 Task: Find connections with filter location Salamá with filter topic #lawtechwith filter profile language English with filter current company Aditya Birla Group with filter school K. J. Somaiya Institute Of Engineering and Information Technology with filter industry Leasing Non-residential Real Estate with filter service category Life Insurance with filter keywords title Landscaping Assistant
Action: Mouse moved to (543, 91)
Screenshot: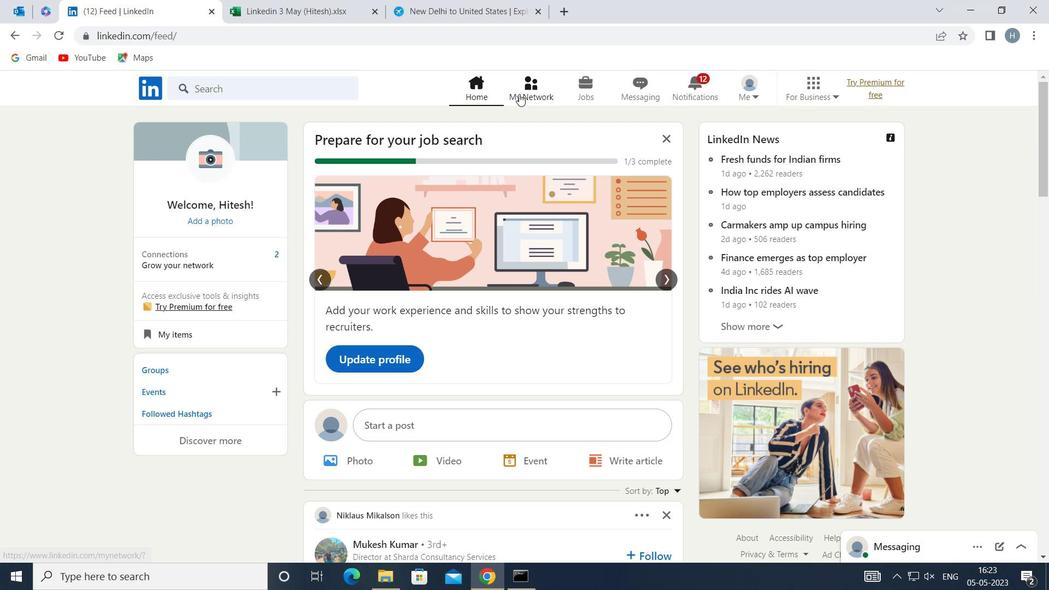 
Action: Mouse pressed left at (543, 91)
Screenshot: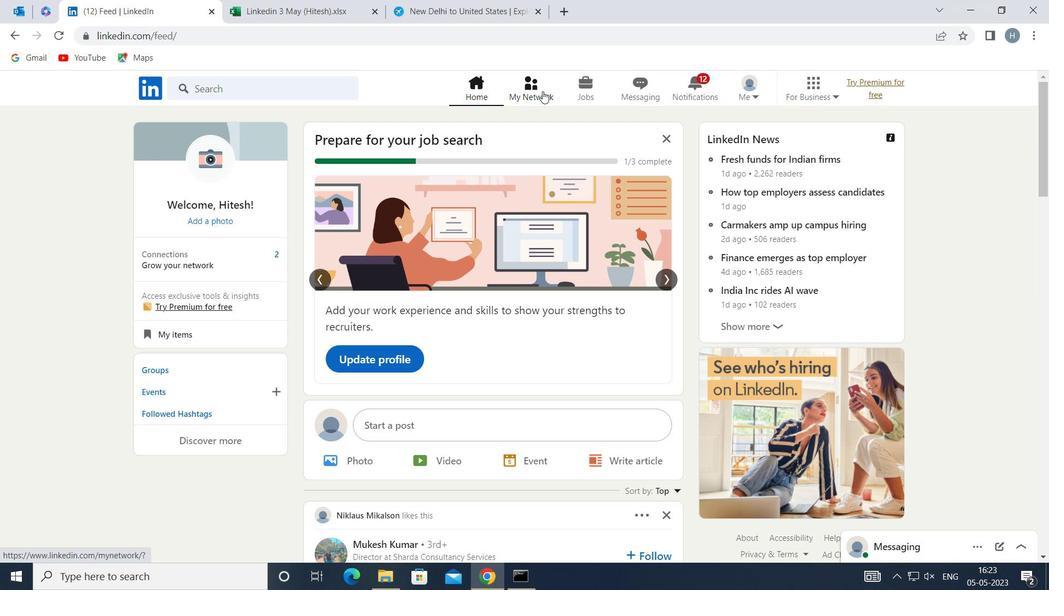 
Action: Mouse moved to (299, 162)
Screenshot: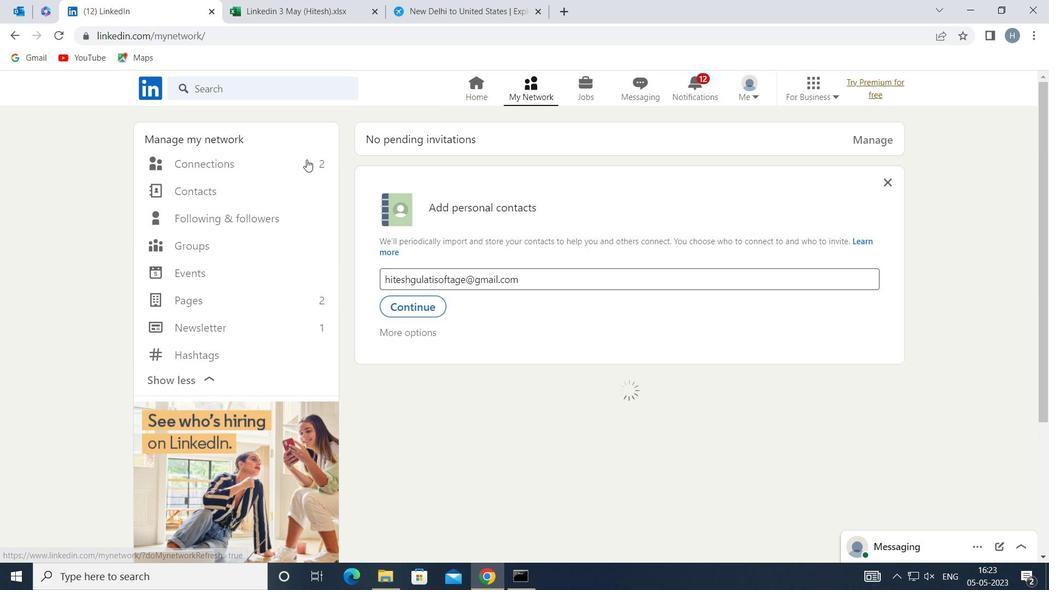 
Action: Mouse pressed left at (299, 162)
Screenshot: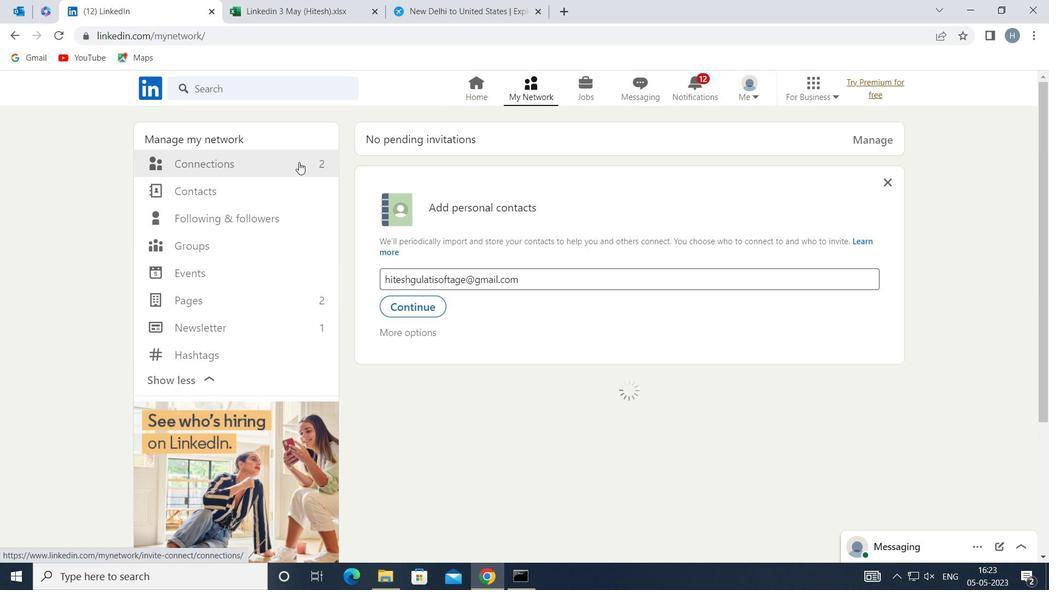
Action: Mouse moved to (643, 165)
Screenshot: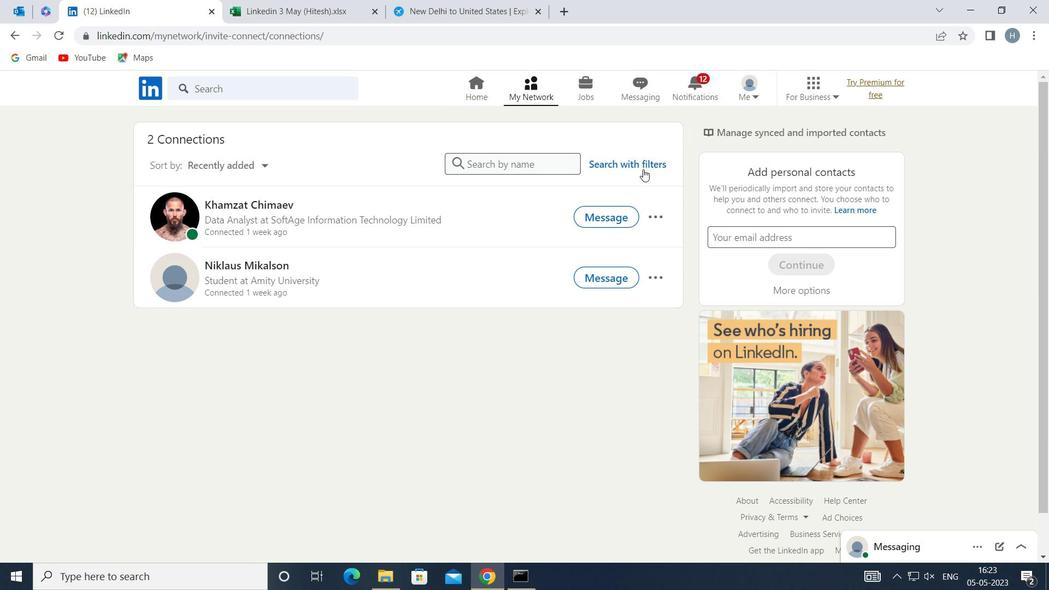 
Action: Mouse pressed left at (643, 165)
Screenshot: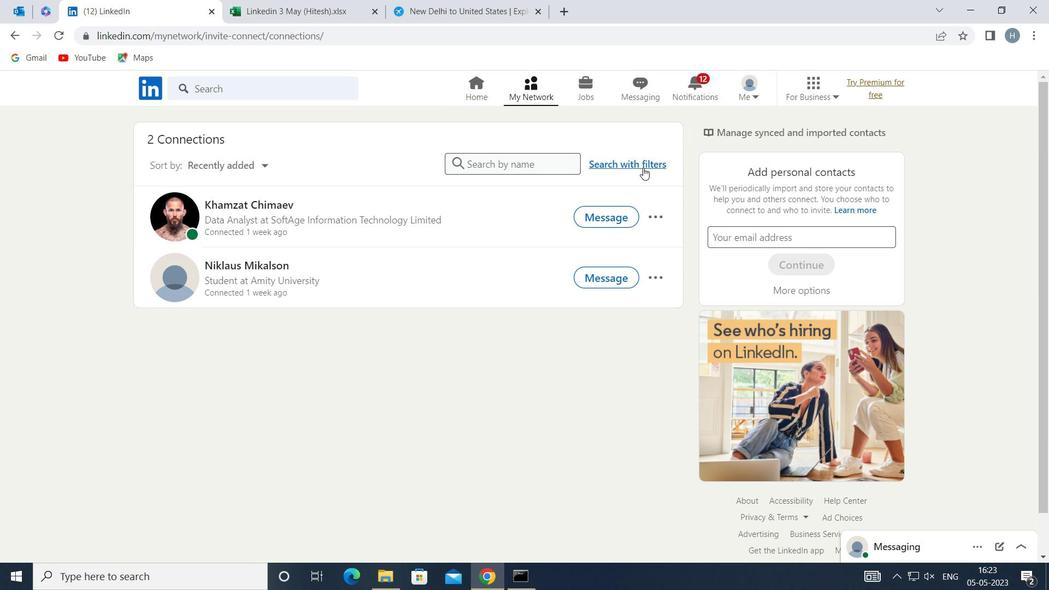 
Action: Mouse moved to (565, 126)
Screenshot: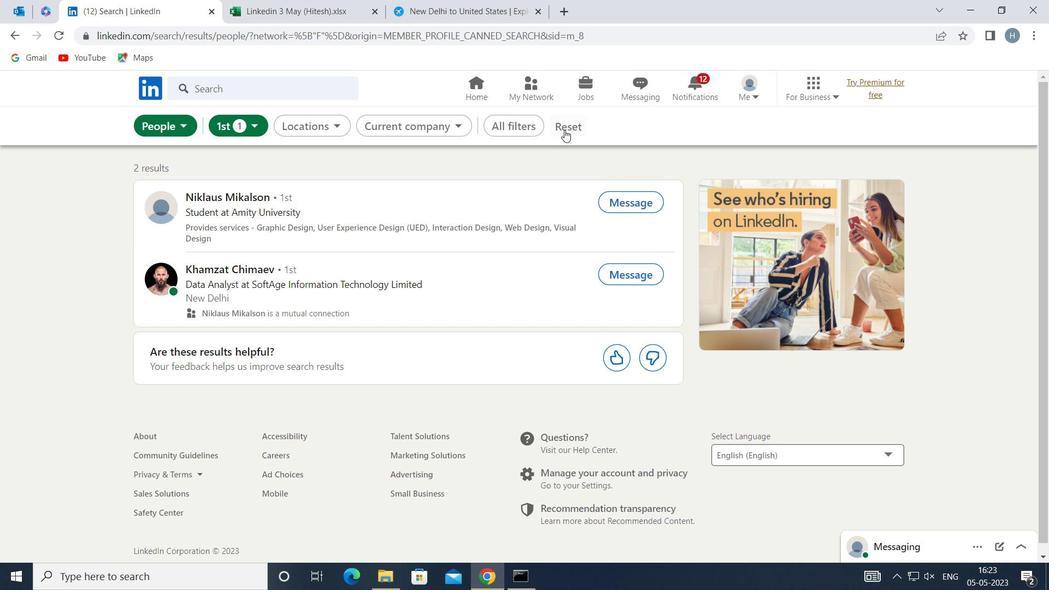 
Action: Mouse pressed left at (565, 126)
Screenshot: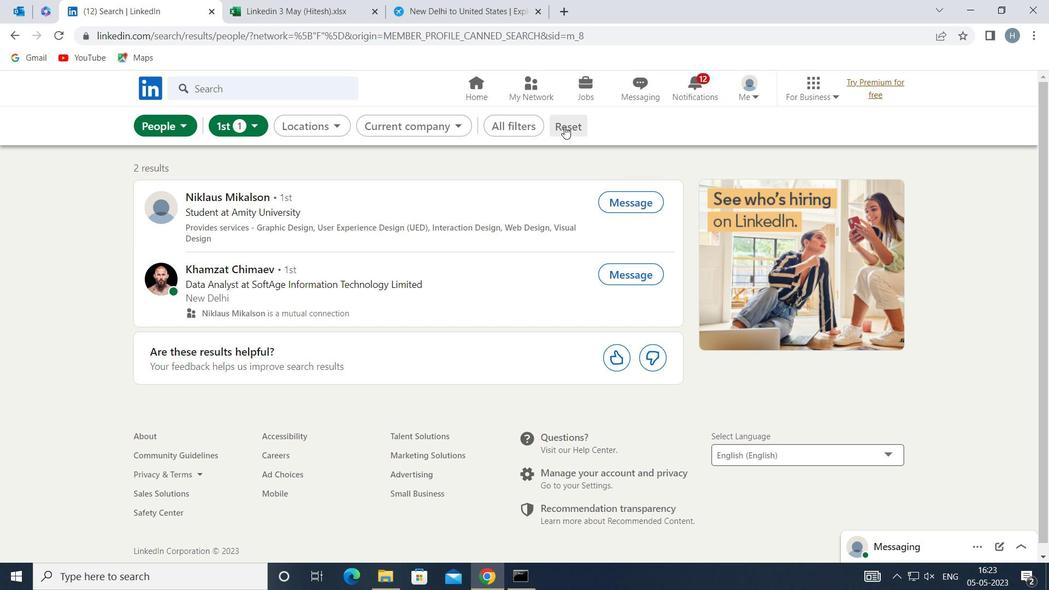 
Action: Mouse moved to (548, 123)
Screenshot: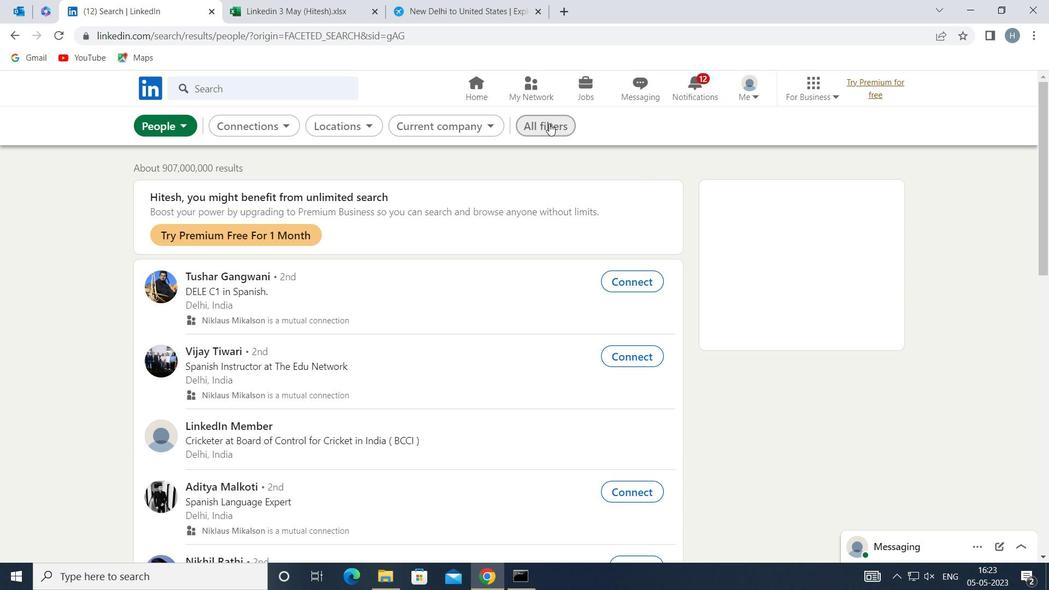 
Action: Mouse pressed left at (548, 123)
Screenshot: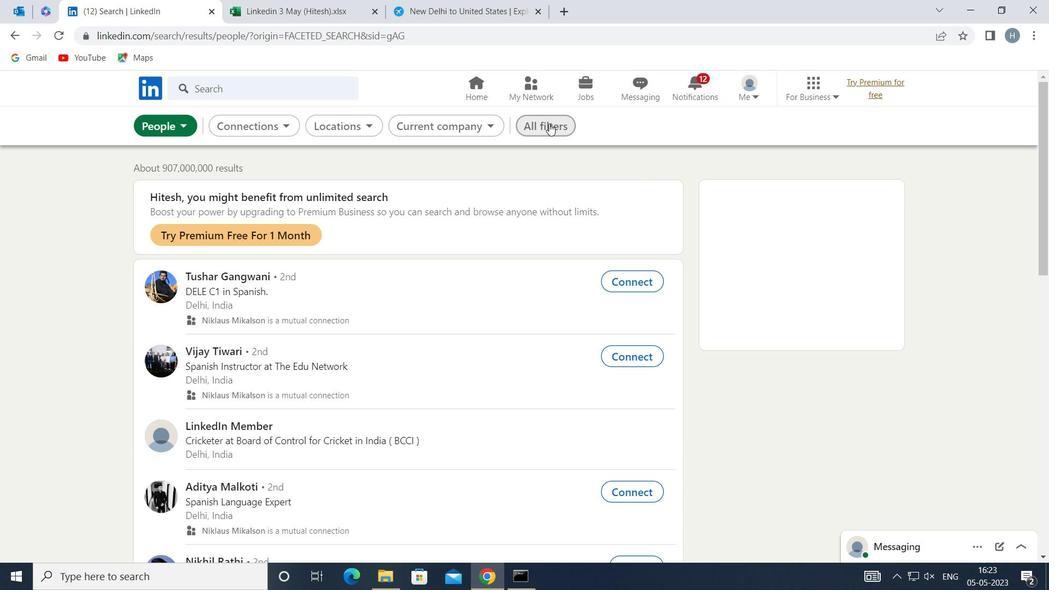 
Action: Mouse moved to (870, 348)
Screenshot: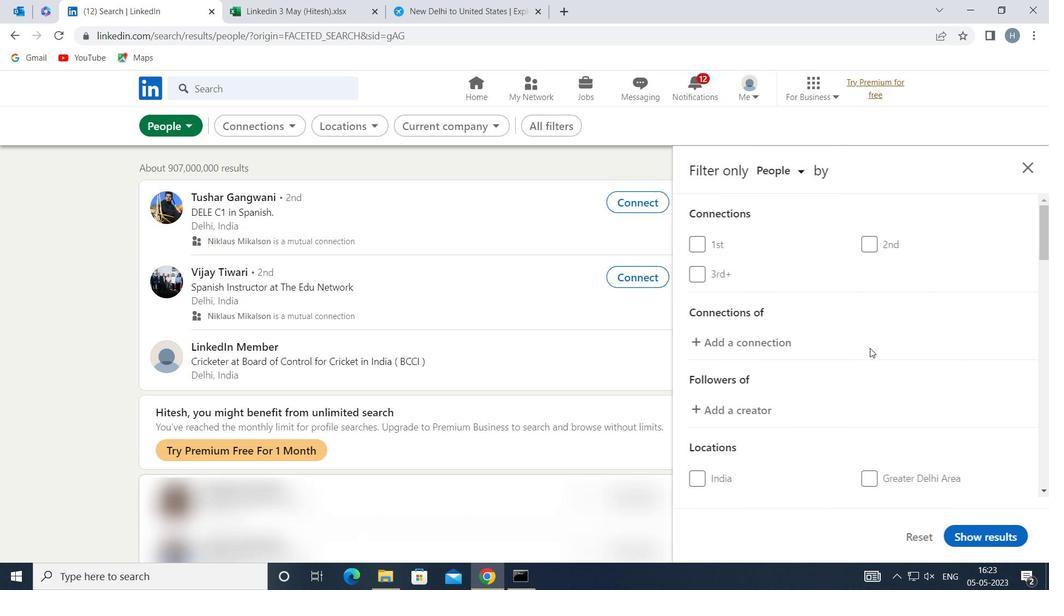 
Action: Mouse scrolled (870, 348) with delta (0, 0)
Screenshot: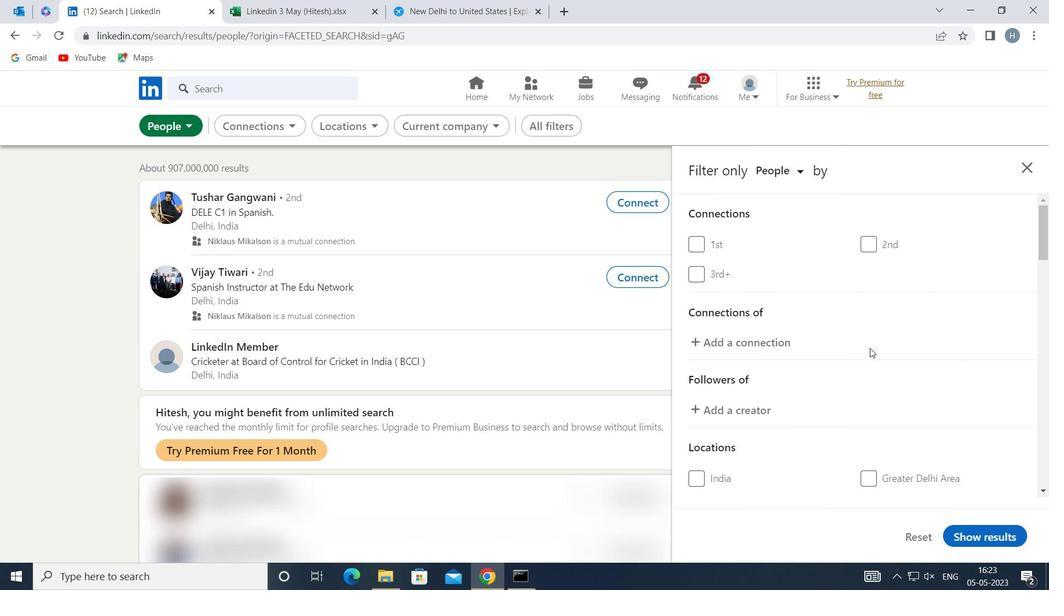 
Action: Mouse moved to (870, 345)
Screenshot: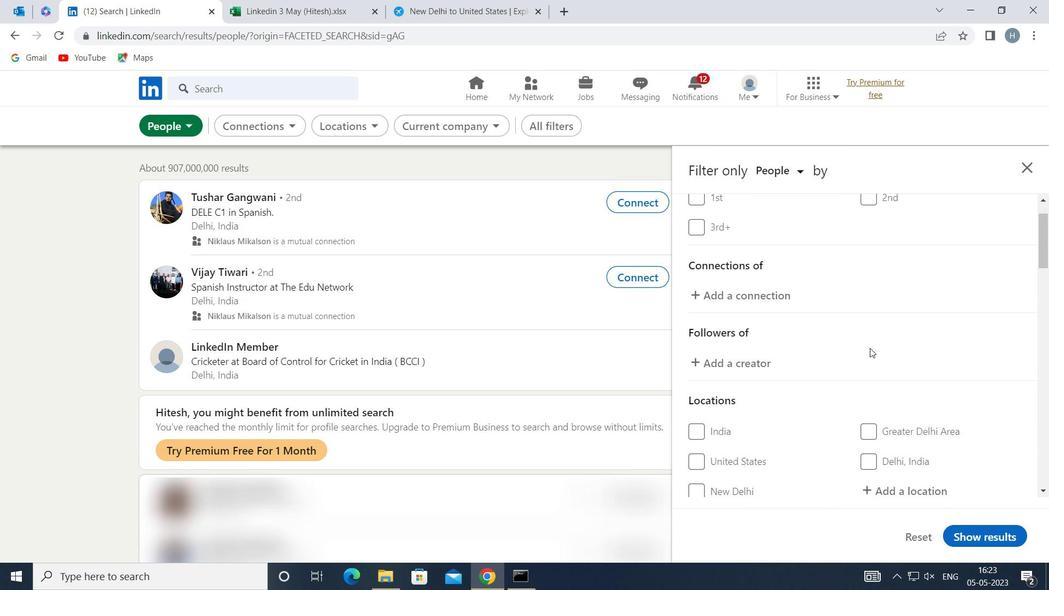 
Action: Mouse scrolled (870, 345) with delta (0, 0)
Screenshot: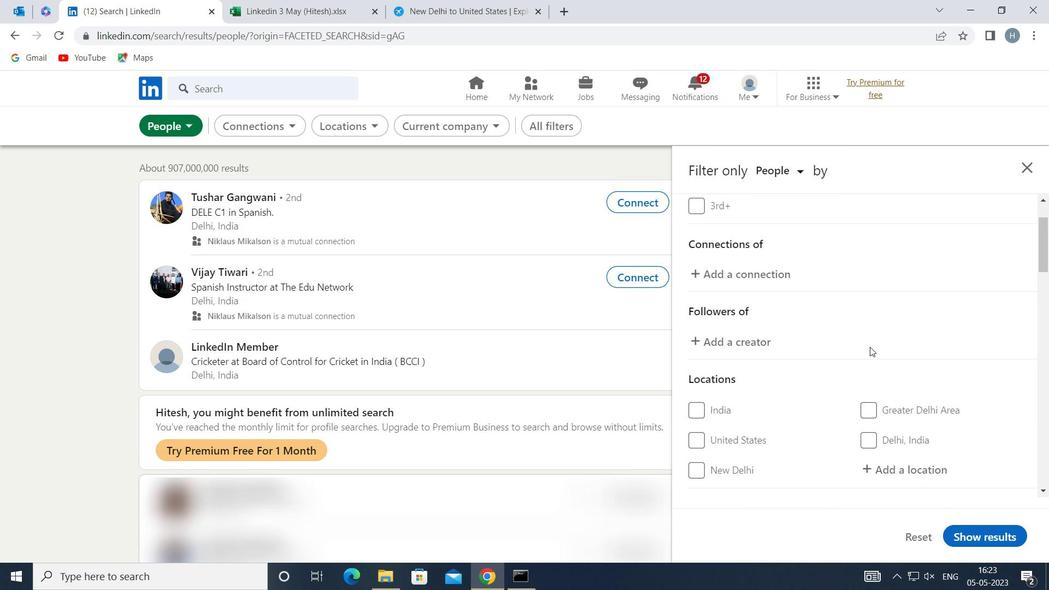 
Action: Mouse moved to (905, 398)
Screenshot: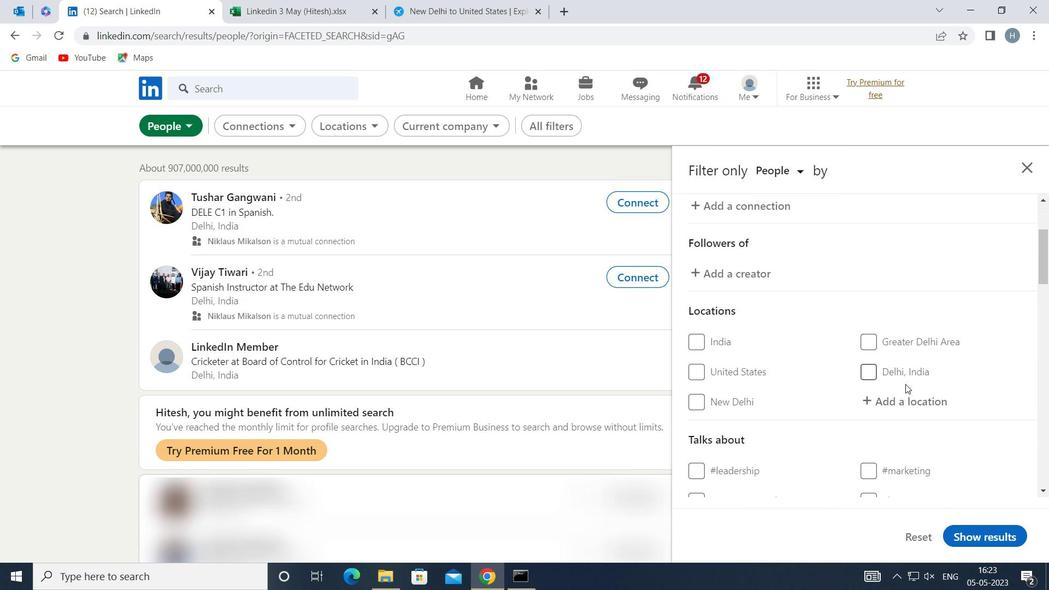 
Action: Mouse pressed left at (905, 398)
Screenshot: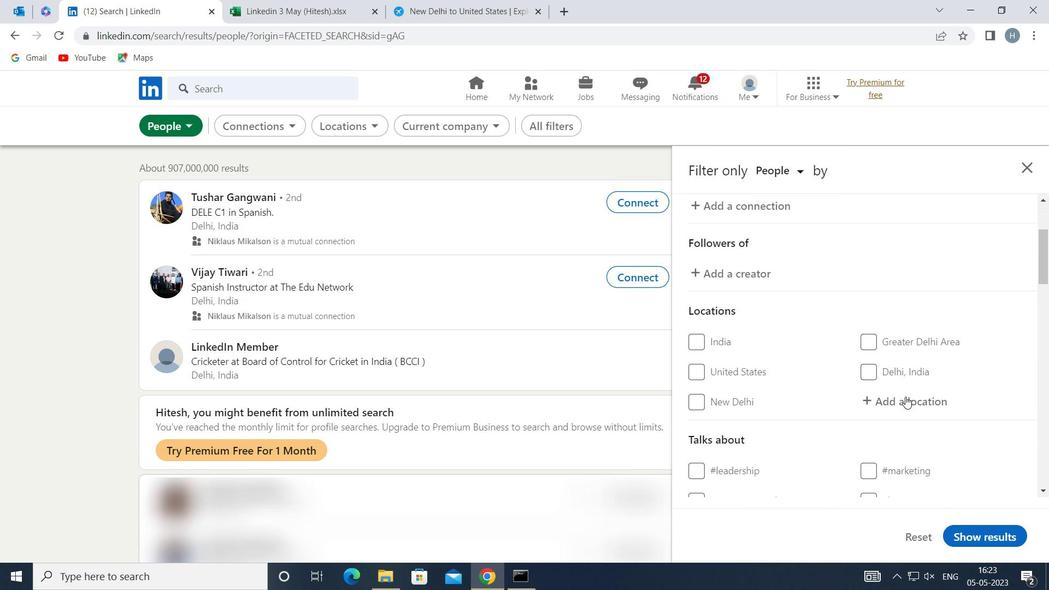 
Action: Mouse moved to (905, 398)
Screenshot: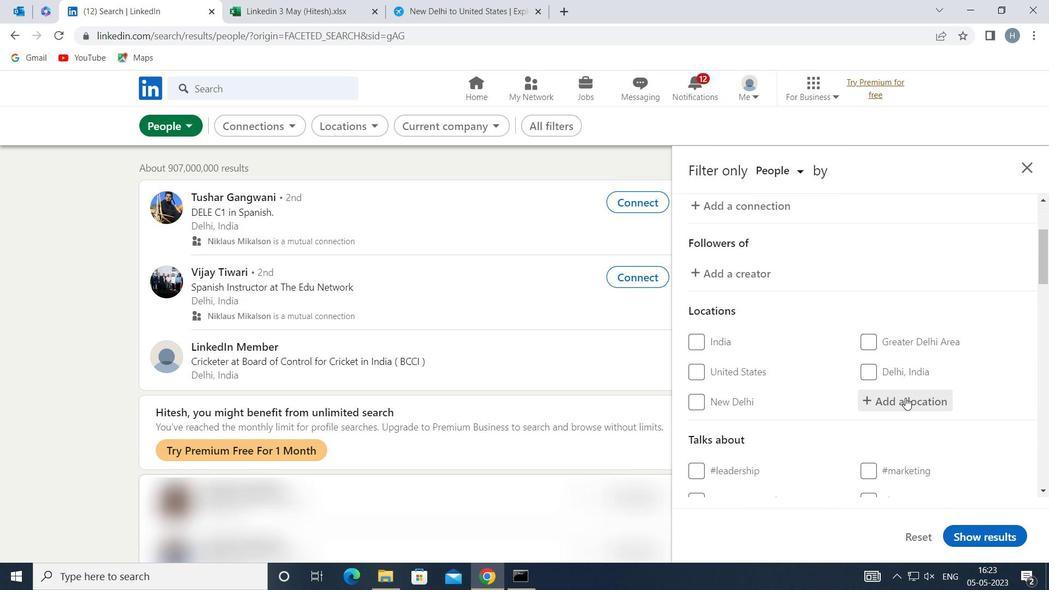 
Action: Key pressed <Key.shift>SALAMA<Key.space>
Screenshot: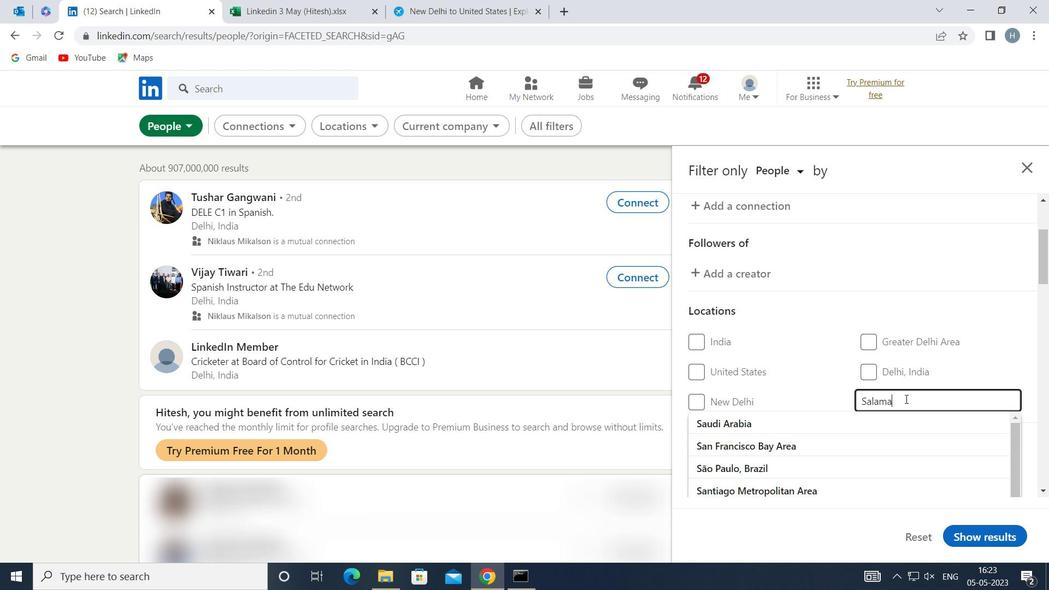 
Action: Mouse moved to (873, 419)
Screenshot: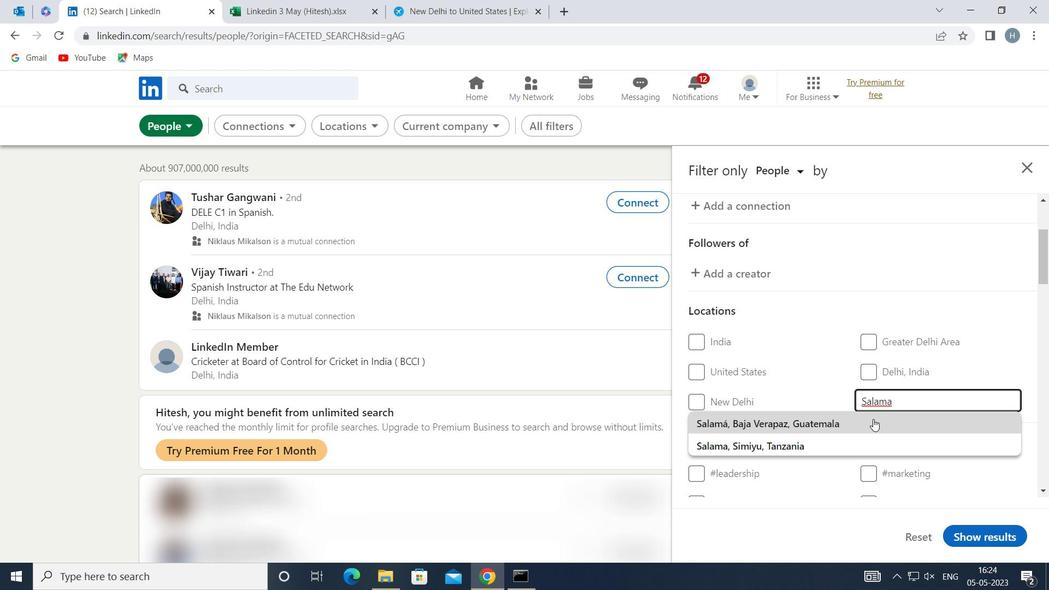 
Action: Mouse pressed left at (873, 419)
Screenshot: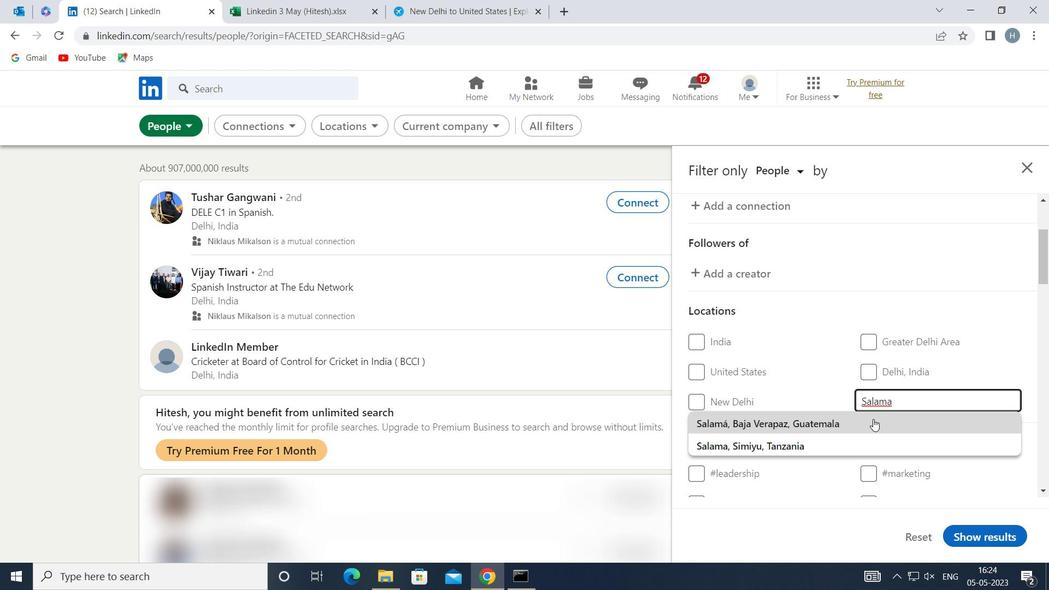 
Action: Mouse moved to (868, 362)
Screenshot: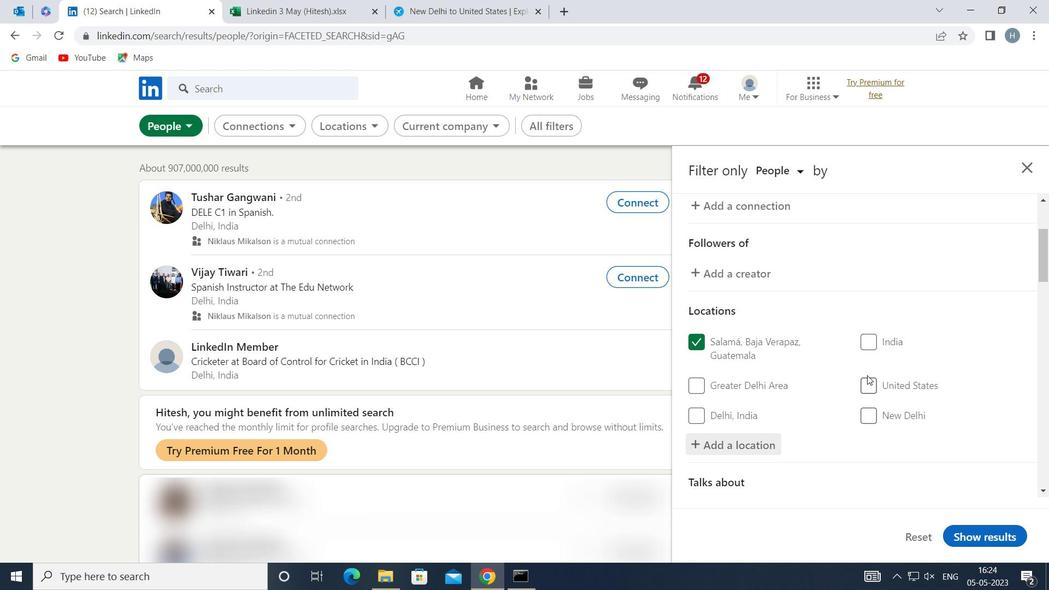 
Action: Mouse scrolled (868, 362) with delta (0, 0)
Screenshot: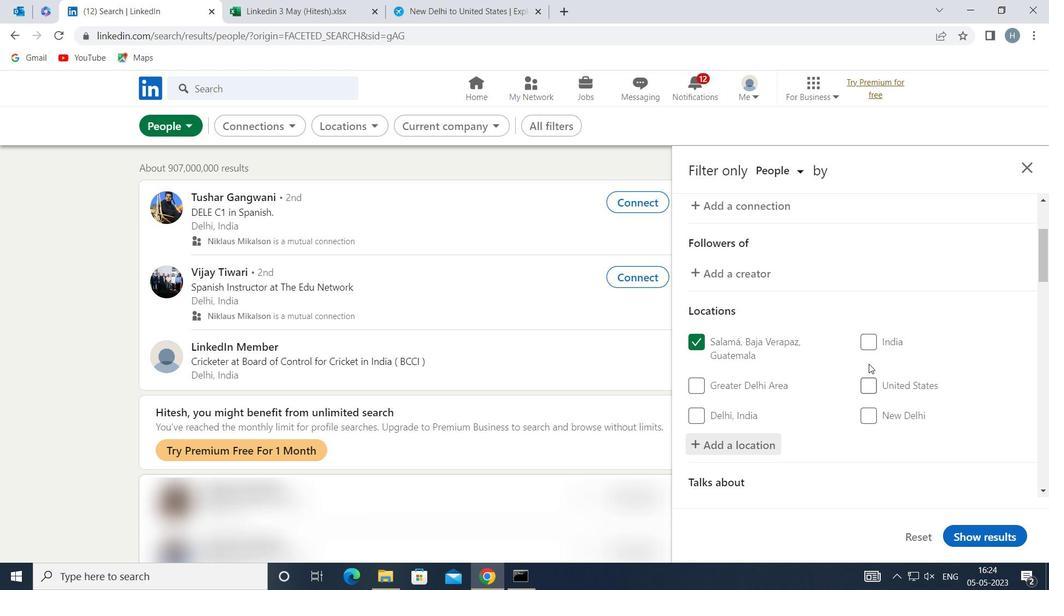 
Action: Mouse moved to (868, 361)
Screenshot: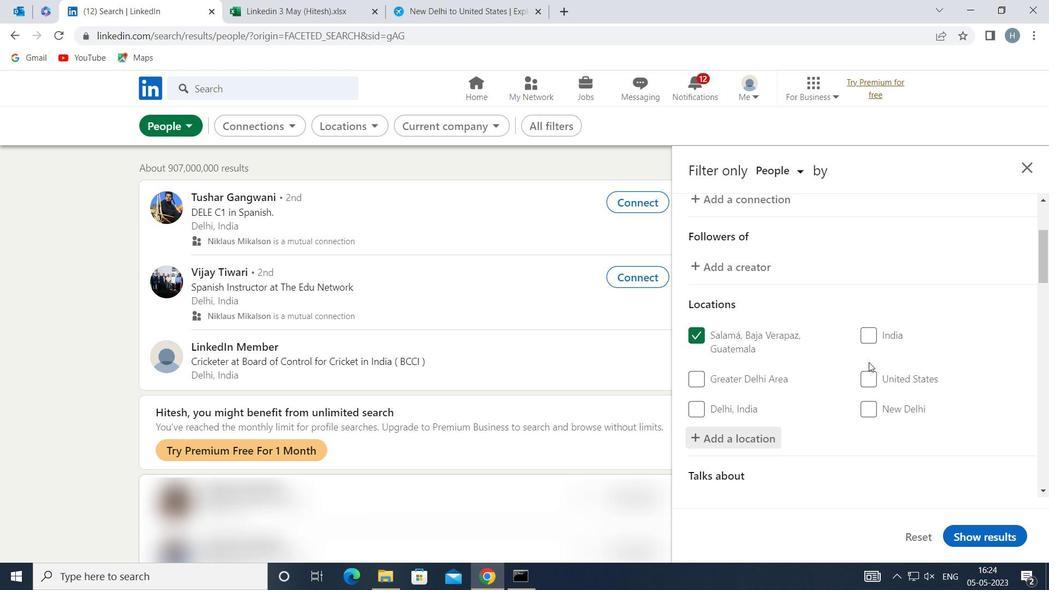 
Action: Mouse scrolled (868, 361) with delta (0, 0)
Screenshot: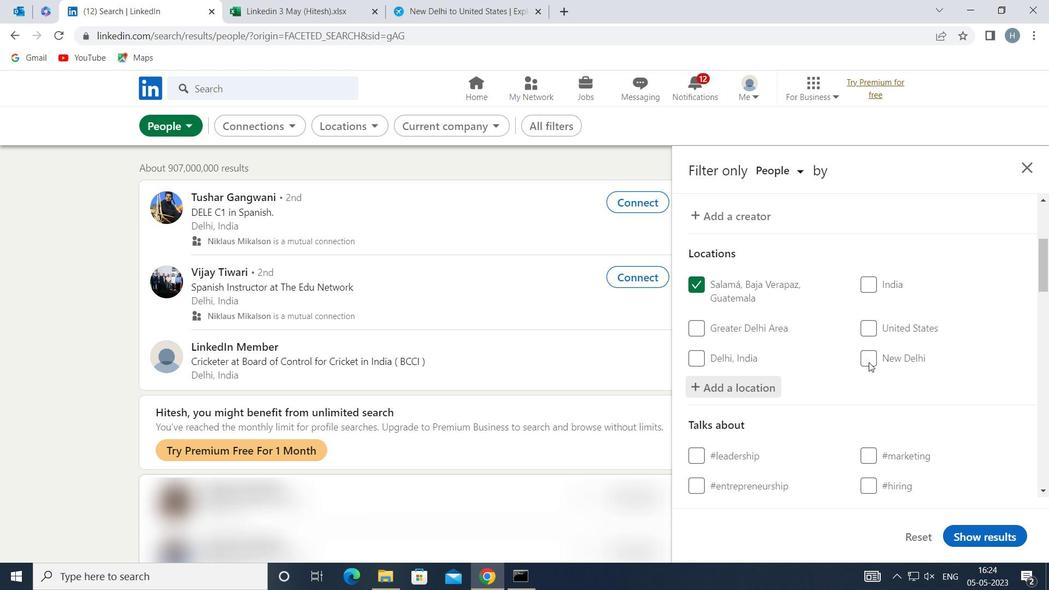 
Action: Mouse scrolled (868, 361) with delta (0, 0)
Screenshot: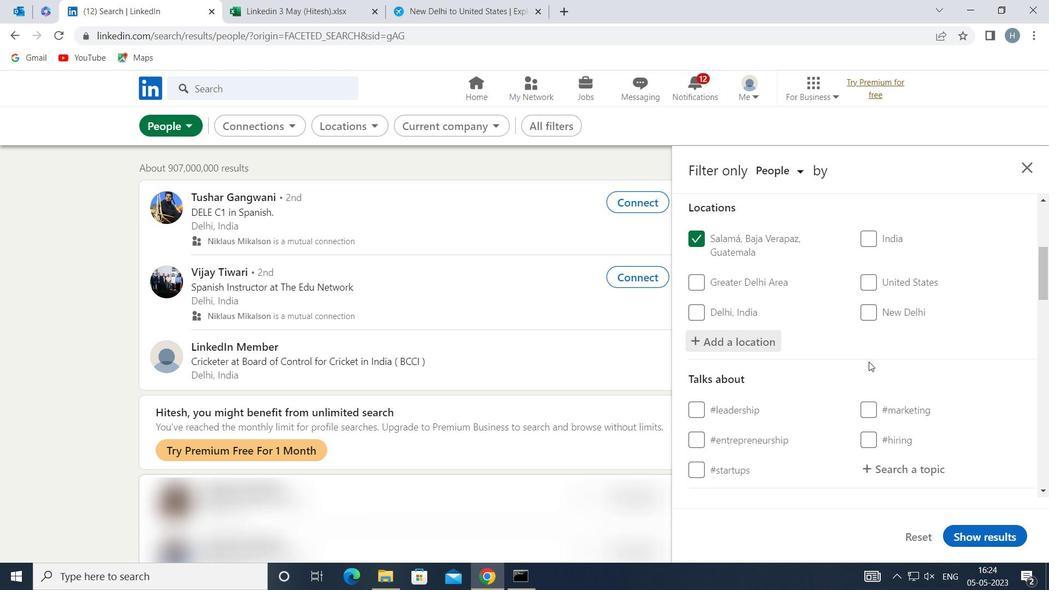 
Action: Mouse moved to (921, 366)
Screenshot: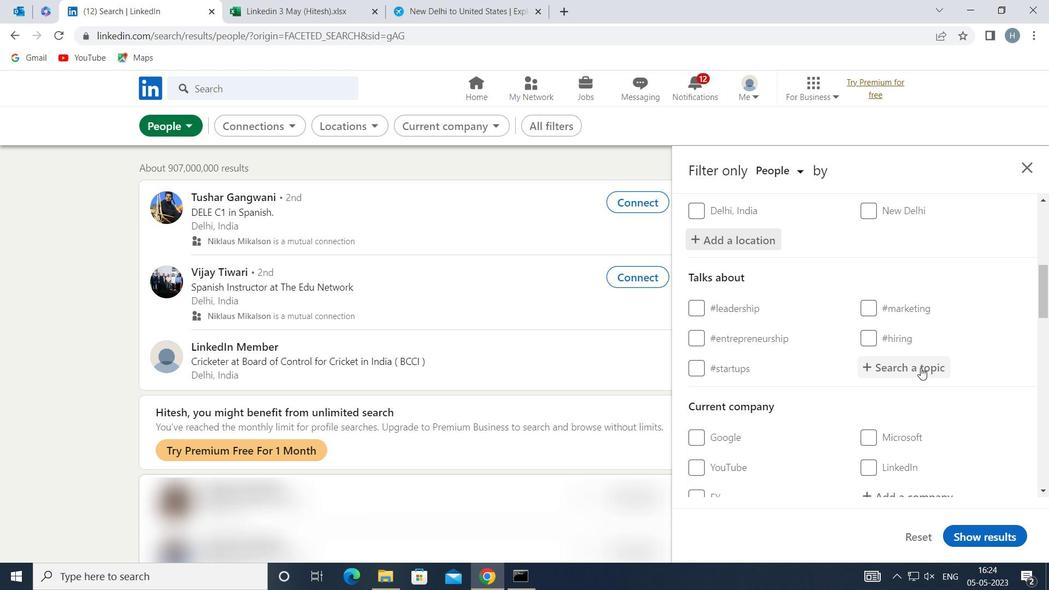 
Action: Mouse pressed left at (921, 366)
Screenshot: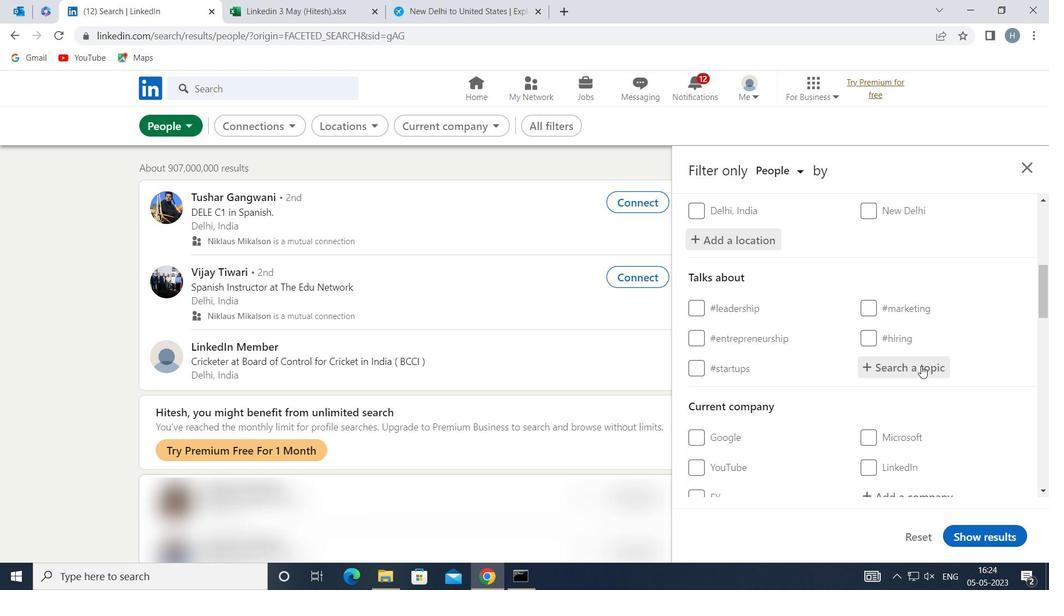 
Action: Mouse moved to (922, 363)
Screenshot: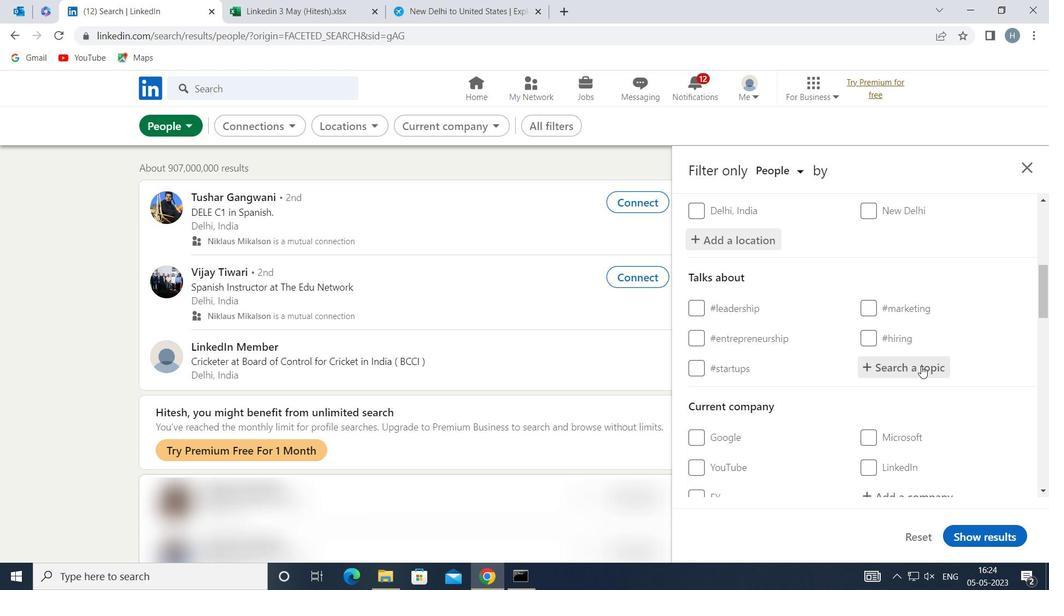 
Action: Key pressed LAWTECH
Screenshot: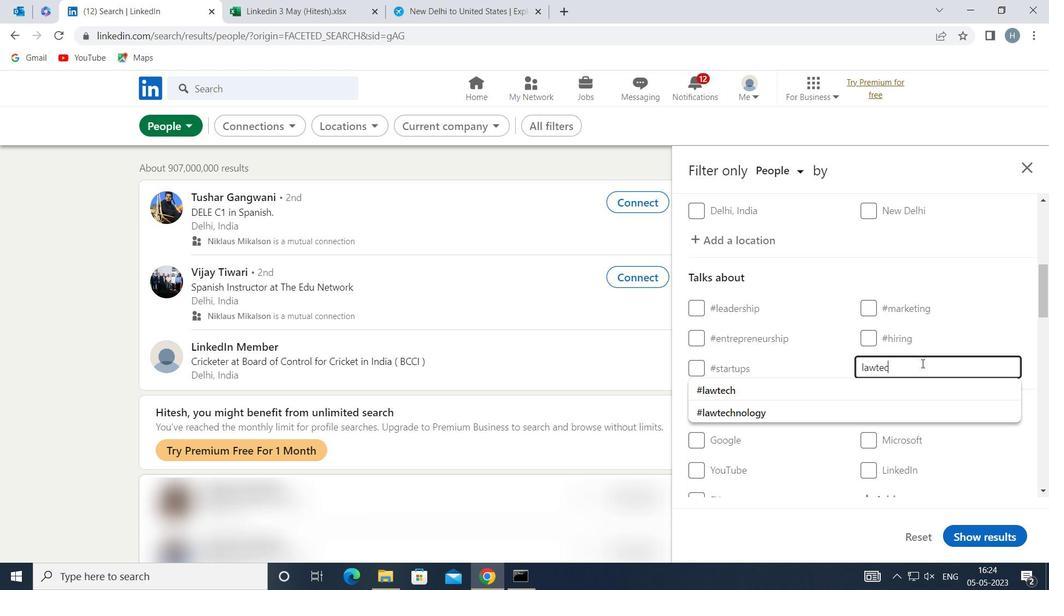 
Action: Mouse moved to (861, 377)
Screenshot: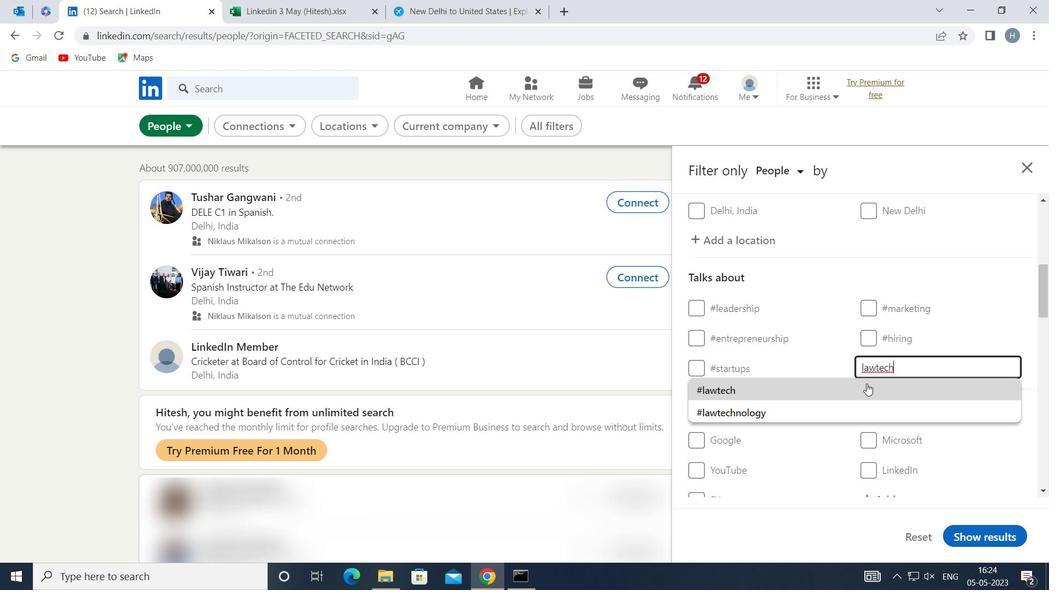 
Action: Mouse pressed left at (861, 377)
Screenshot: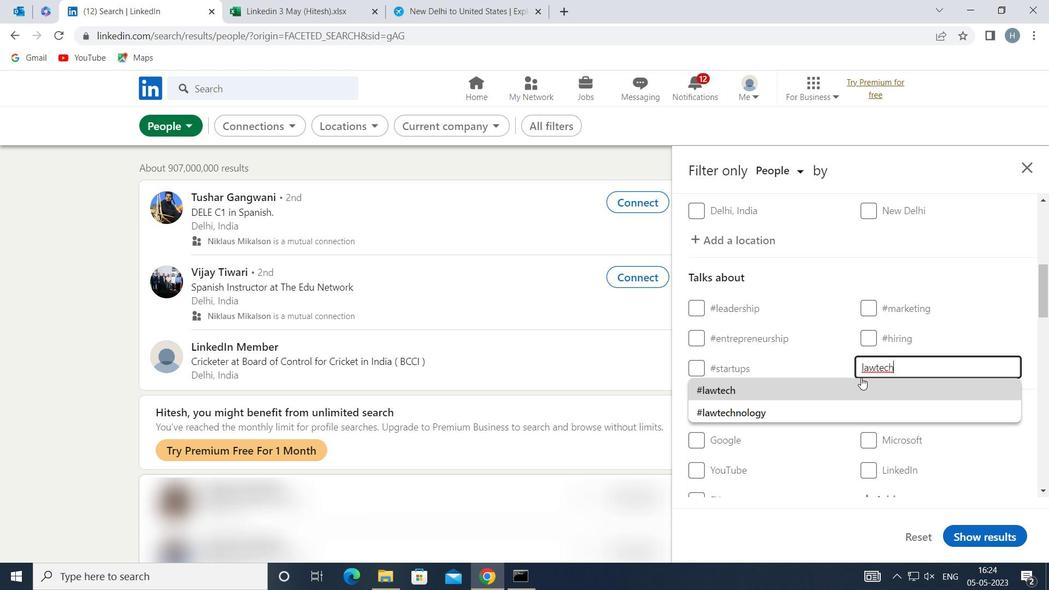 
Action: Mouse moved to (864, 369)
Screenshot: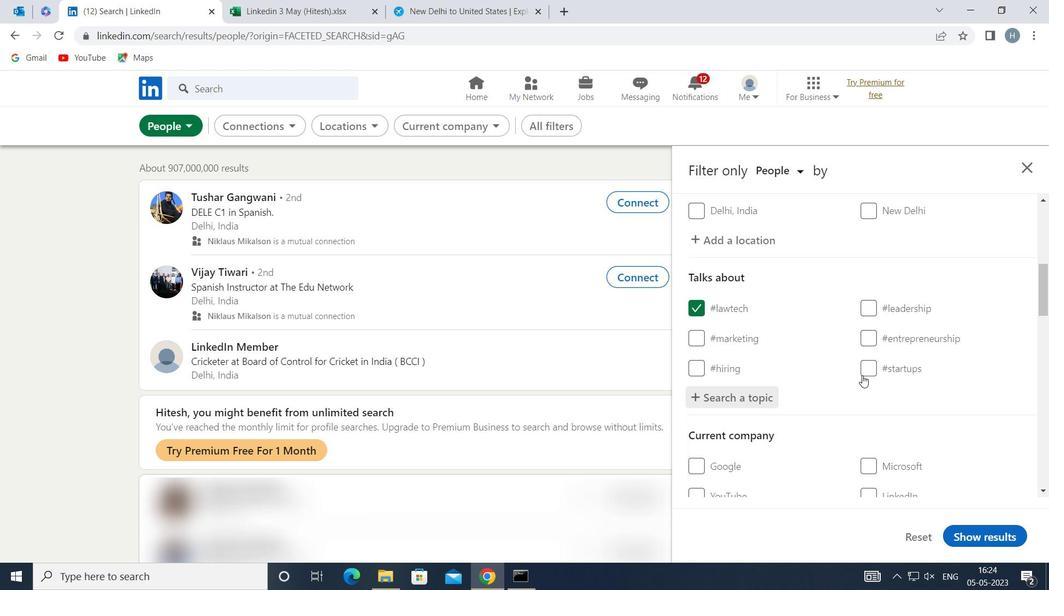 
Action: Mouse scrolled (864, 368) with delta (0, 0)
Screenshot: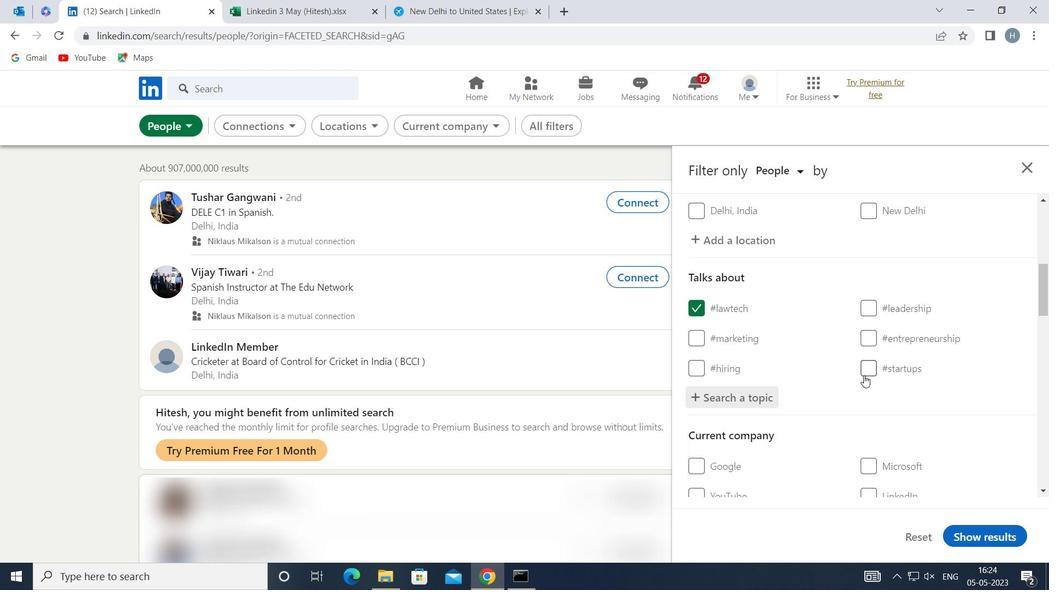 
Action: Mouse scrolled (864, 368) with delta (0, 0)
Screenshot: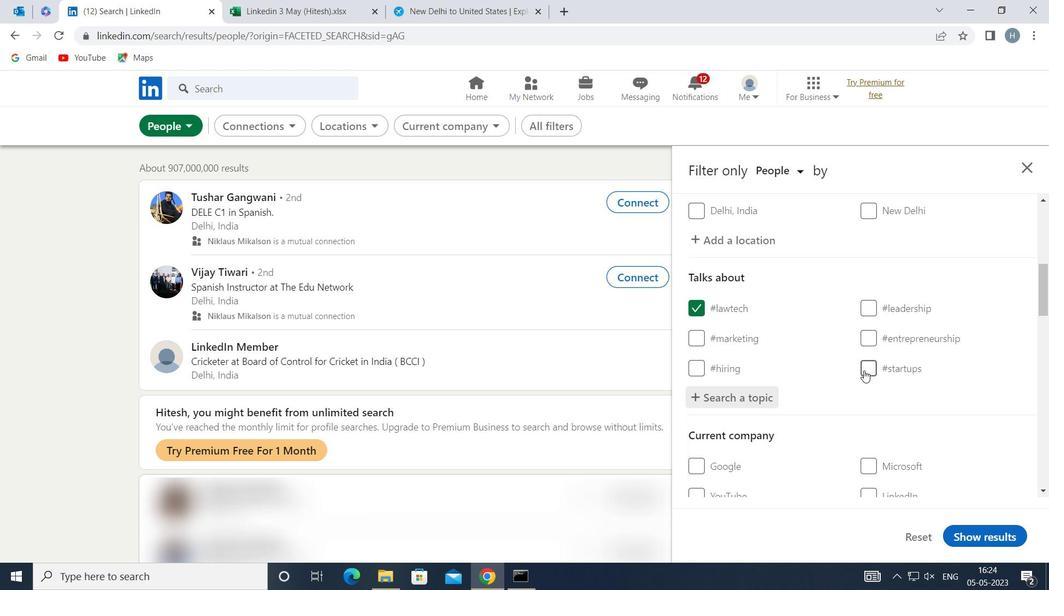 
Action: Mouse moved to (863, 365)
Screenshot: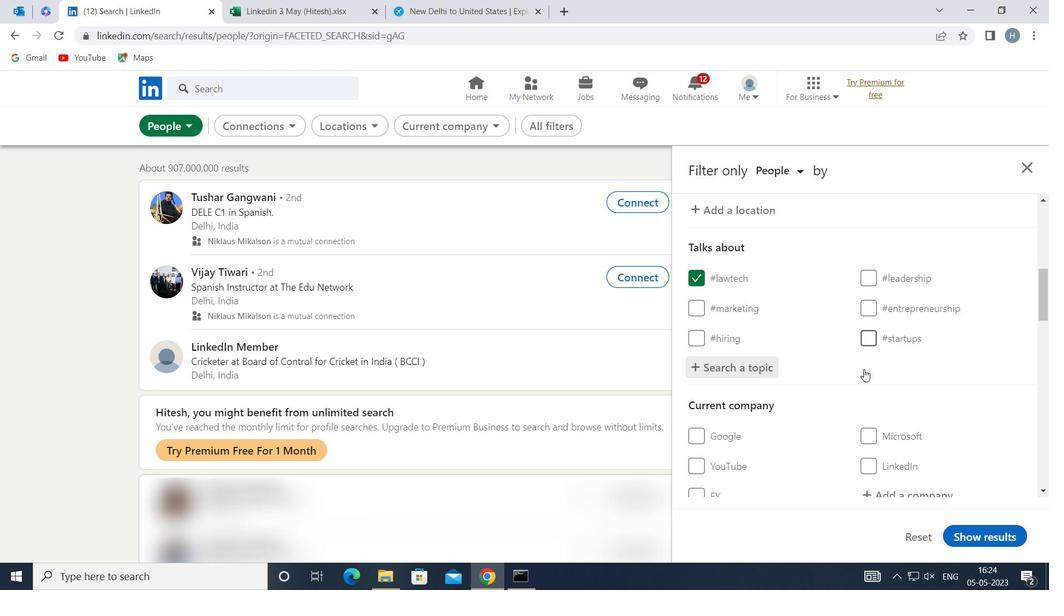 
Action: Mouse scrolled (863, 364) with delta (0, 0)
Screenshot: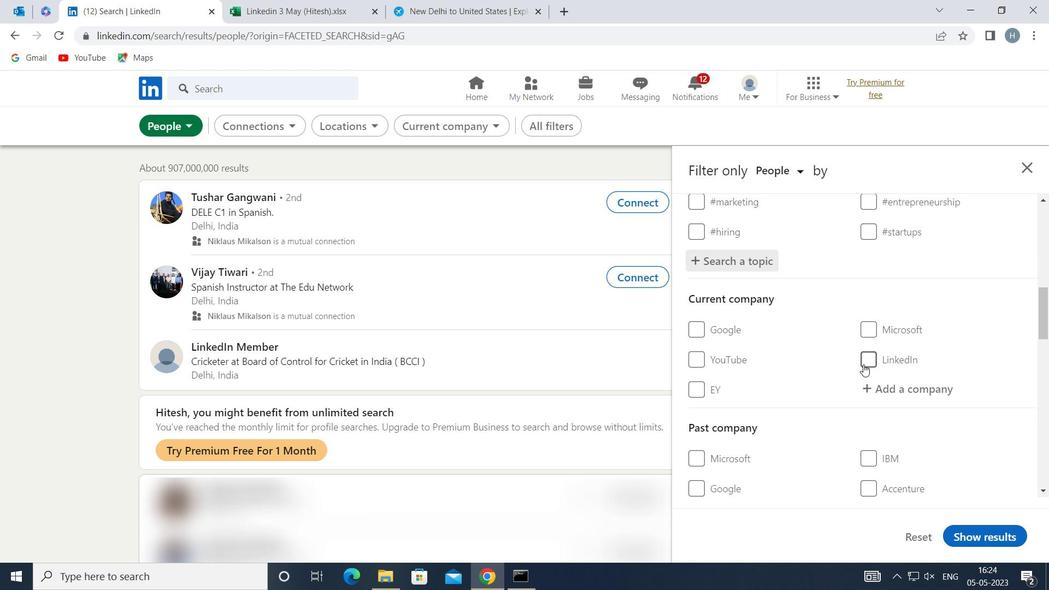 
Action: Mouse moved to (863, 363)
Screenshot: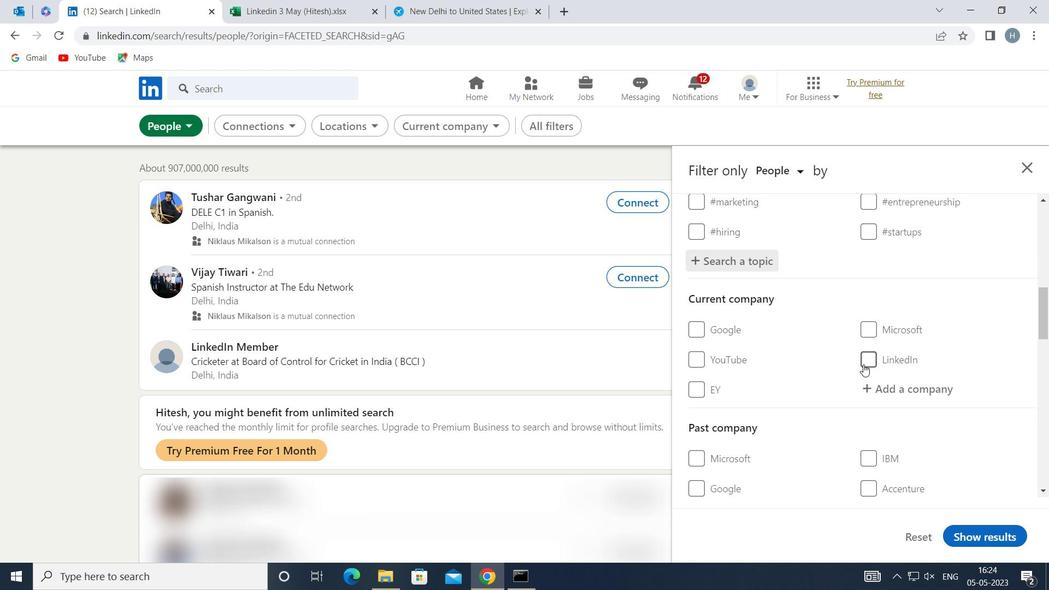 
Action: Mouse scrolled (863, 362) with delta (0, 0)
Screenshot: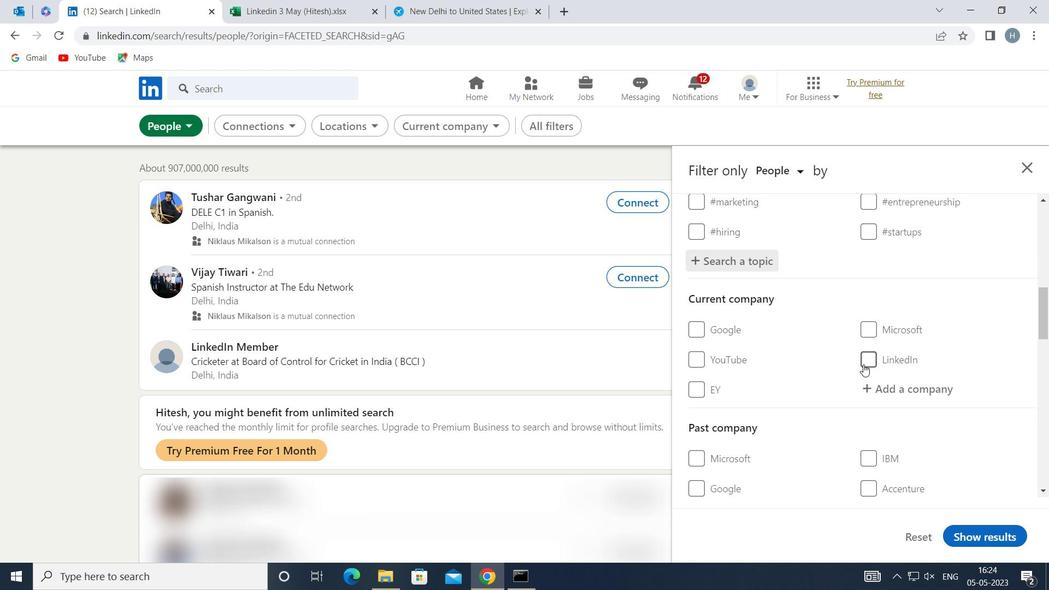 
Action: Mouse moved to (861, 359)
Screenshot: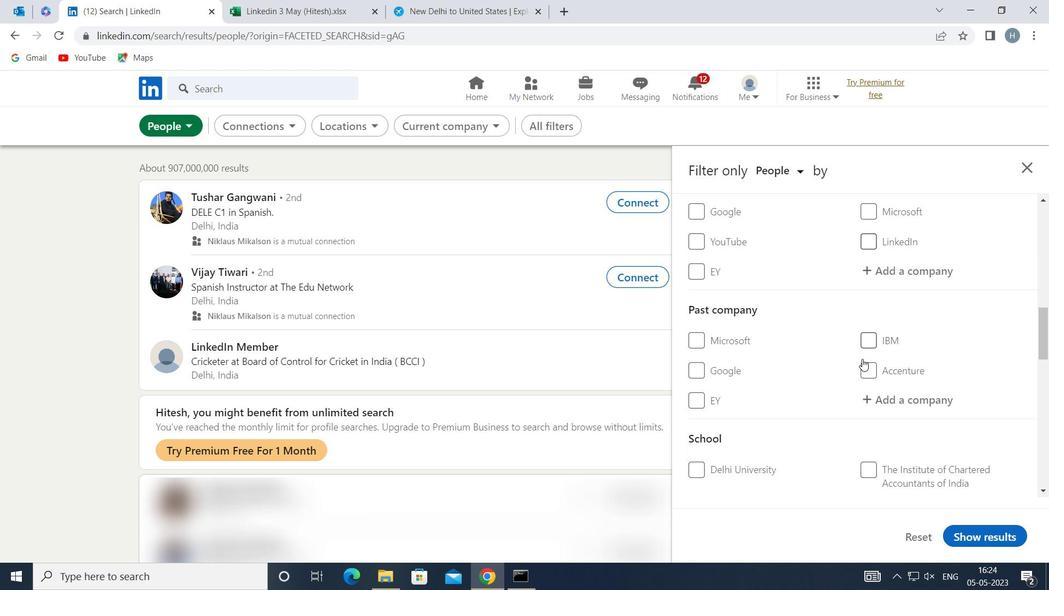 
Action: Mouse scrolled (861, 358) with delta (0, 0)
Screenshot: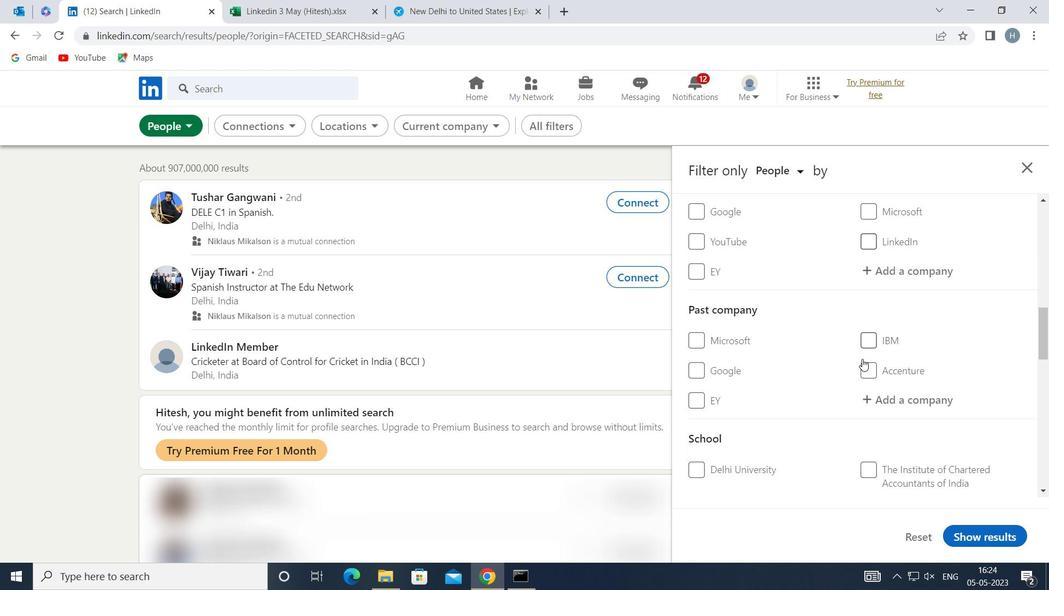 
Action: Mouse moved to (855, 356)
Screenshot: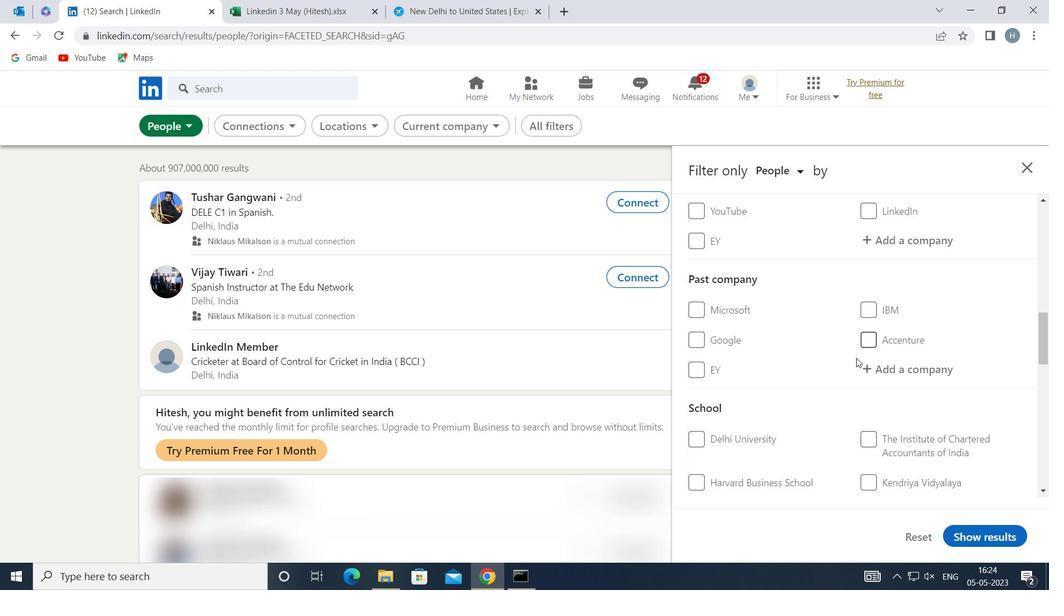
Action: Mouse scrolled (855, 356) with delta (0, 0)
Screenshot: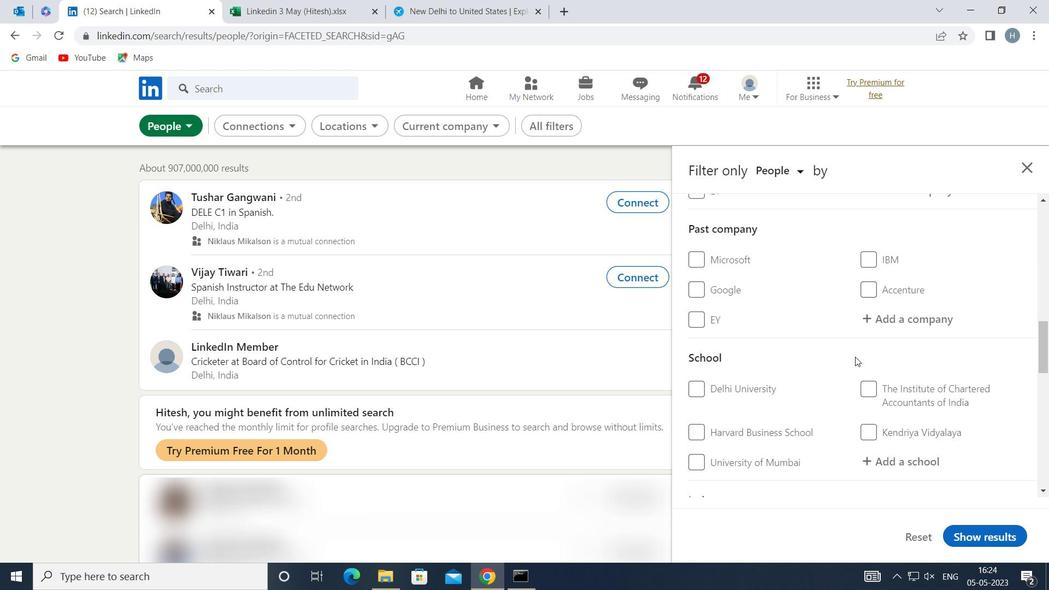
Action: Mouse scrolled (855, 356) with delta (0, 0)
Screenshot: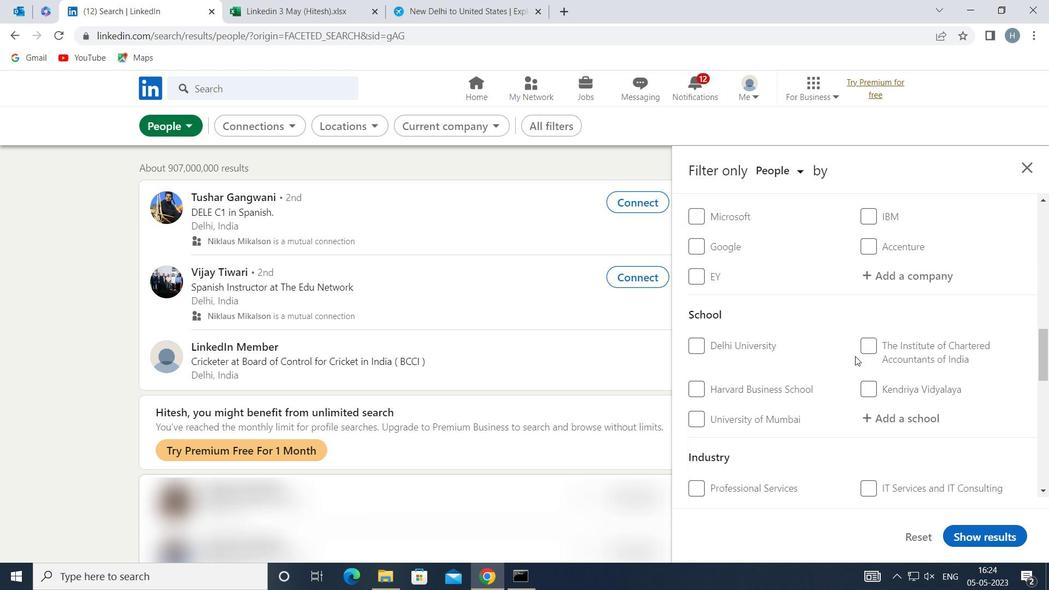
Action: Mouse moved to (854, 356)
Screenshot: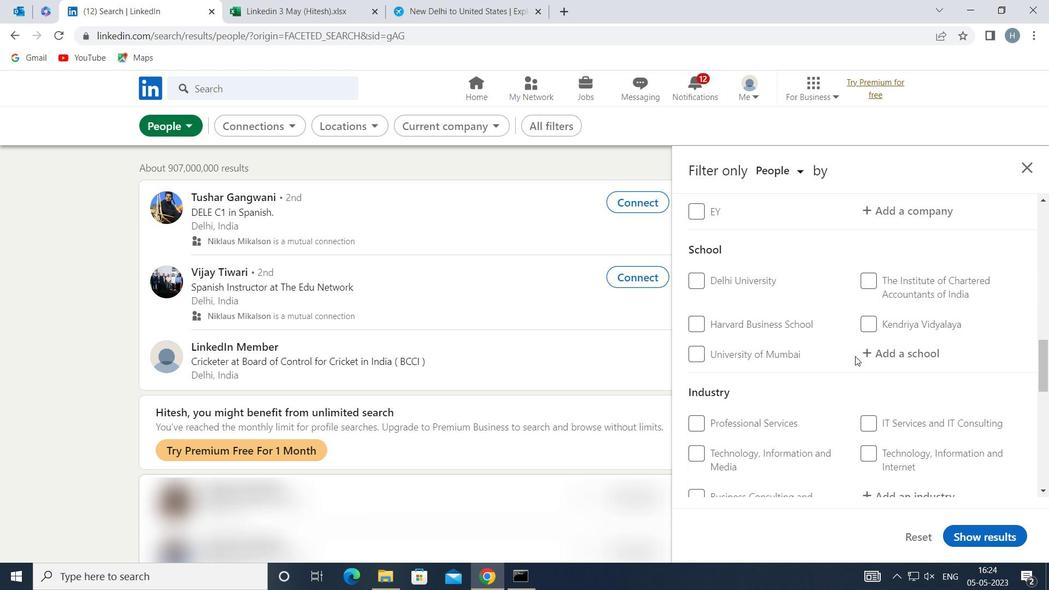 
Action: Mouse scrolled (854, 356) with delta (0, 0)
Screenshot: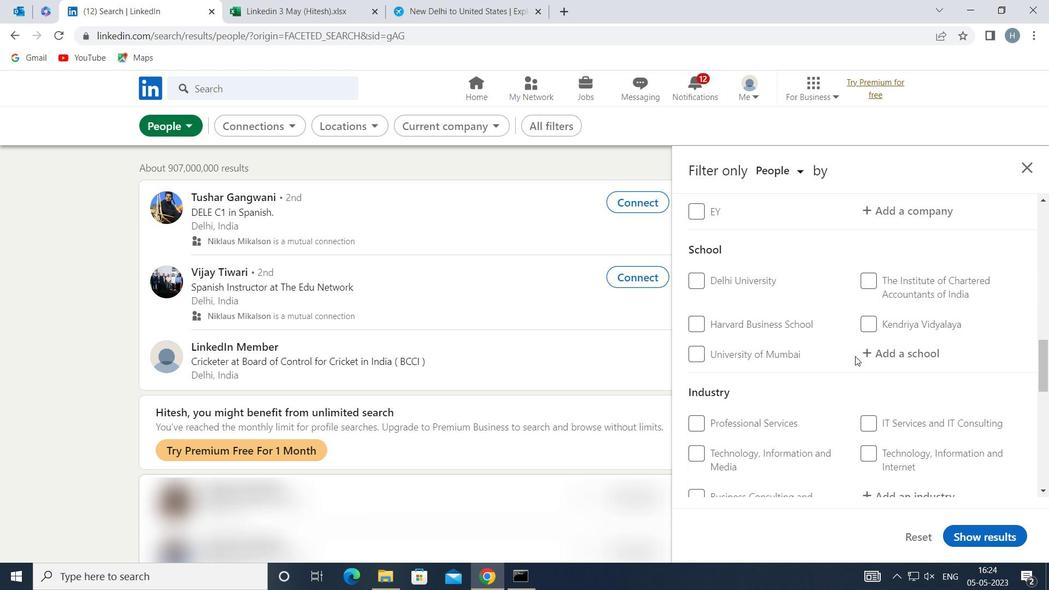
Action: Mouse moved to (853, 356)
Screenshot: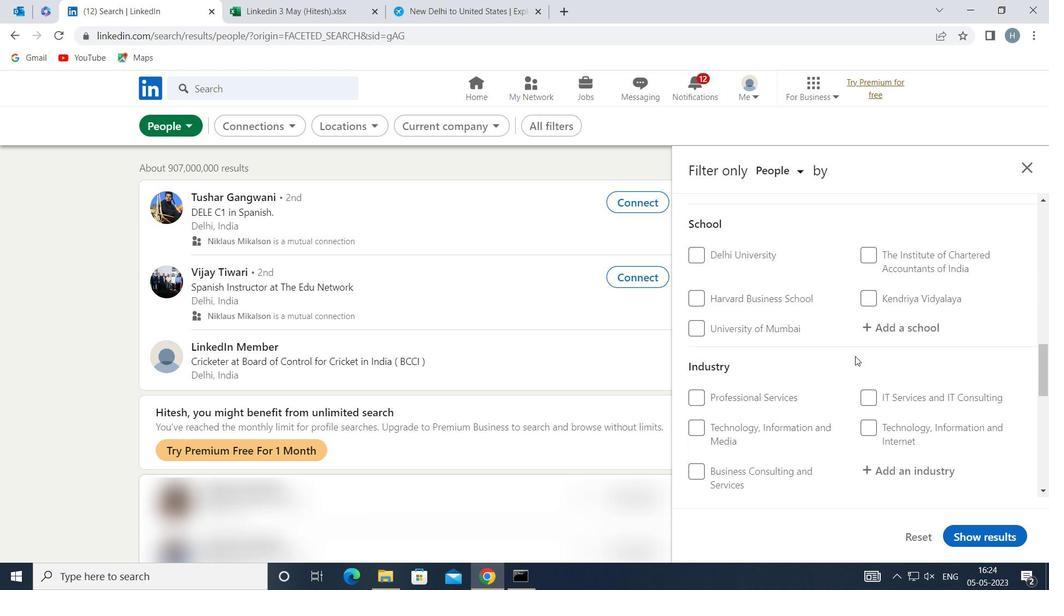 
Action: Mouse scrolled (853, 356) with delta (0, 0)
Screenshot: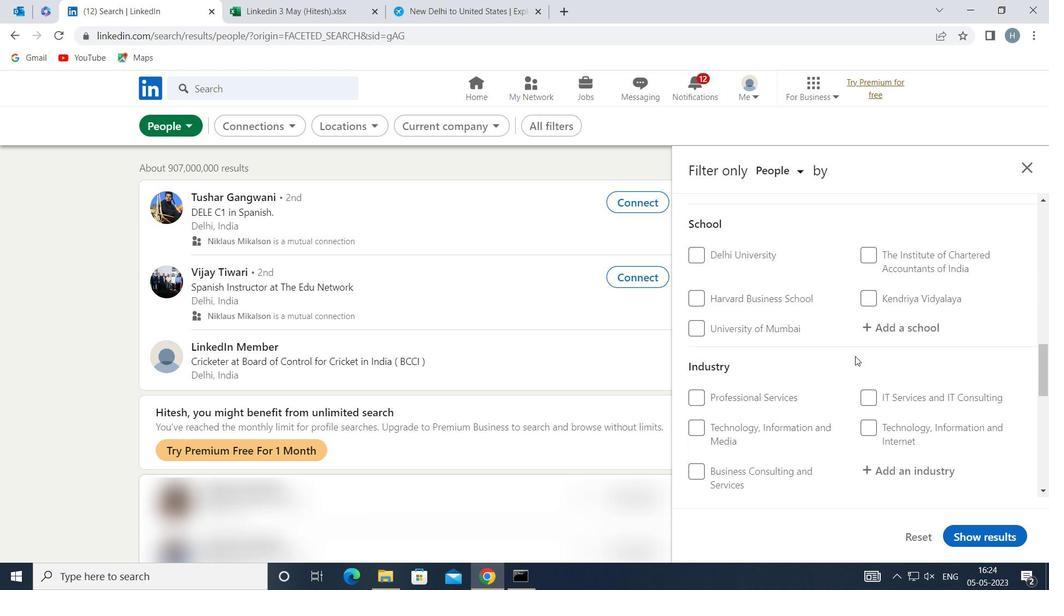 
Action: Mouse scrolled (853, 356) with delta (0, 0)
Screenshot: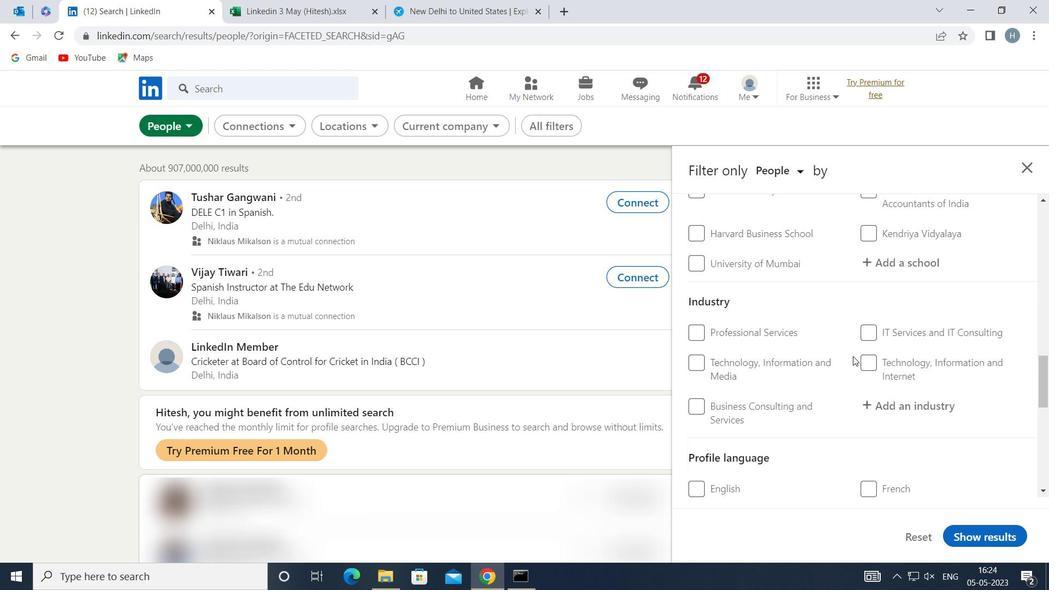 
Action: Mouse moved to (737, 340)
Screenshot: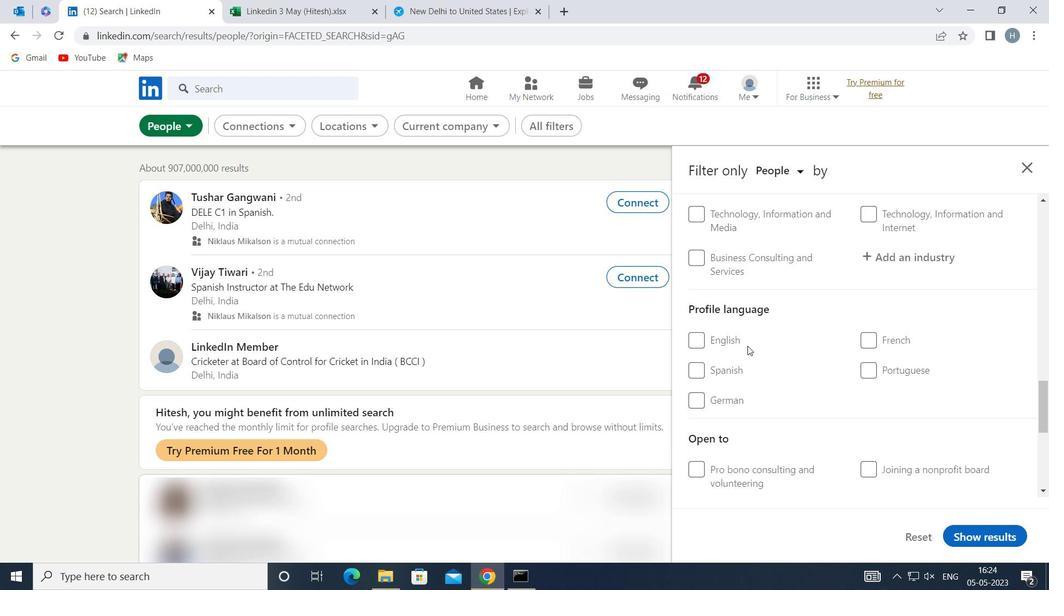 
Action: Mouse pressed left at (737, 340)
Screenshot: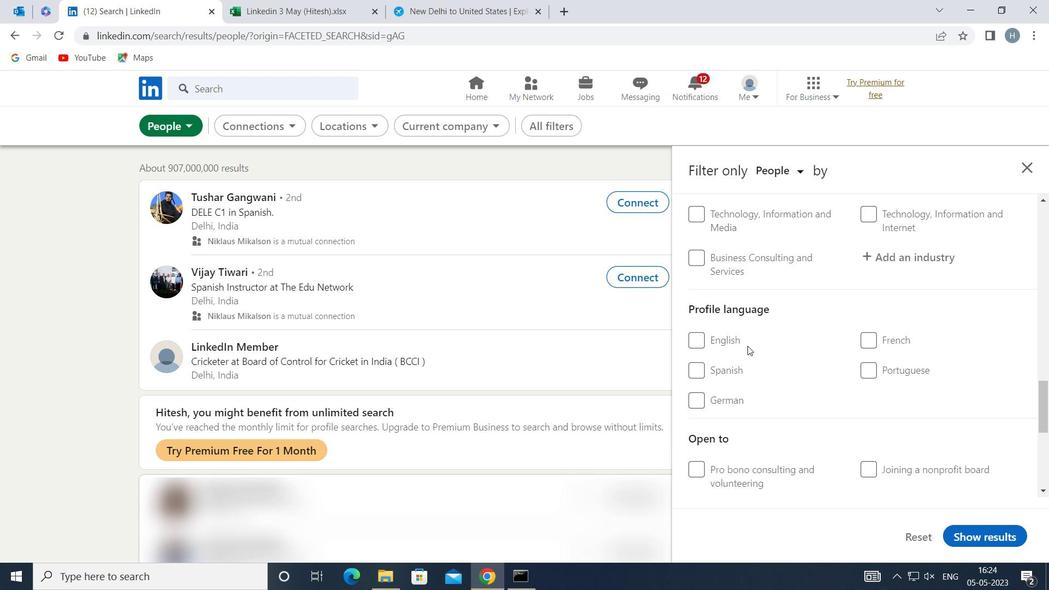 
Action: Mouse moved to (820, 354)
Screenshot: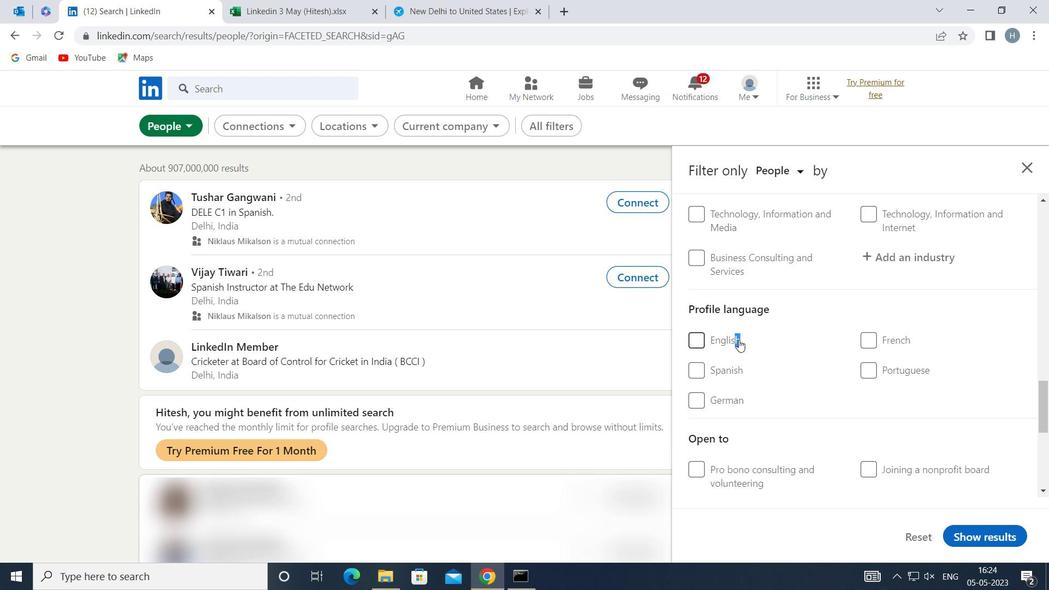 
Action: Mouse scrolled (820, 354) with delta (0, 0)
Screenshot: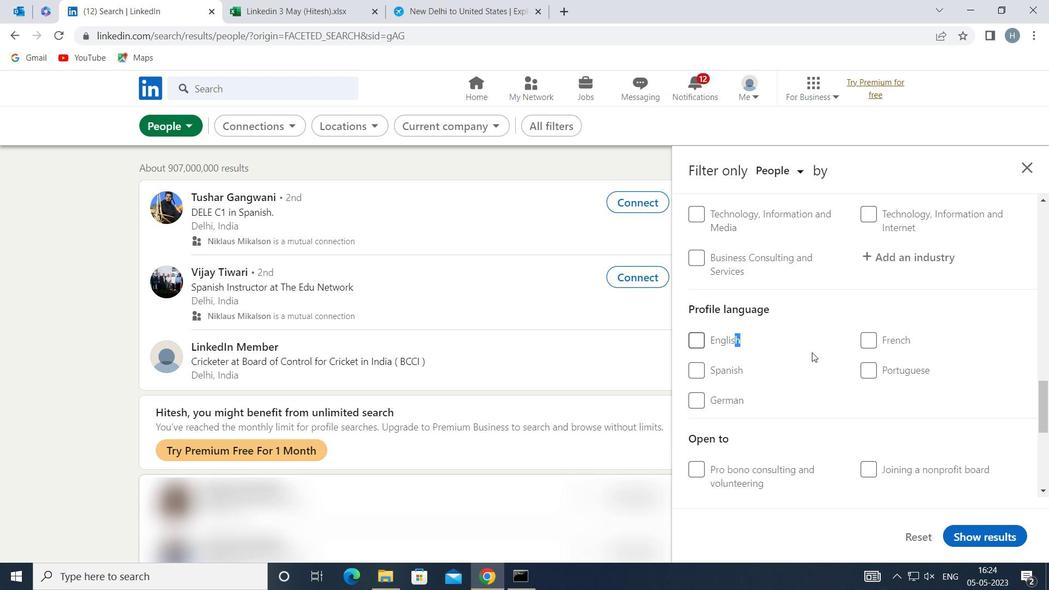 
Action: Mouse moved to (821, 354)
Screenshot: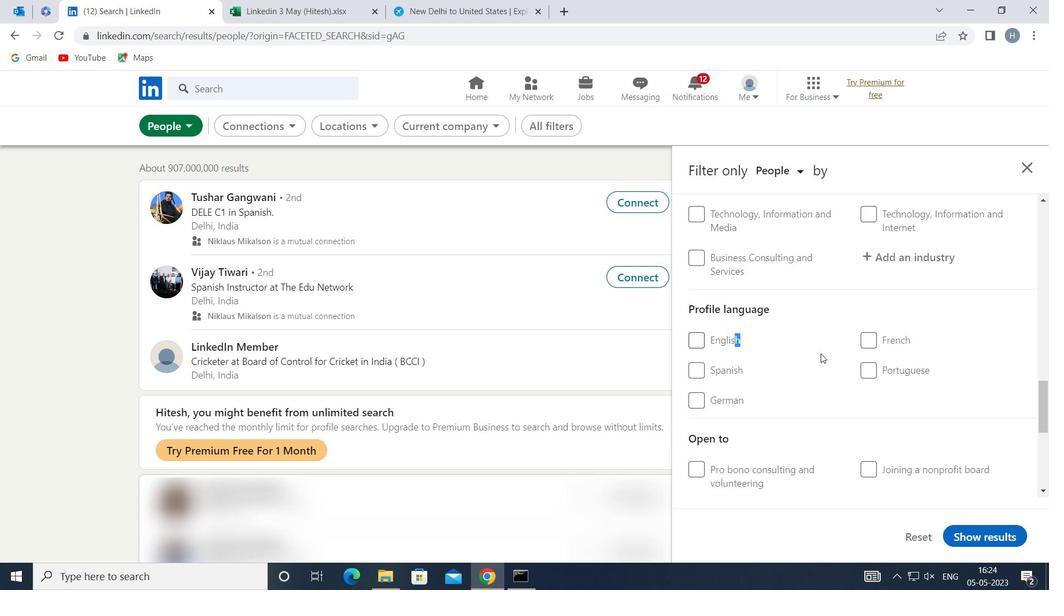 
Action: Mouse scrolled (821, 354) with delta (0, 0)
Screenshot: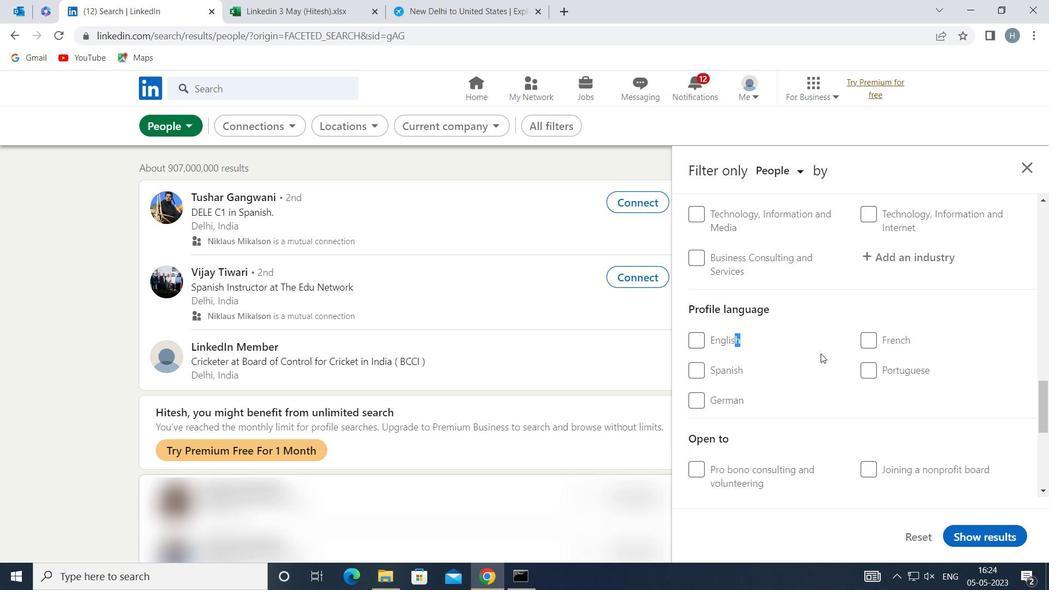 
Action: Mouse moved to (742, 402)
Screenshot: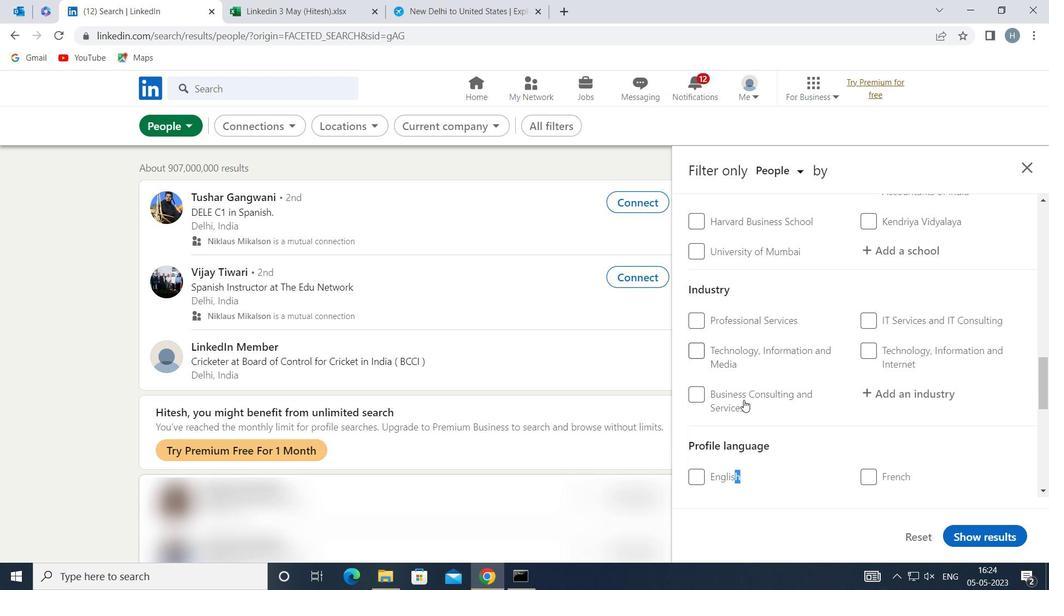 
Action: Mouse scrolled (742, 402) with delta (0, 0)
Screenshot: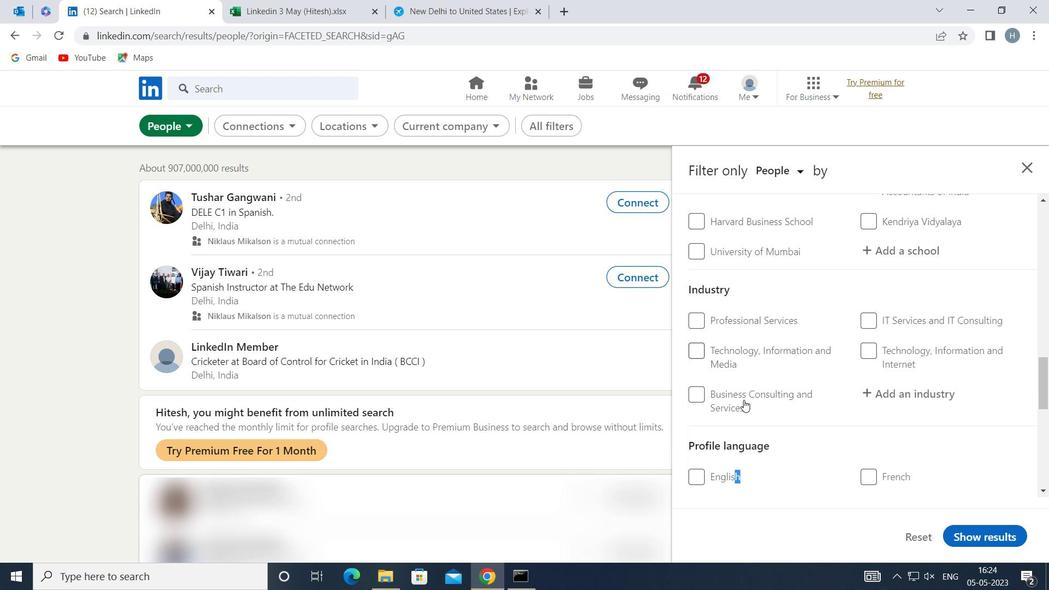 
Action: Mouse moved to (697, 402)
Screenshot: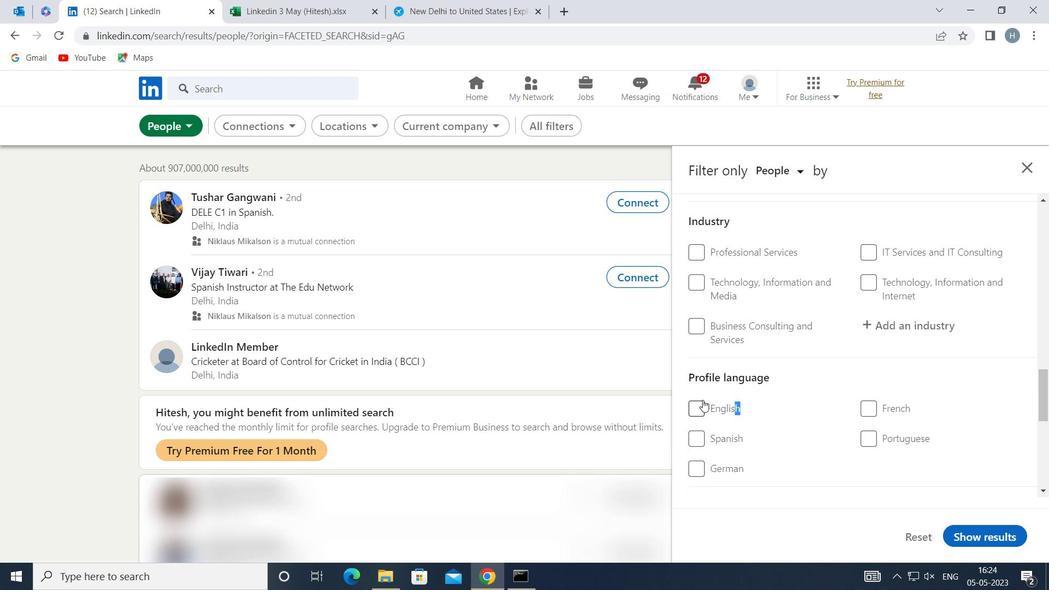 
Action: Mouse pressed left at (697, 402)
Screenshot: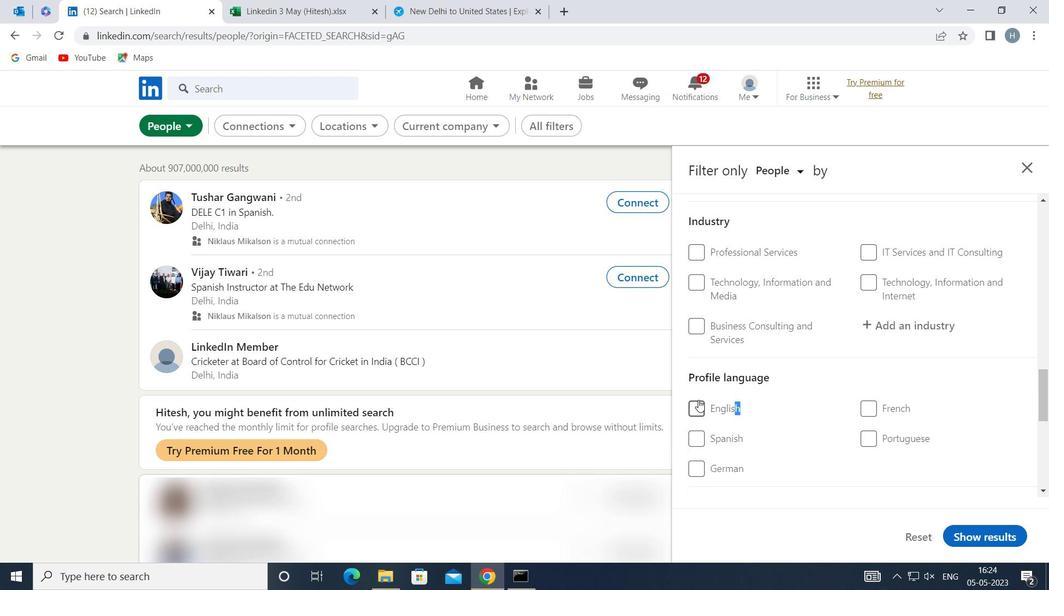 
Action: Mouse moved to (903, 399)
Screenshot: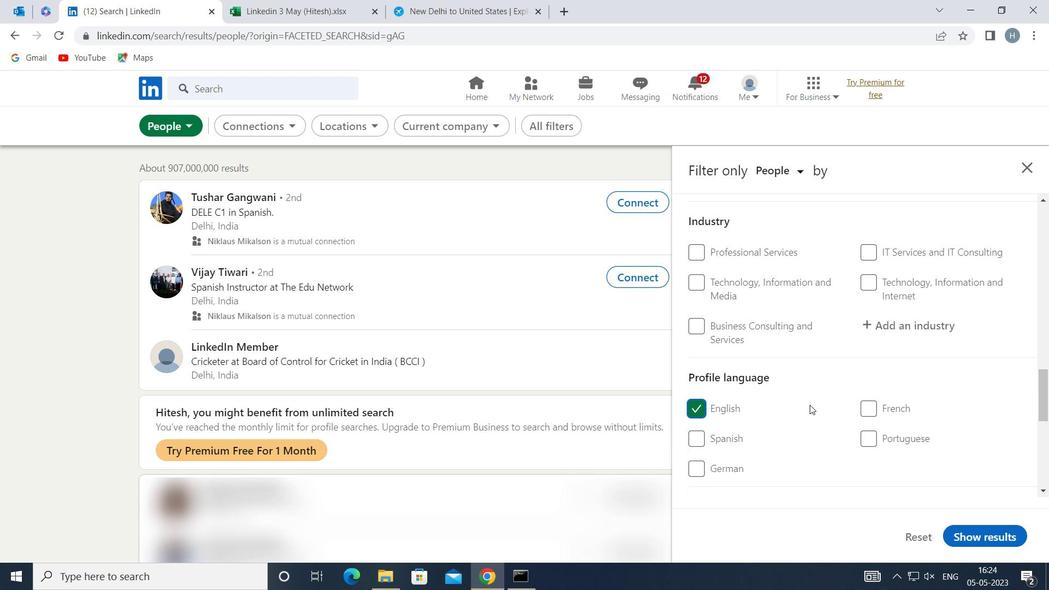 
Action: Mouse scrolled (903, 400) with delta (0, 0)
Screenshot: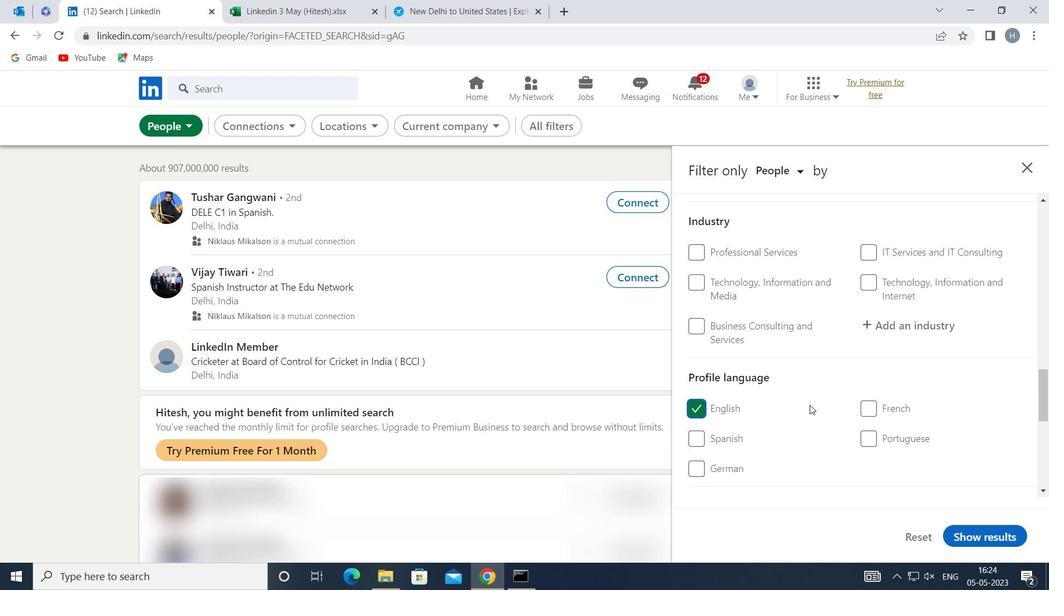 
Action: Mouse moved to (907, 392)
Screenshot: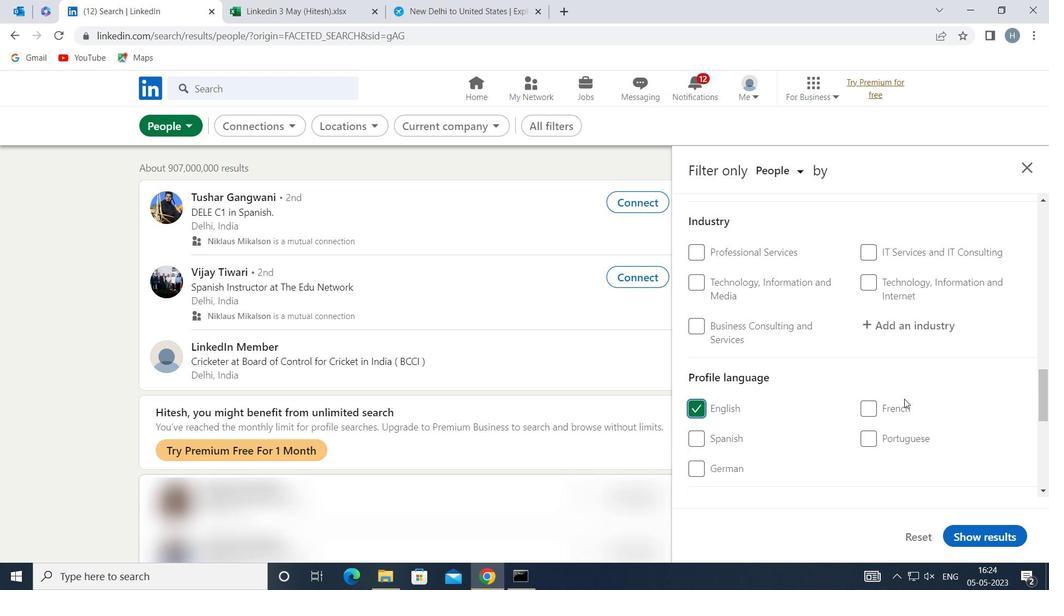
Action: Mouse scrolled (907, 392) with delta (0, 0)
Screenshot: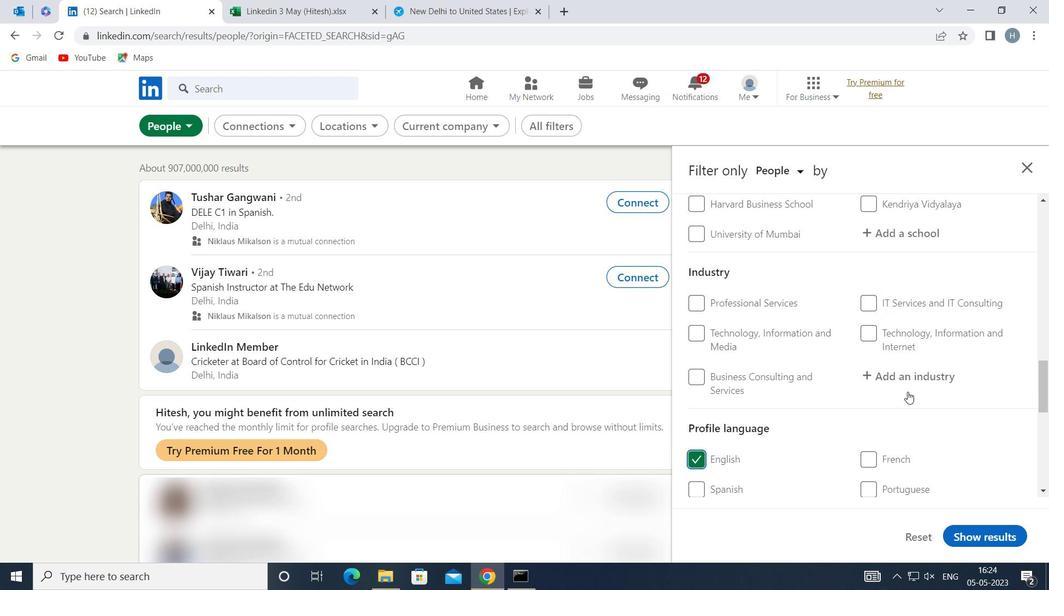 
Action: Mouse scrolled (907, 392) with delta (0, 0)
Screenshot: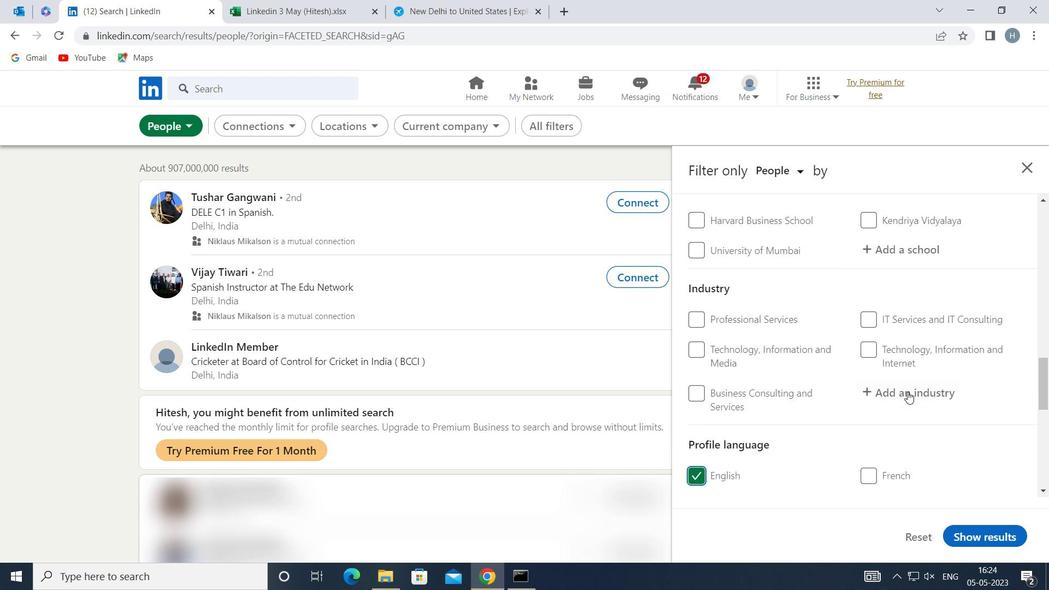 
Action: Mouse moved to (907, 392)
Screenshot: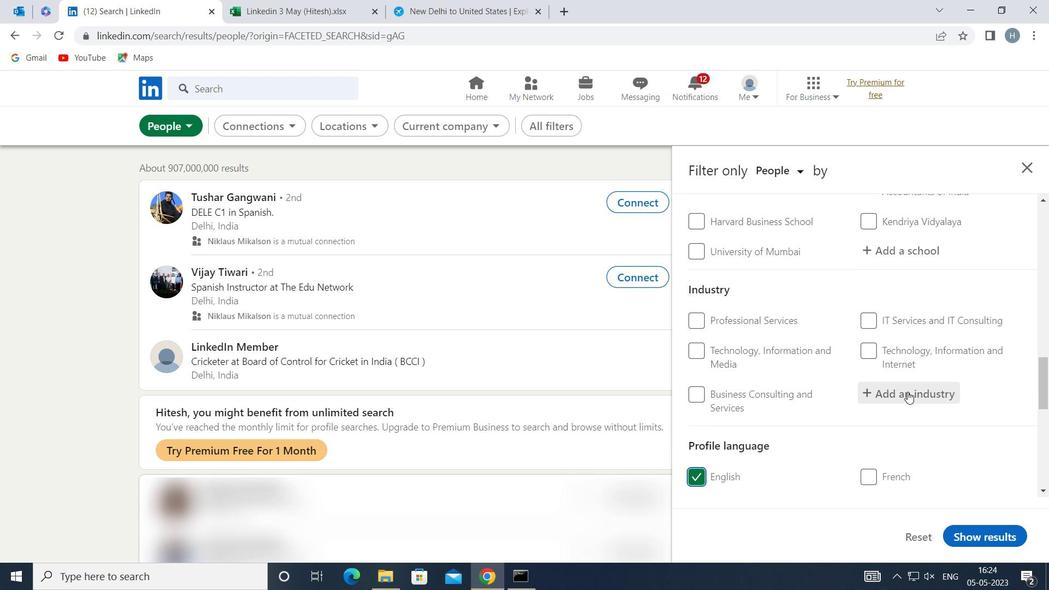 
Action: Mouse scrolled (907, 392) with delta (0, 0)
Screenshot: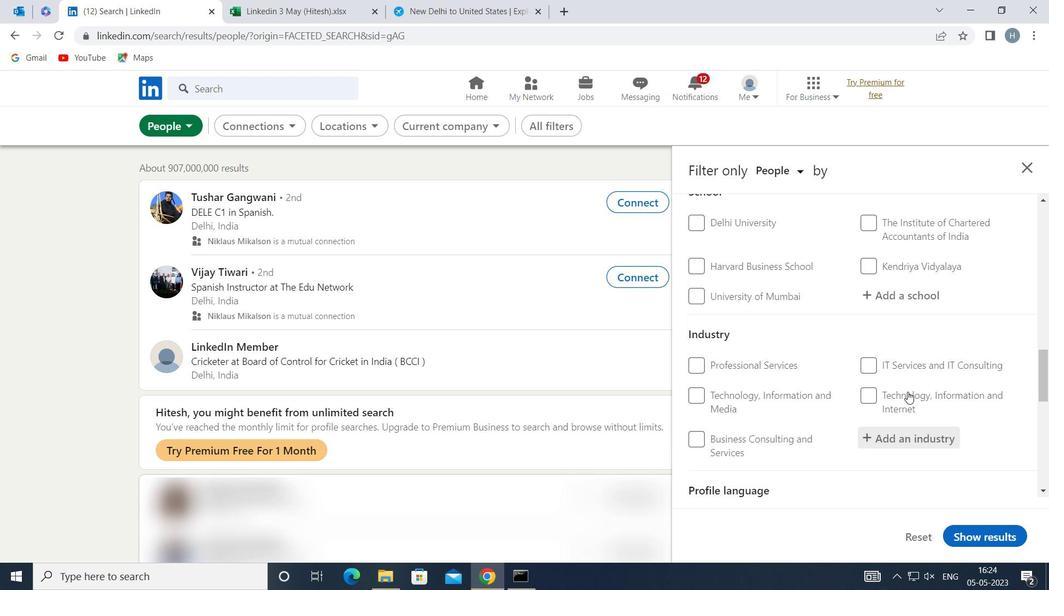 
Action: Mouse scrolled (907, 392) with delta (0, 0)
Screenshot: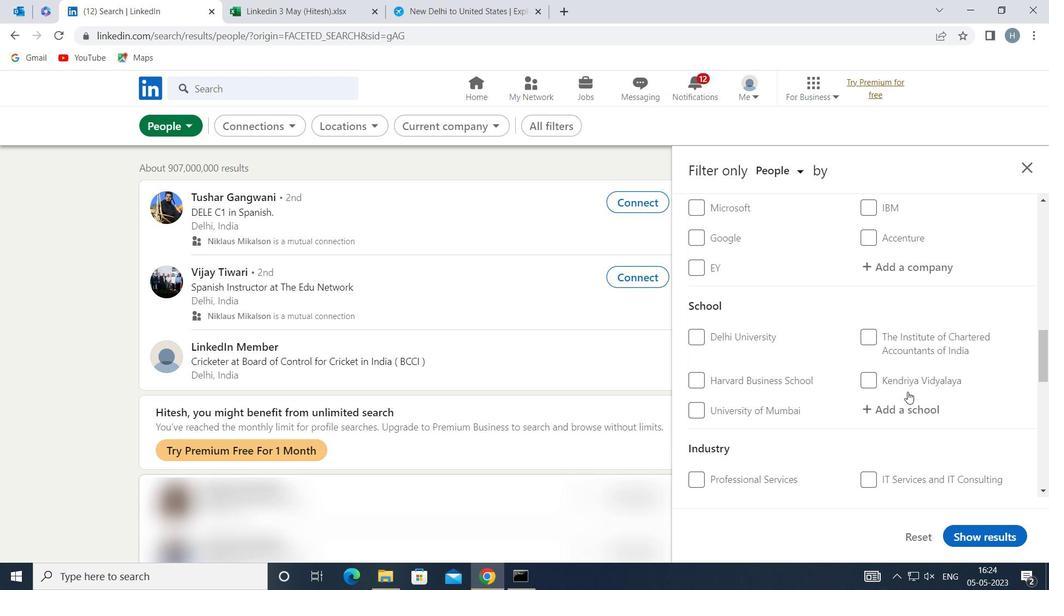 
Action: Mouse scrolled (907, 392) with delta (0, 0)
Screenshot: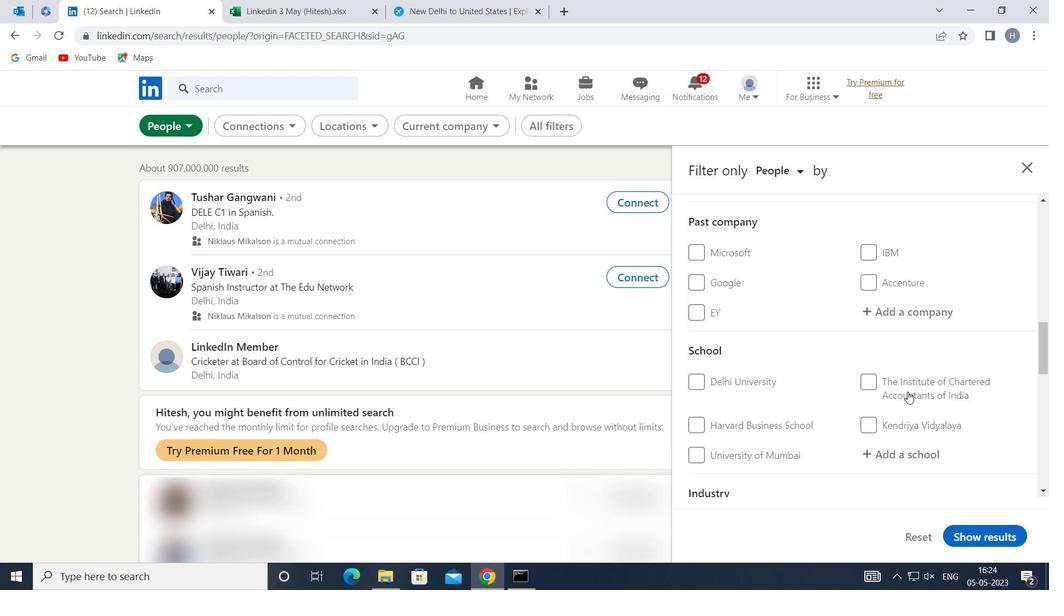 
Action: Mouse scrolled (907, 392) with delta (0, 0)
Screenshot: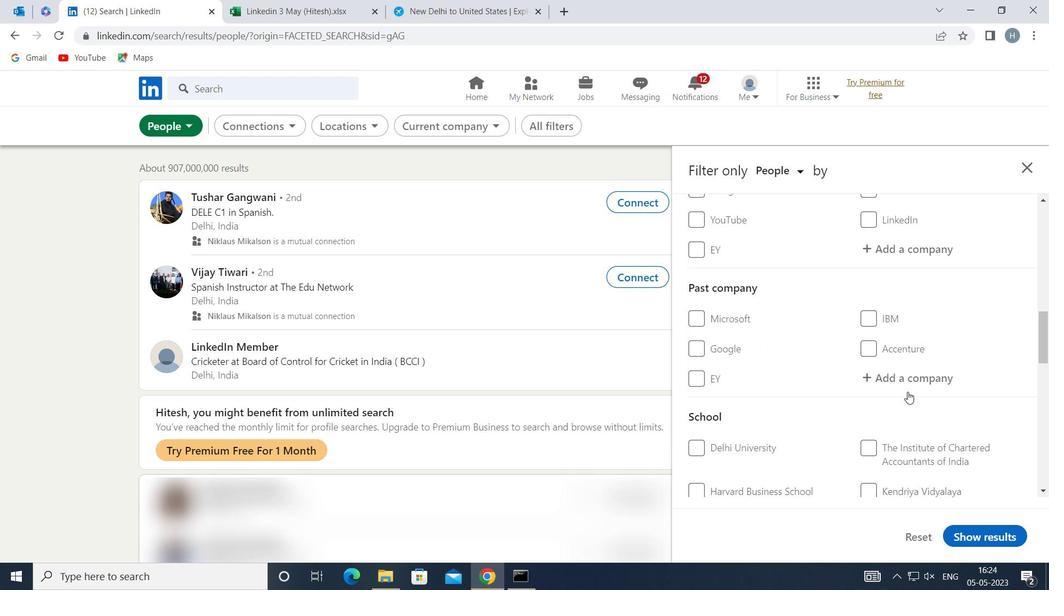 
Action: Mouse moved to (917, 383)
Screenshot: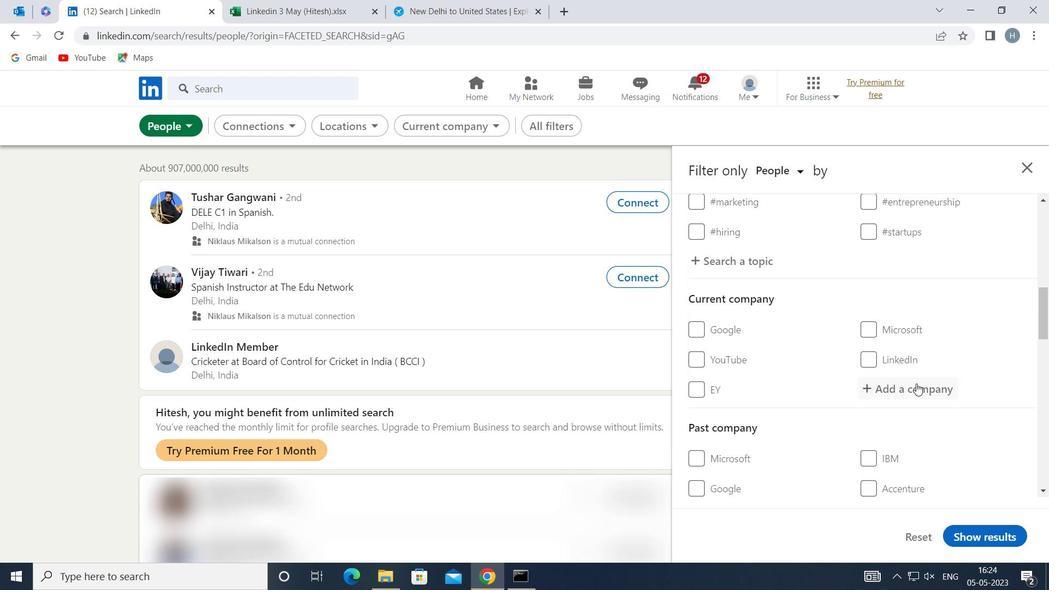 
Action: Mouse pressed left at (917, 383)
Screenshot: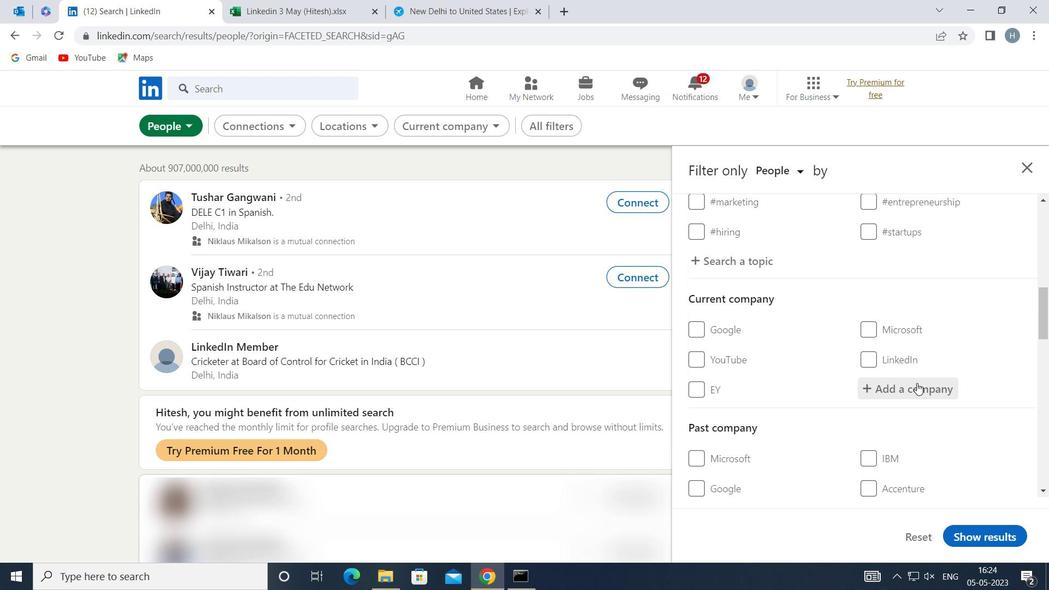 
Action: Key pressed <Key.shift>ADITYA<Key.space><Key.shift>BIRLA<Key.space><Key.shift>GROUP
Screenshot: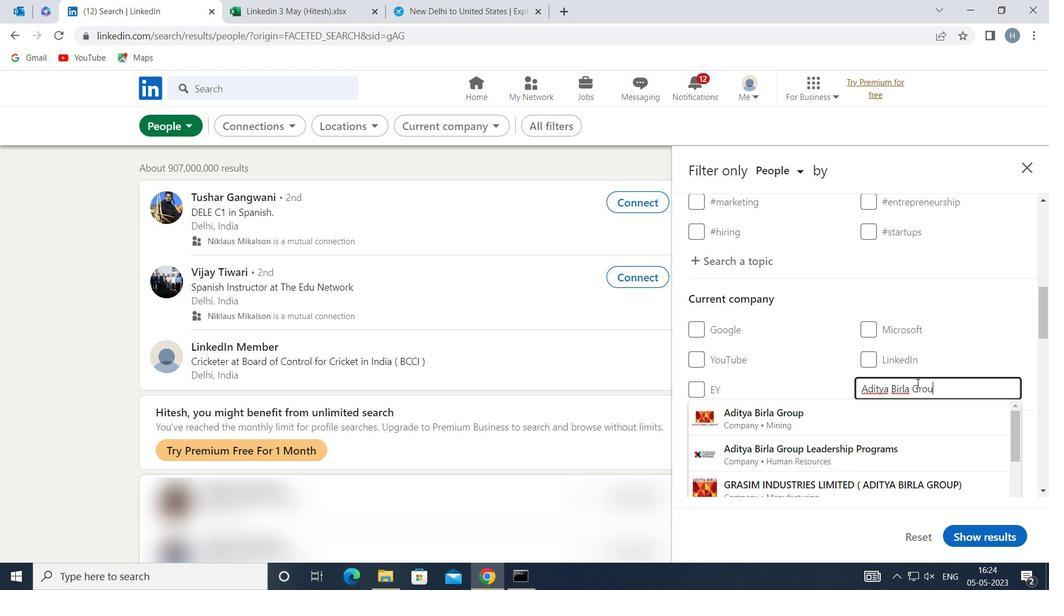 
Action: Mouse moved to (850, 409)
Screenshot: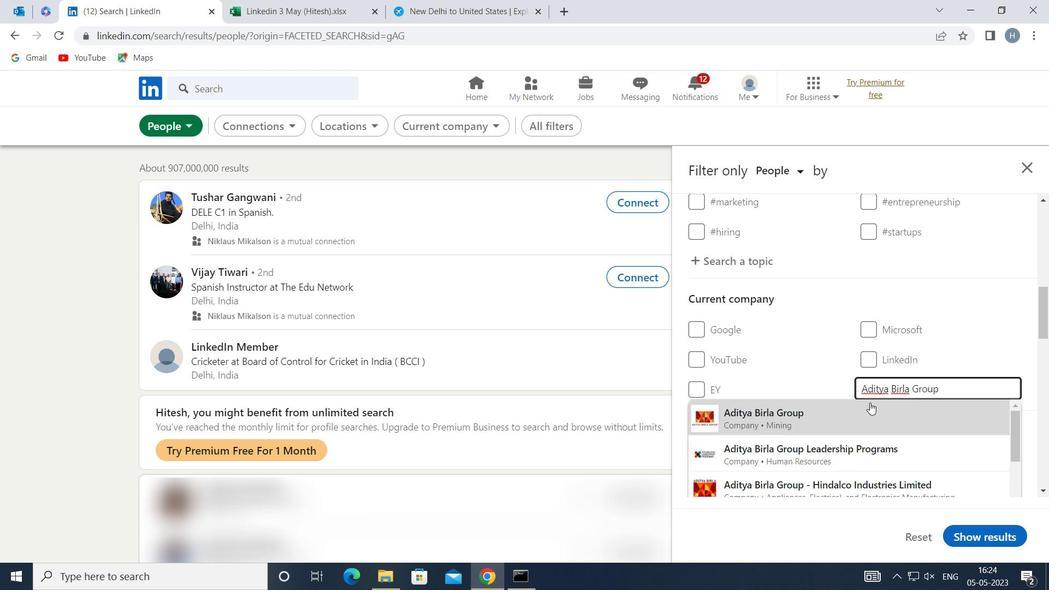 
Action: Mouse pressed left at (850, 409)
Screenshot: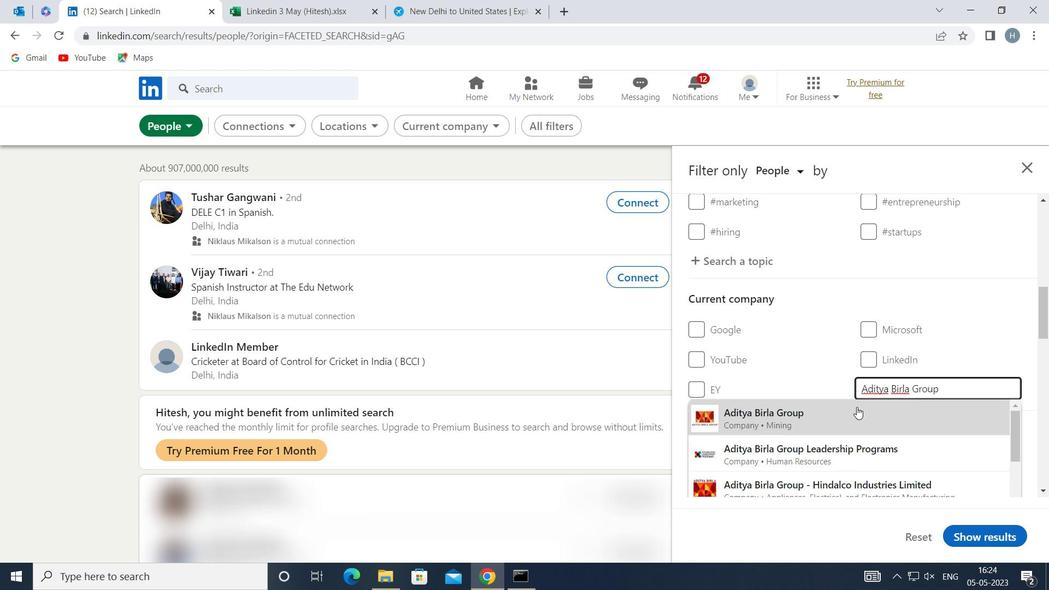 
Action: Mouse moved to (847, 400)
Screenshot: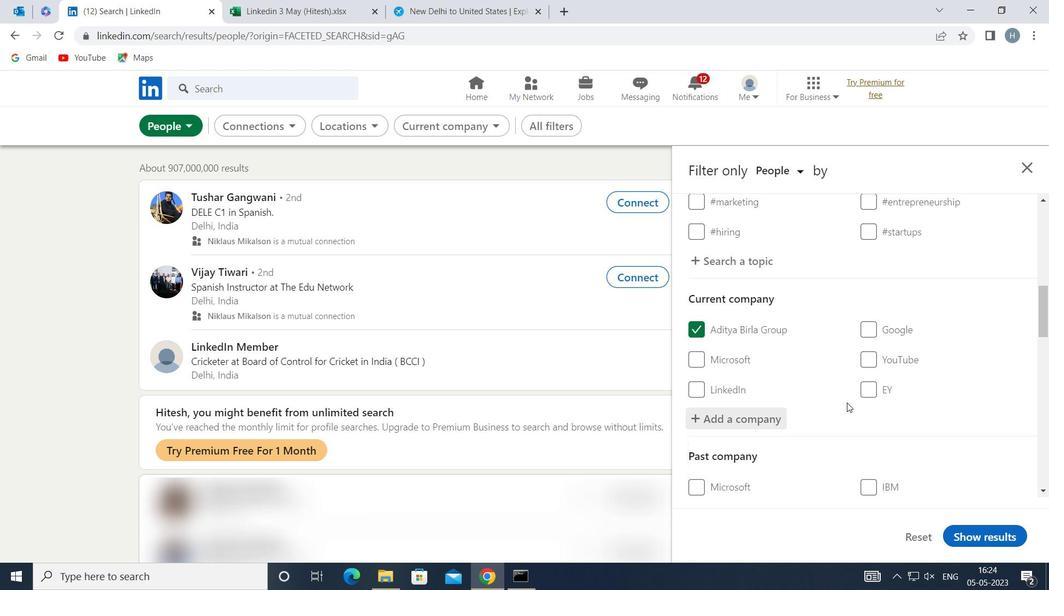
Action: Mouse scrolled (847, 400) with delta (0, 0)
Screenshot: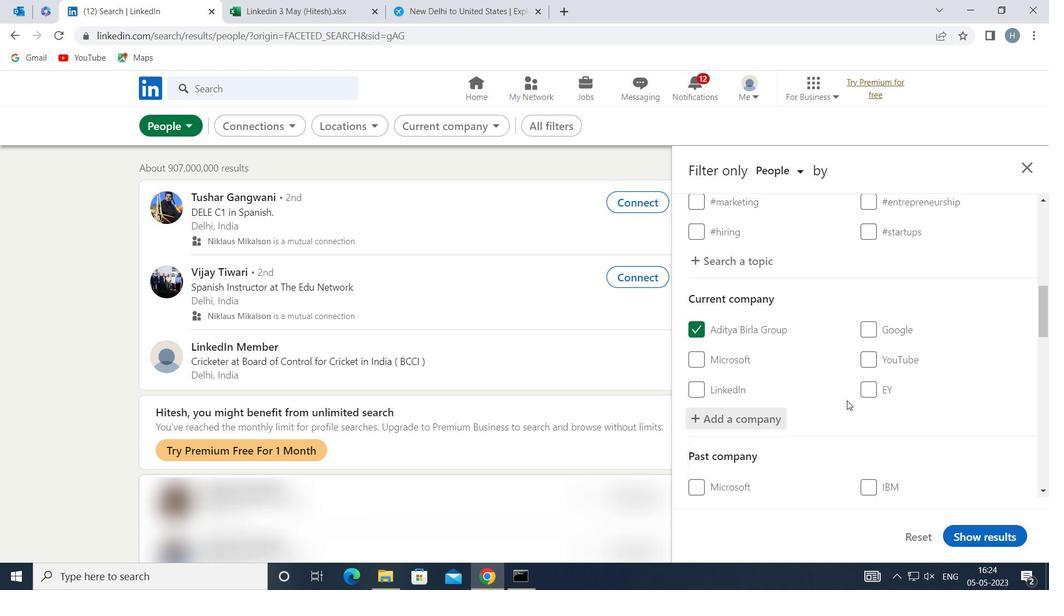 
Action: Mouse scrolled (847, 400) with delta (0, 0)
Screenshot: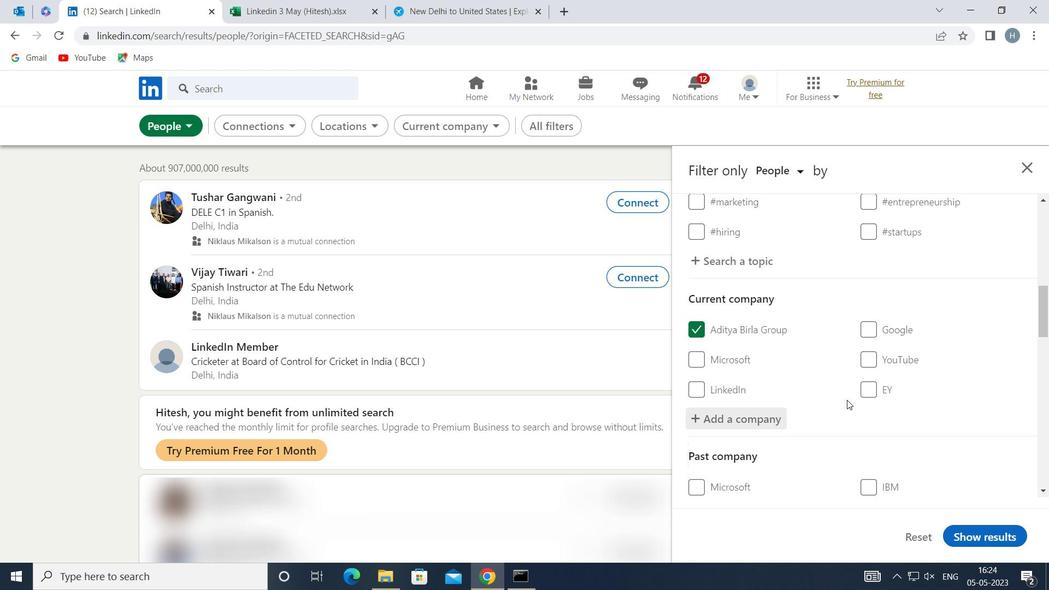 
Action: Mouse moved to (848, 397)
Screenshot: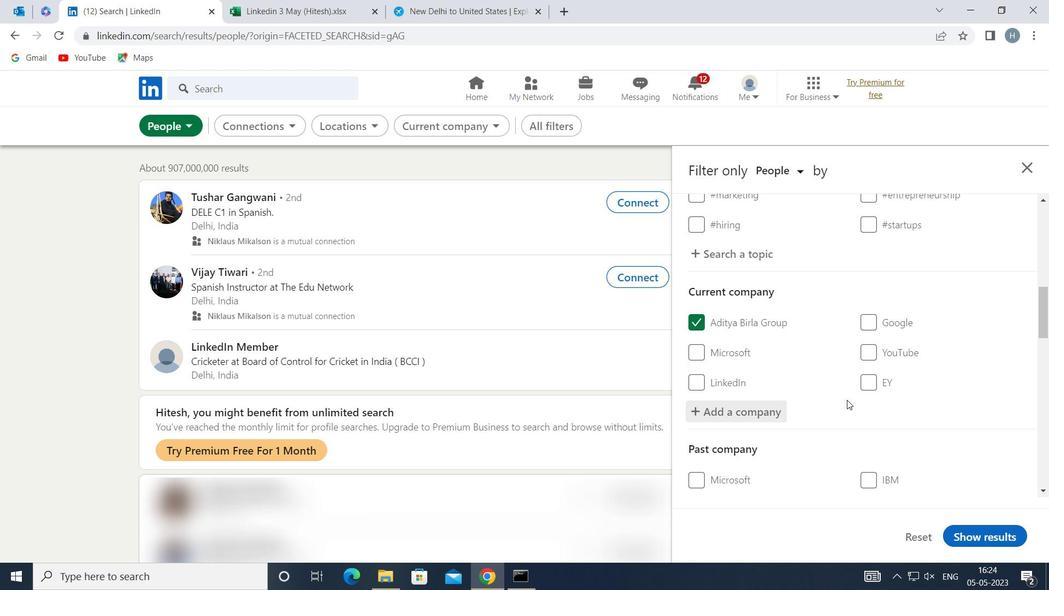
Action: Mouse scrolled (848, 396) with delta (0, 0)
Screenshot: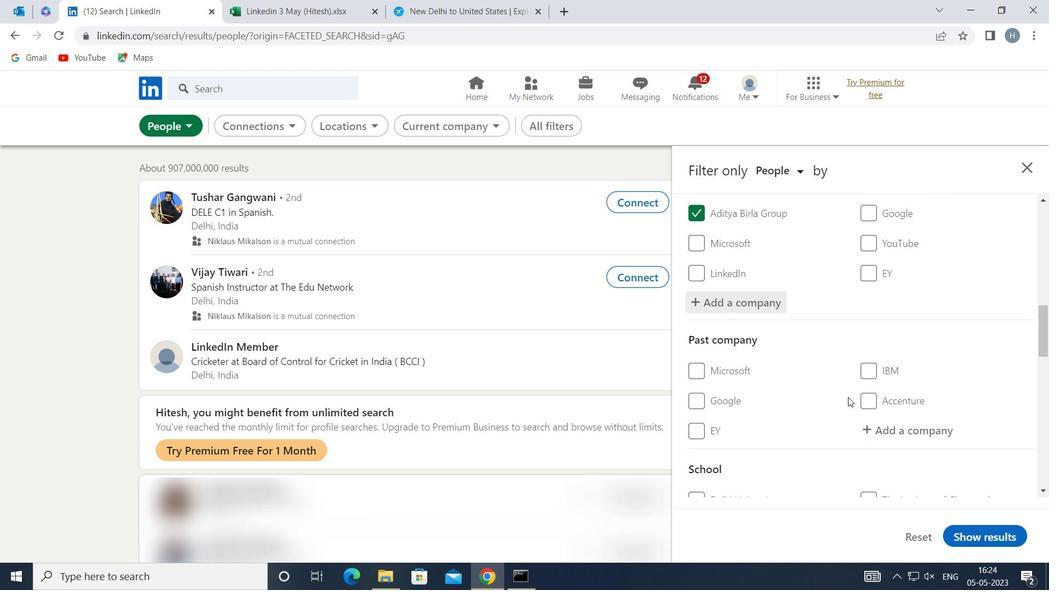 
Action: Mouse scrolled (848, 396) with delta (0, 0)
Screenshot: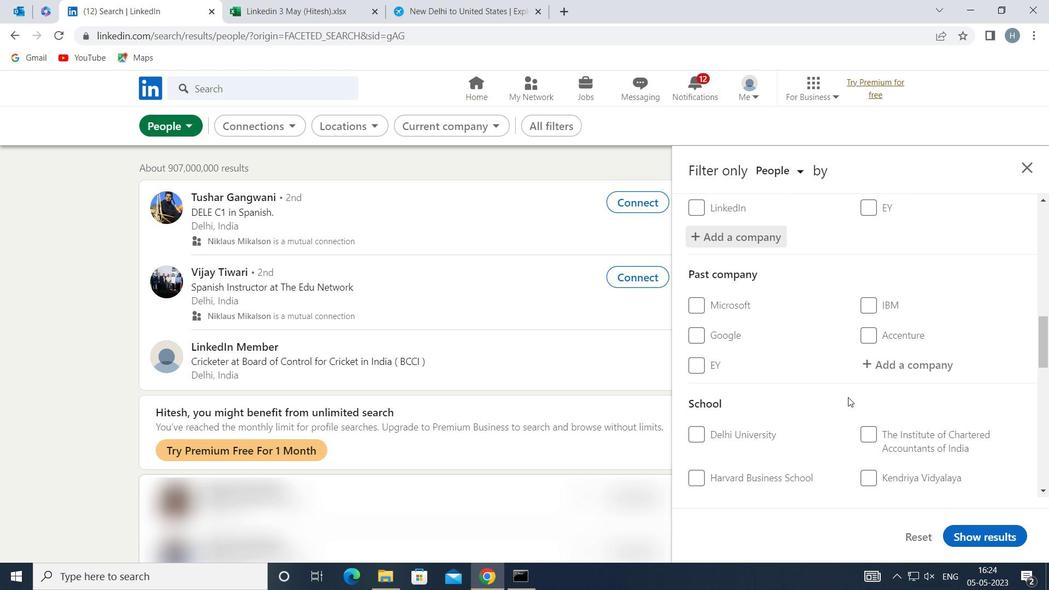 
Action: Mouse moved to (910, 417)
Screenshot: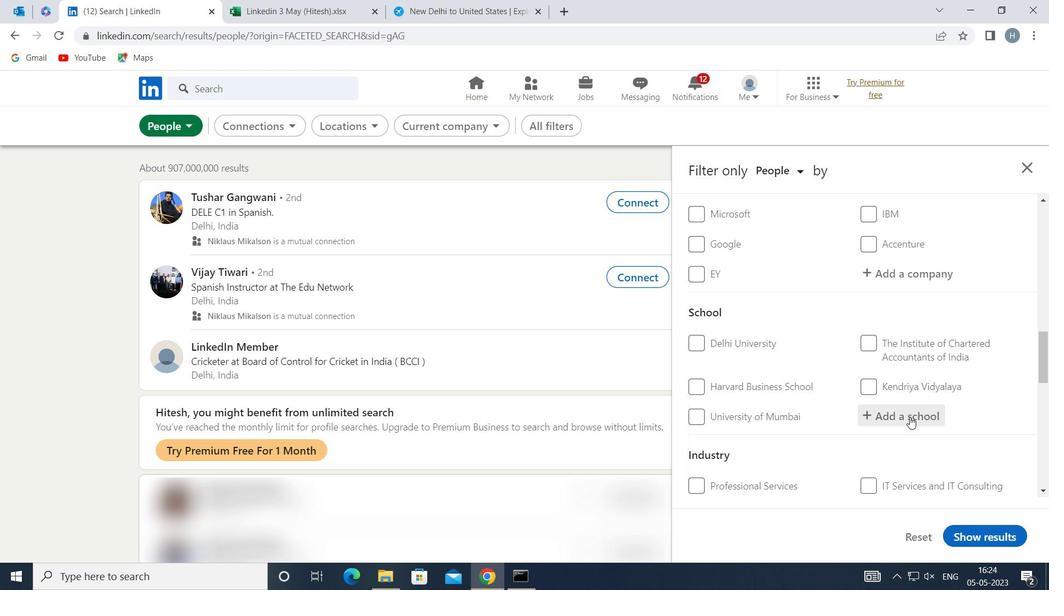 
Action: Mouse pressed left at (910, 417)
Screenshot: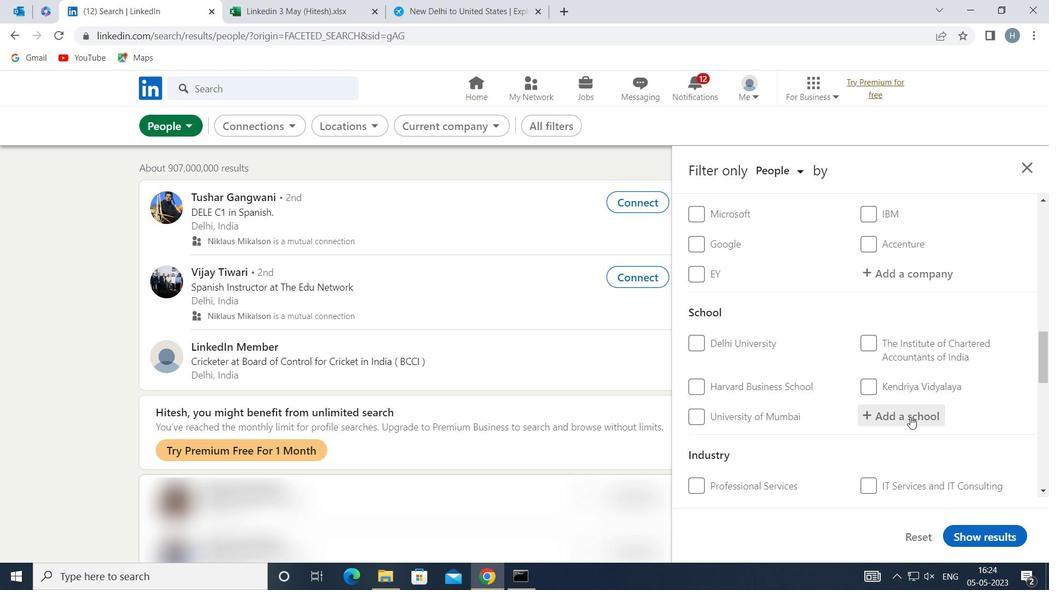 
Action: Mouse moved to (907, 414)
Screenshot: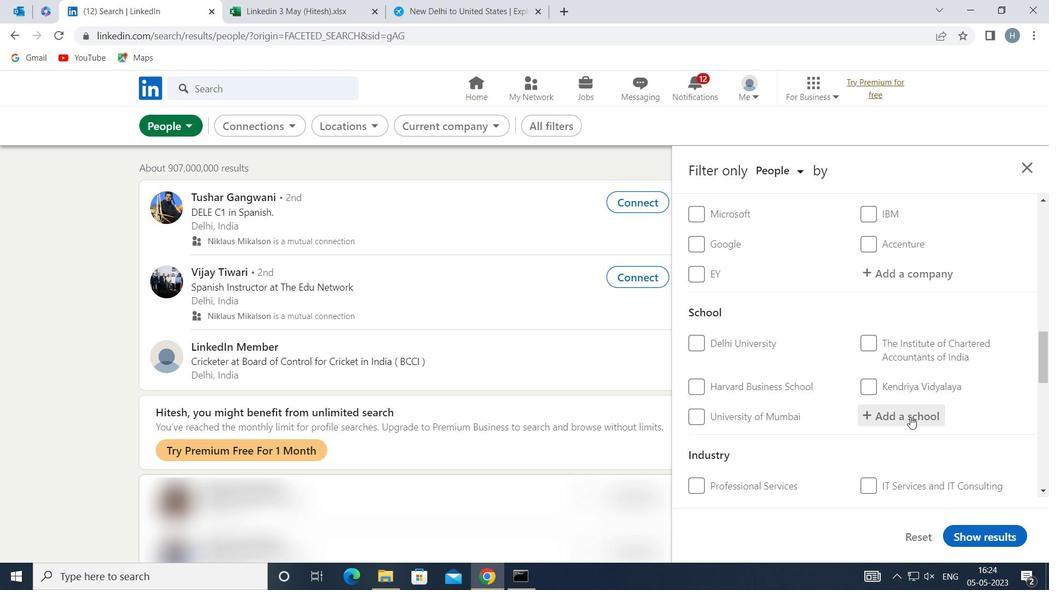 
Action: Key pressed <Key.shift>K<Key.space>J<Key.space><Key.shift>SOMAIYA<Key.space><Key.shift>INSTITUTE<Key.space>OF<Key.space><Key.shift>ENGINEERING<Key.space>AND<Key.space>
Screenshot: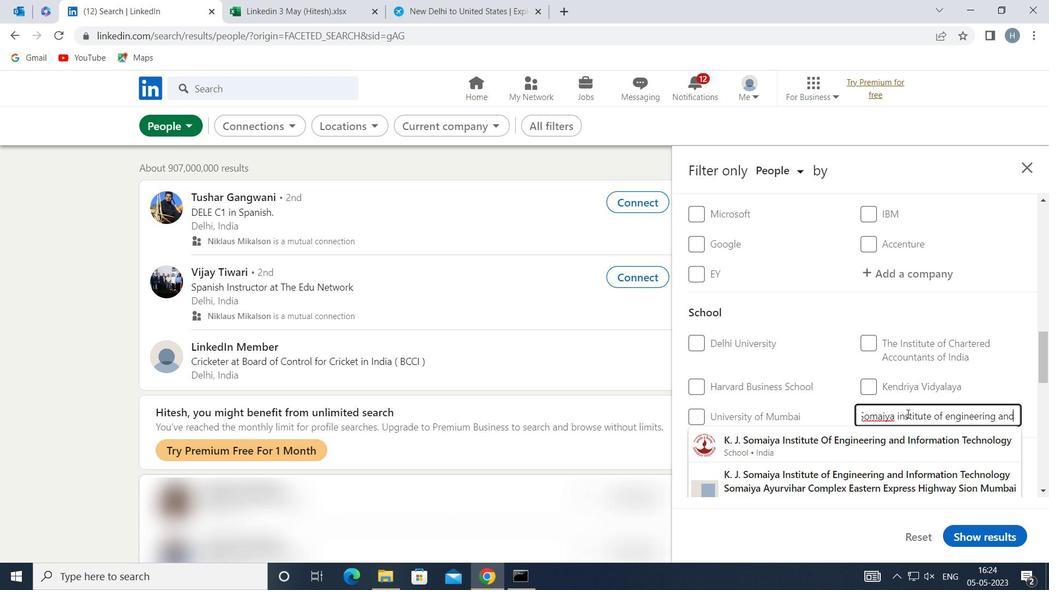 
Action: Mouse moved to (891, 444)
Screenshot: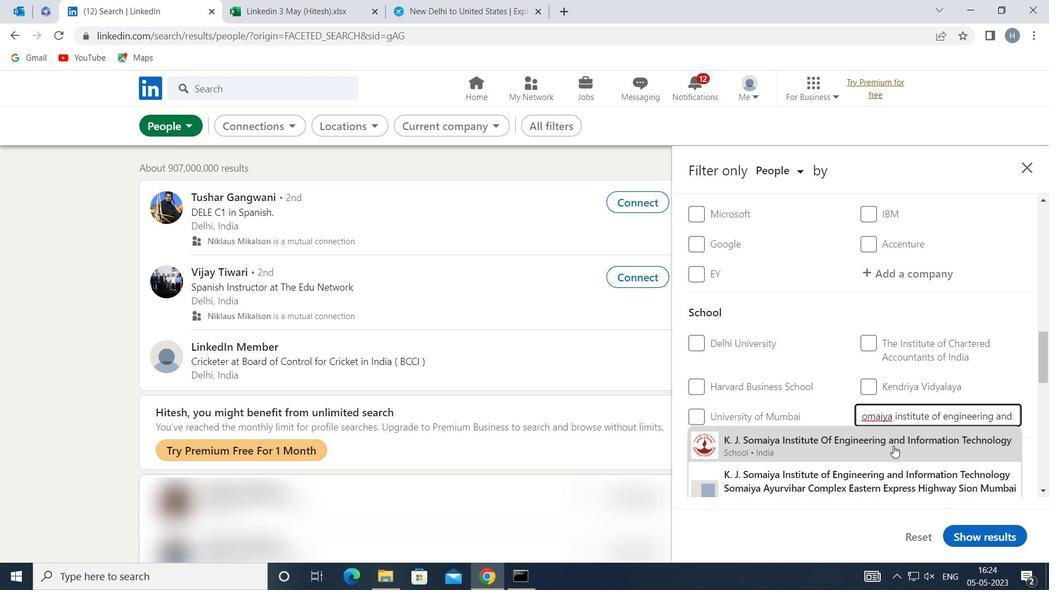 
Action: Mouse pressed left at (891, 444)
Screenshot: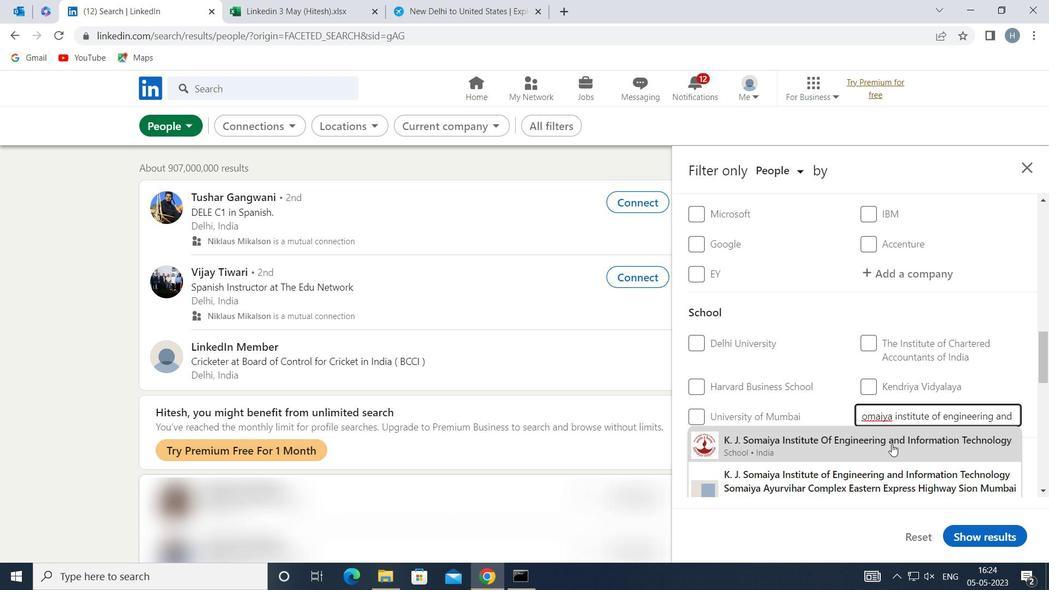 
Action: Mouse moved to (883, 395)
Screenshot: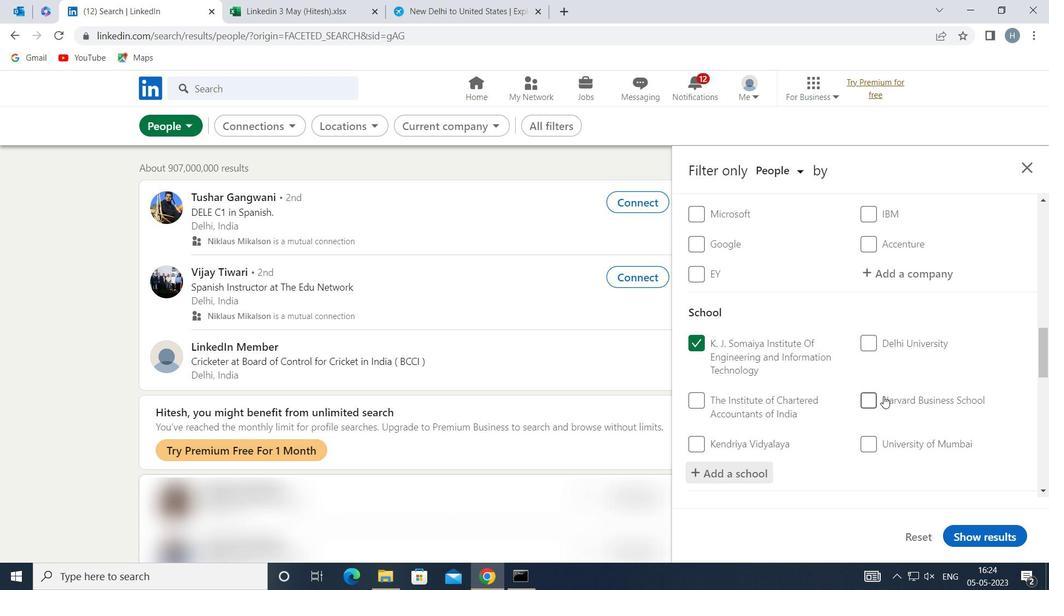 
Action: Mouse scrolled (883, 394) with delta (0, 0)
Screenshot: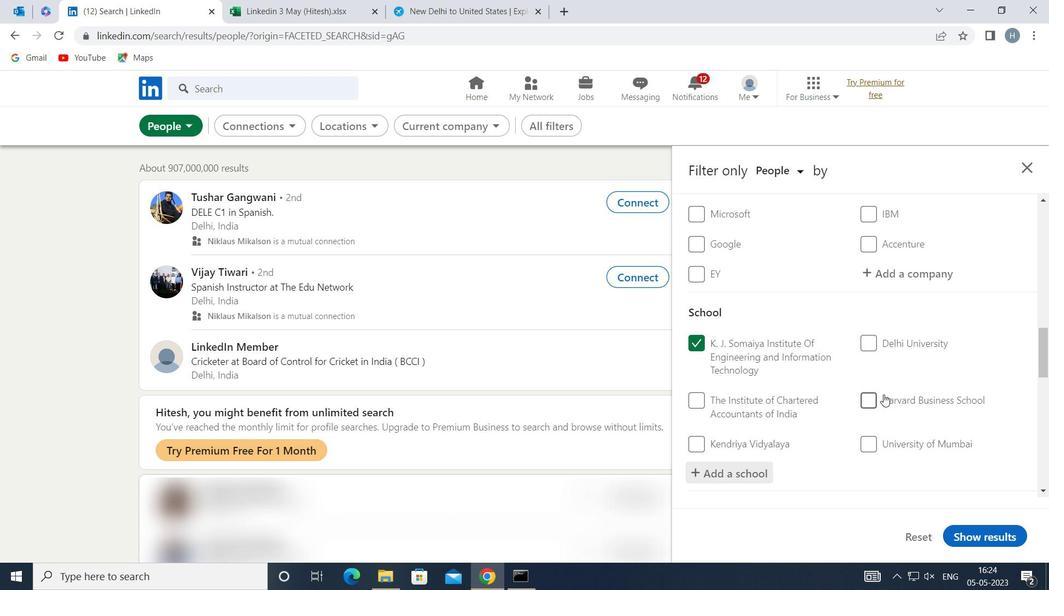 
Action: Mouse moved to (882, 394)
Screenshot: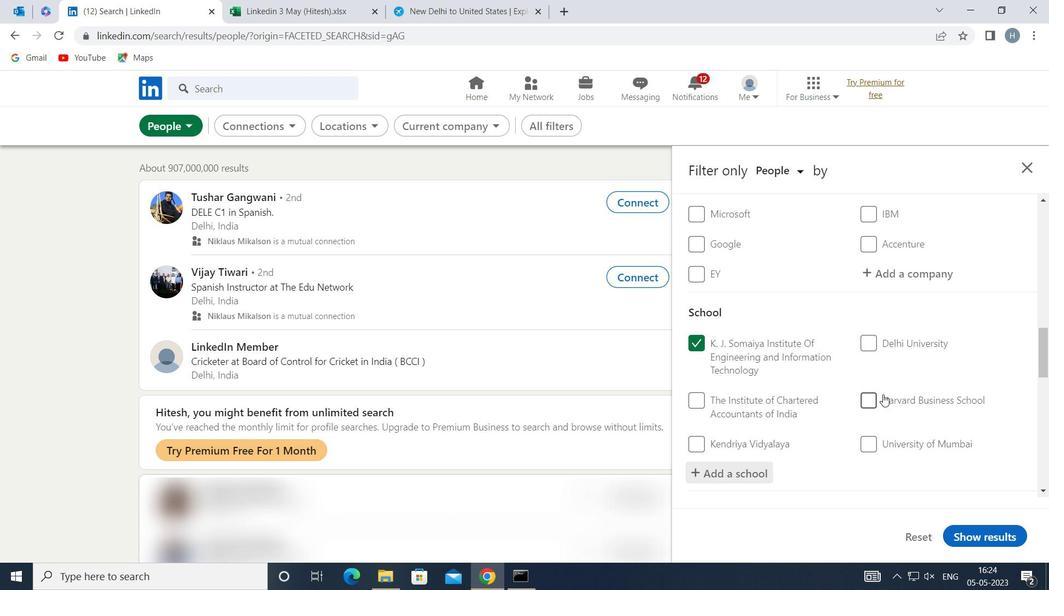 
Action: Mouse scrolled (882, 393) with delta (0, 0)
Screenshot: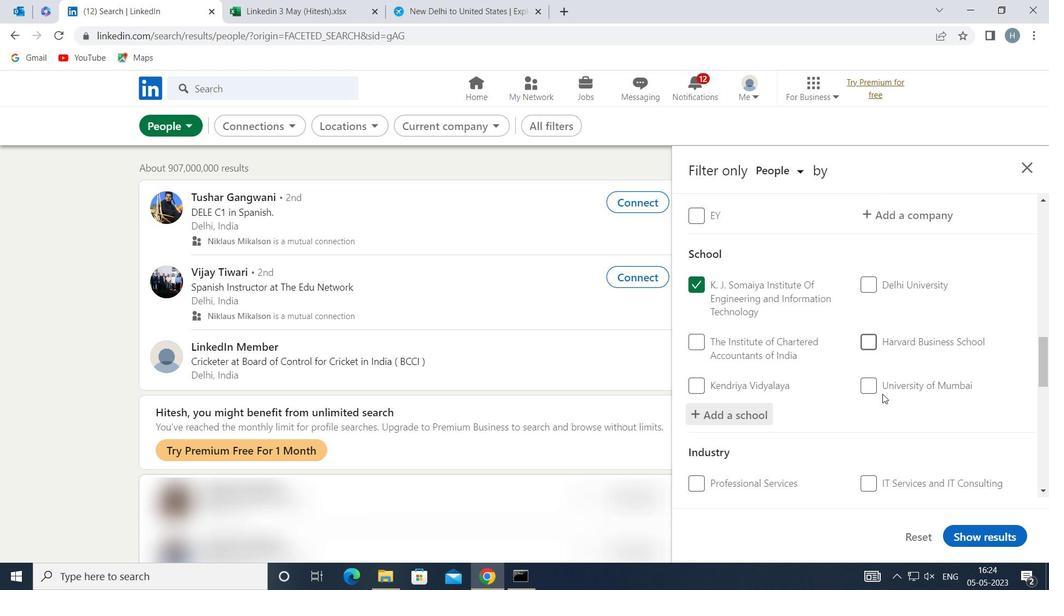
Action: Mouse scrolled (882, 393) with delta (0, 0)
Screenshot: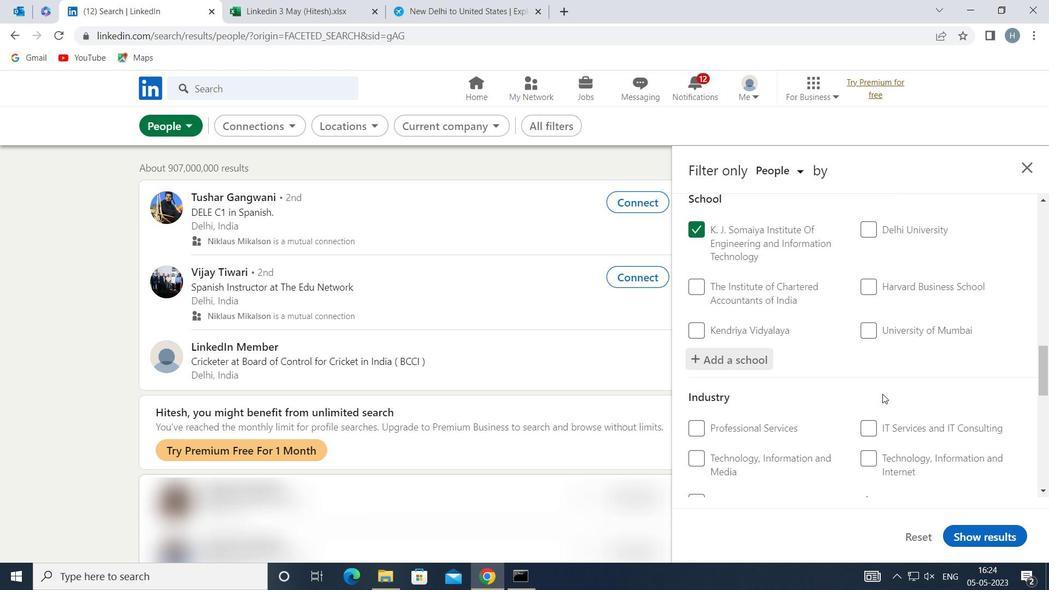 
Action: Mouse moved to (901, 406)
Screenshot: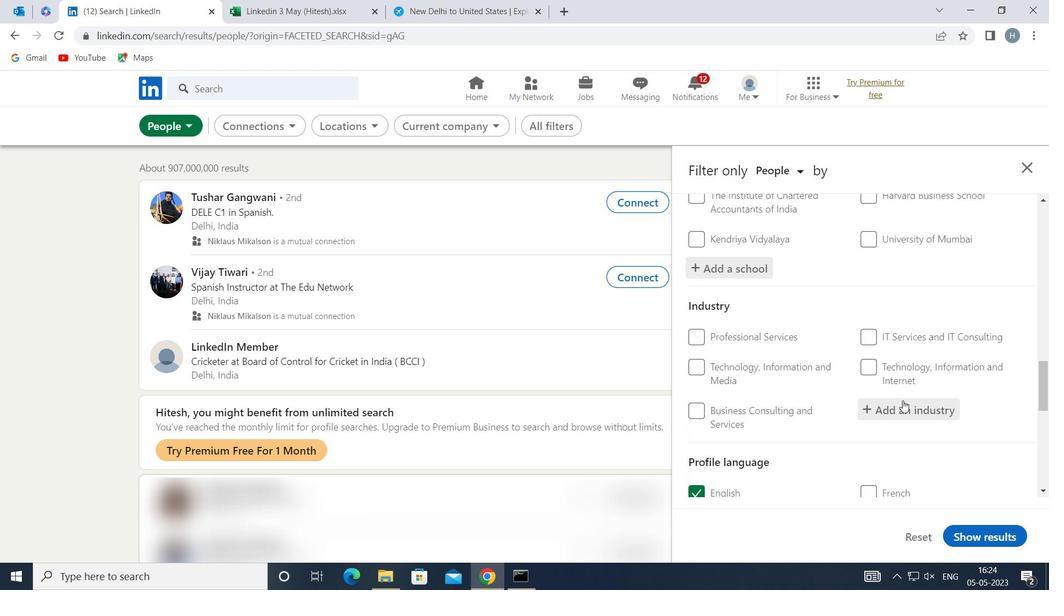 
Action: Mouse pressed left at (901, 406)
Screenshot: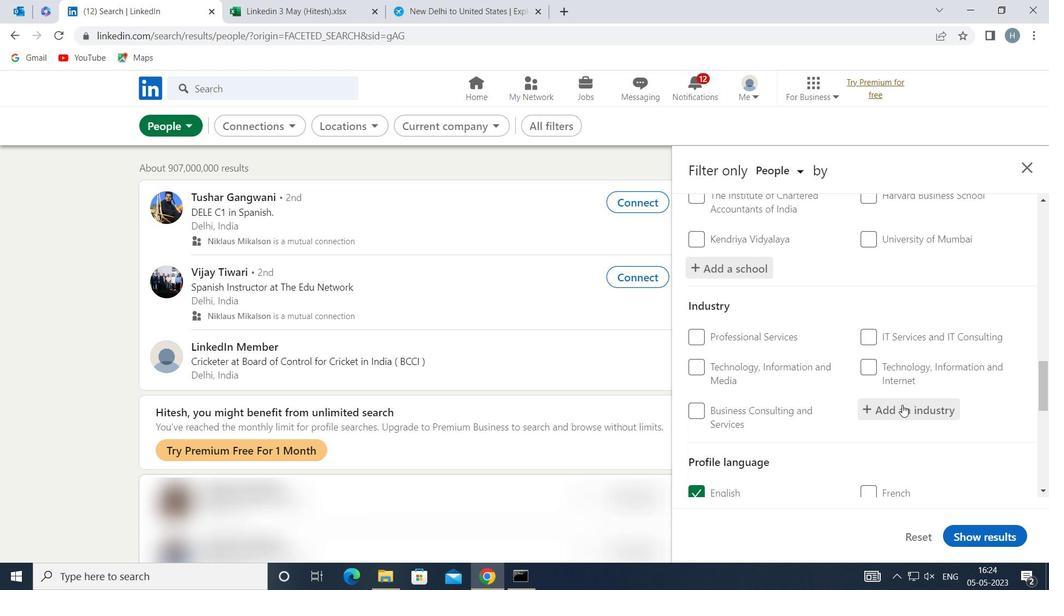 
Action: Mouse moved to (901, 406)
Screenshot: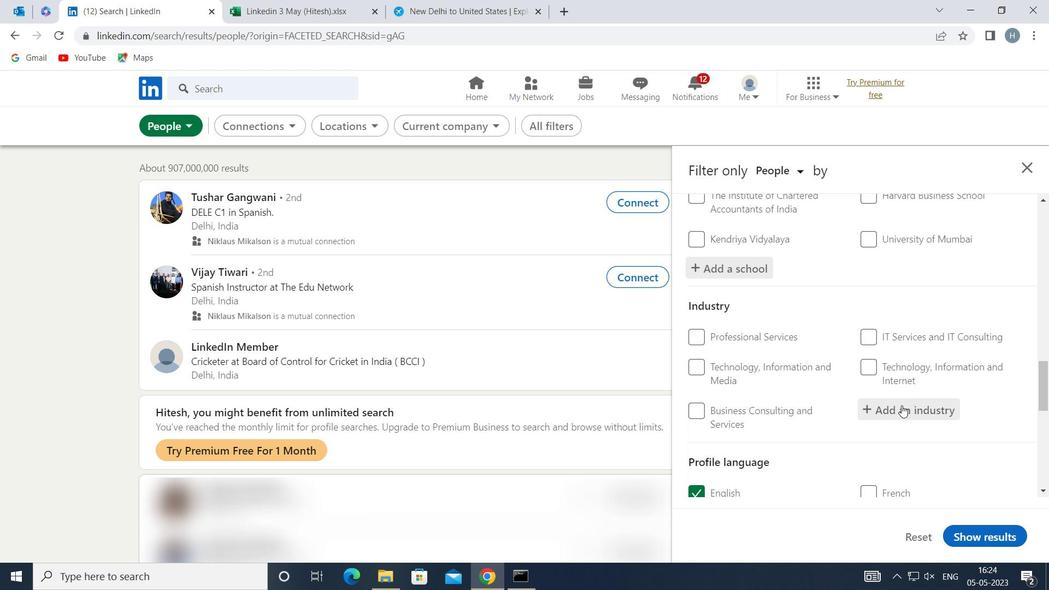 
Action: Key pressed <Key.shift>LEASING<Key.space><Key.shift>NON
Screenshot: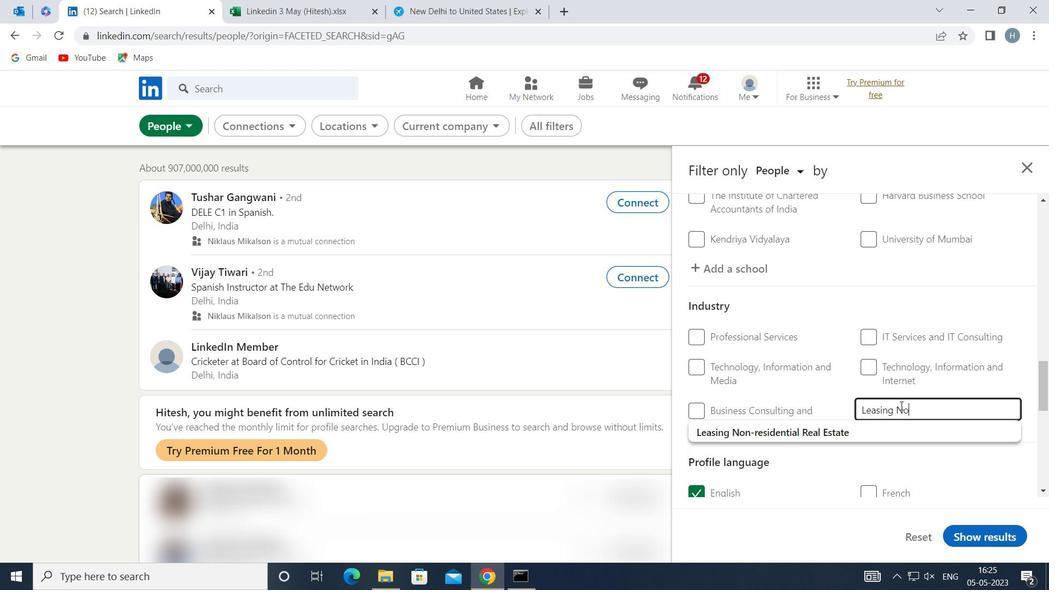 
Action: Mouse moved to (863, 425)
Screenshot: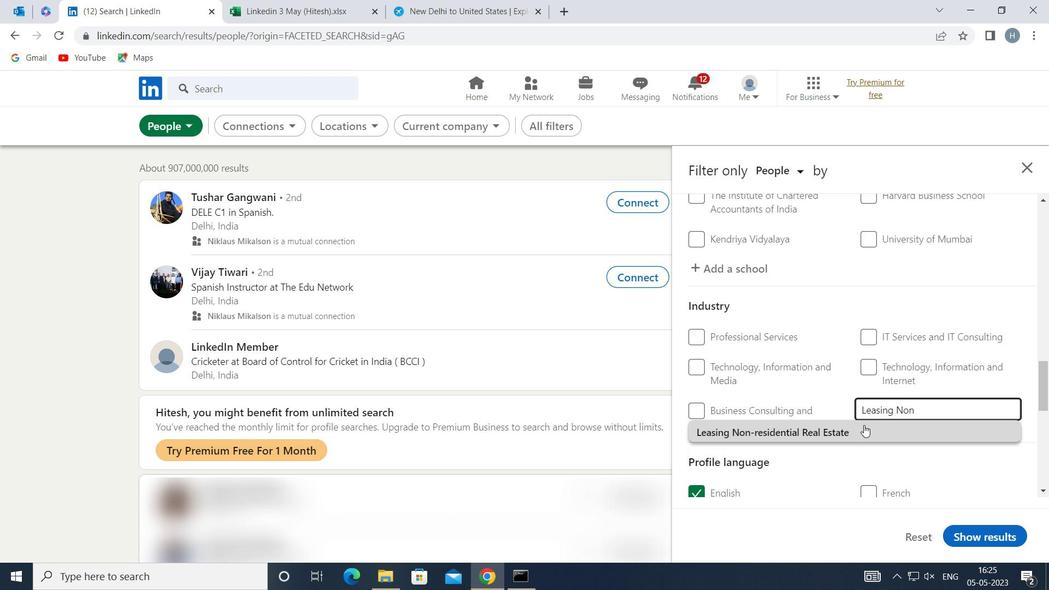 
Action: Mouse pressed left at (863, 425)
Screenshot: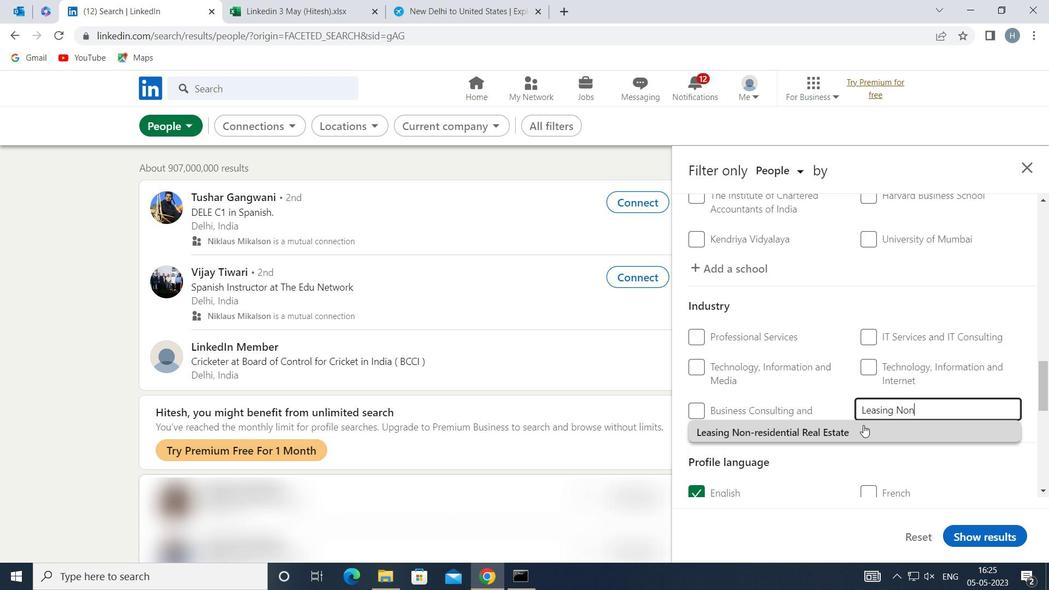 
Action: Mouse moved to (856, 398)
Screenshot: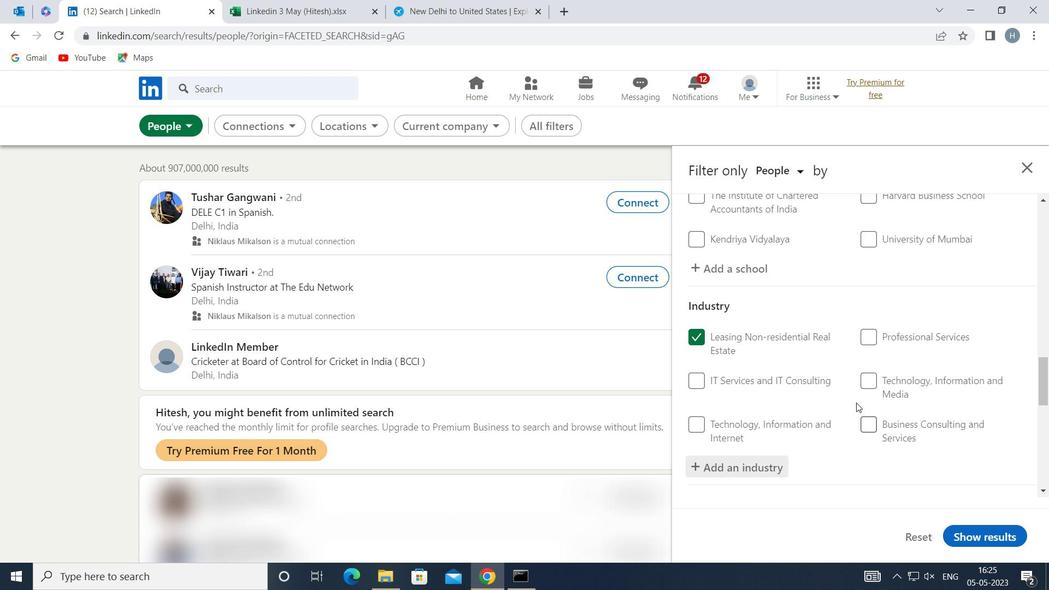 
Action: Mouse scrolled (856, 397) with delta (0, 0)
Screenshot: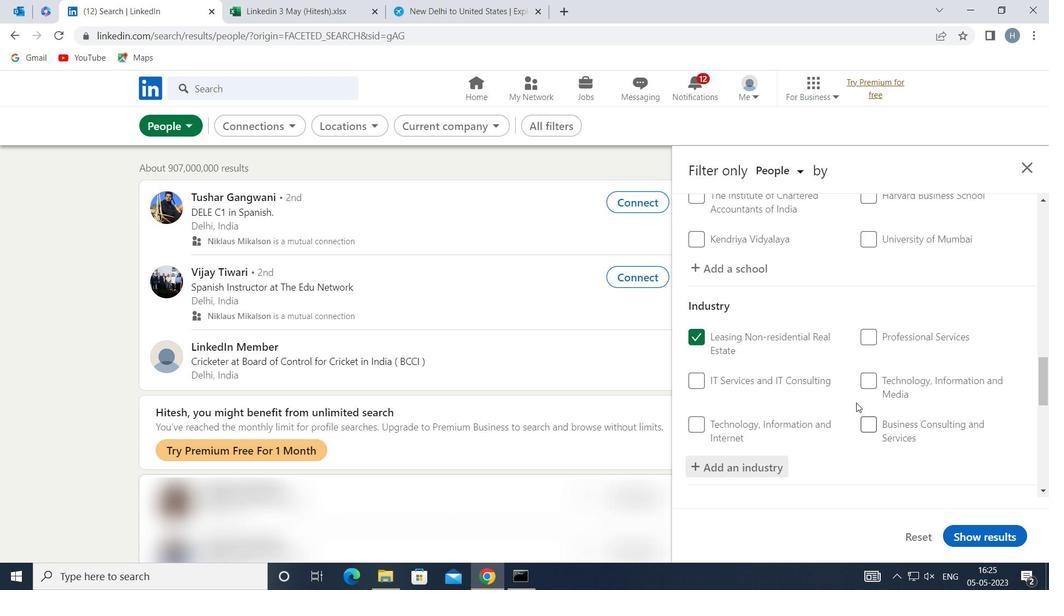 
Action: Mouse scrolled (856, 397) with delta (0, 0)
Screenshot: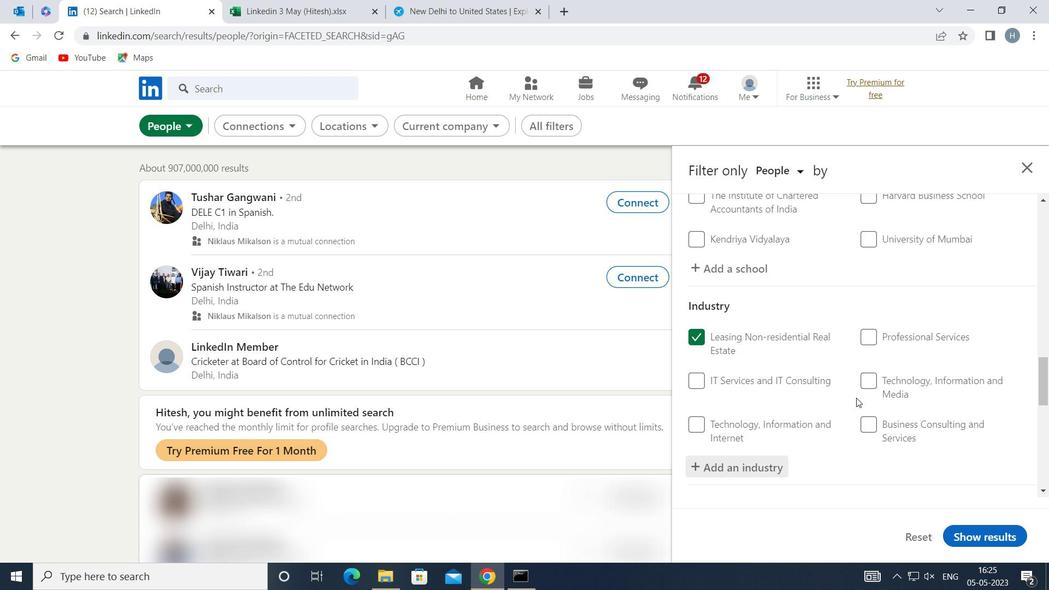
Action: Mouse moved to (856, 397)
Screenshot: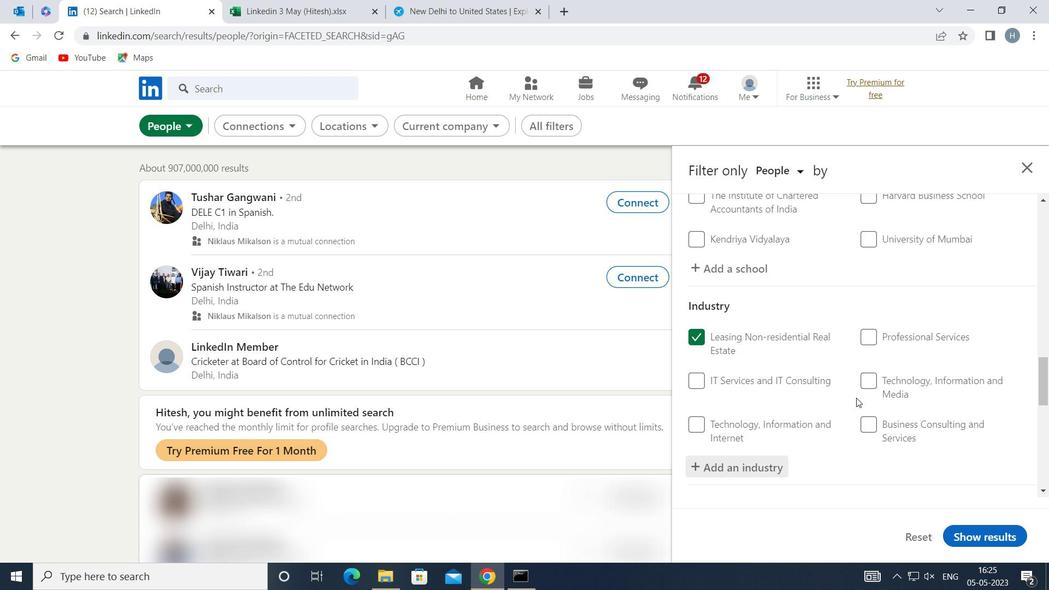 
Action: Mouse scrolled (856, 397) with delta (0, 0)
Screenshot: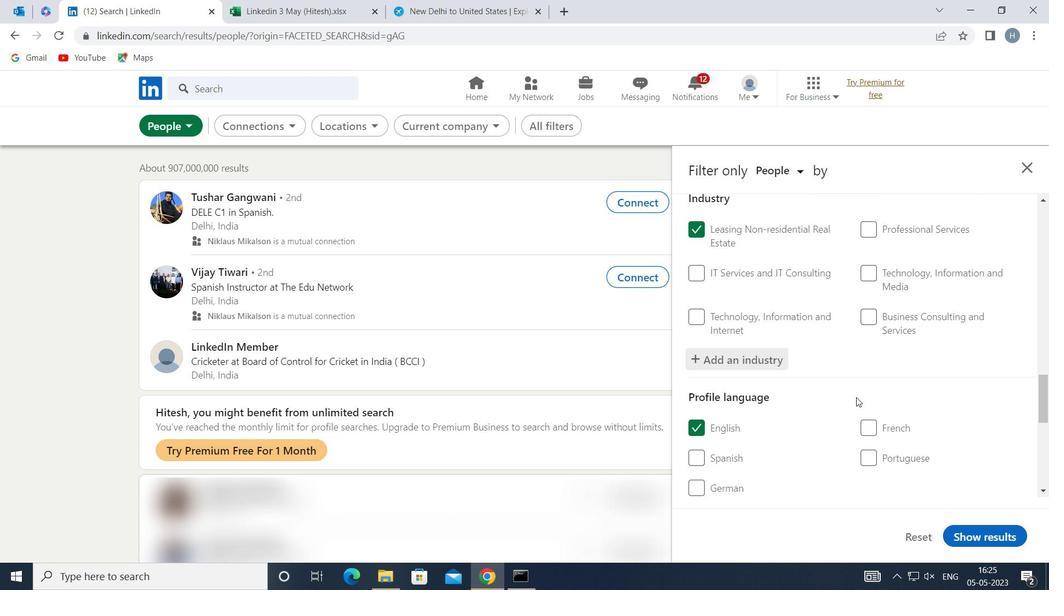 
Action: Mouse scrolled (856, 397) with delta (0, 0)
Screenshot: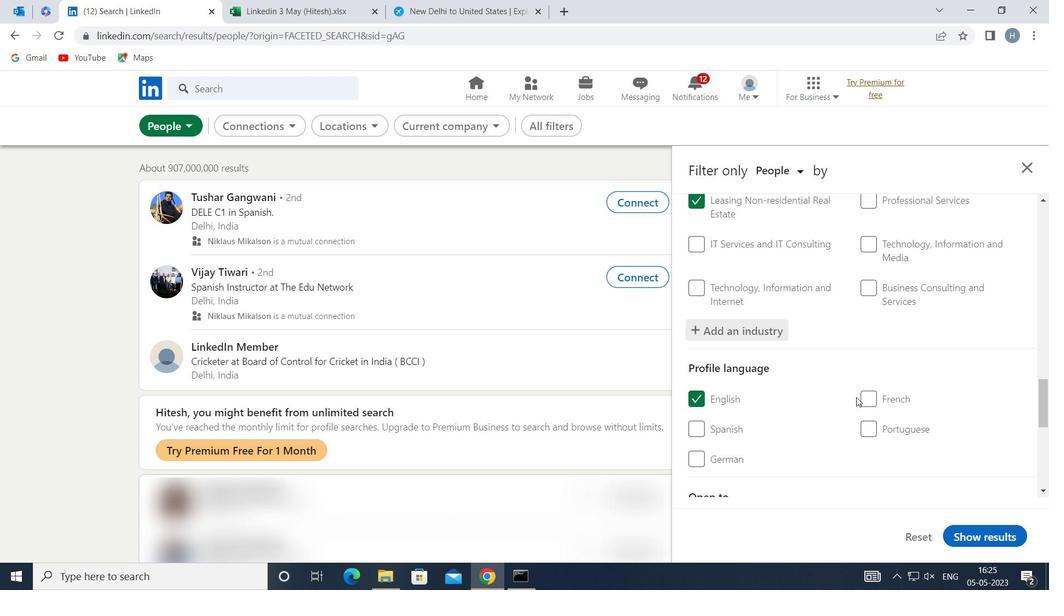 
Action: Mouse scrolled (856, 397) with delta (0, 0)
Screenshot: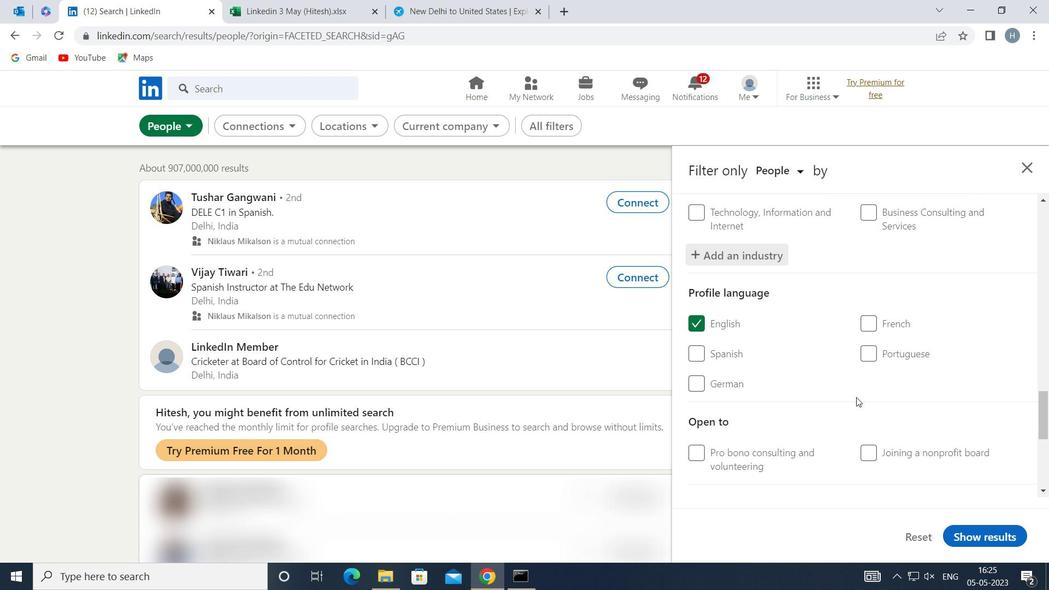 
Action: Mouse scrolled (856, 397) with delta (0, 0)
Screenshot: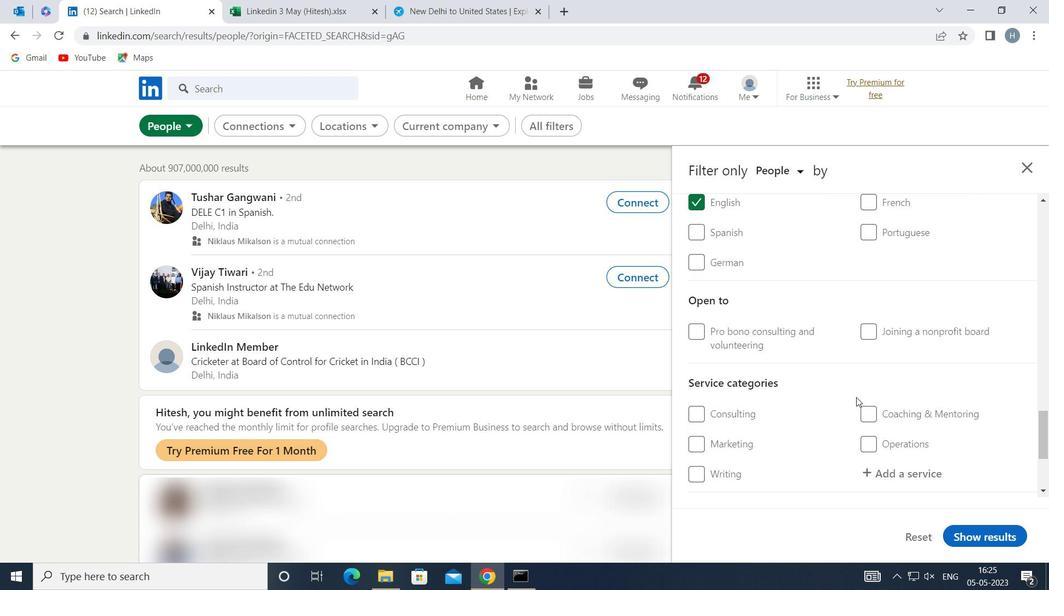
Action: Mouse moved to (916, 394)
Screenshot: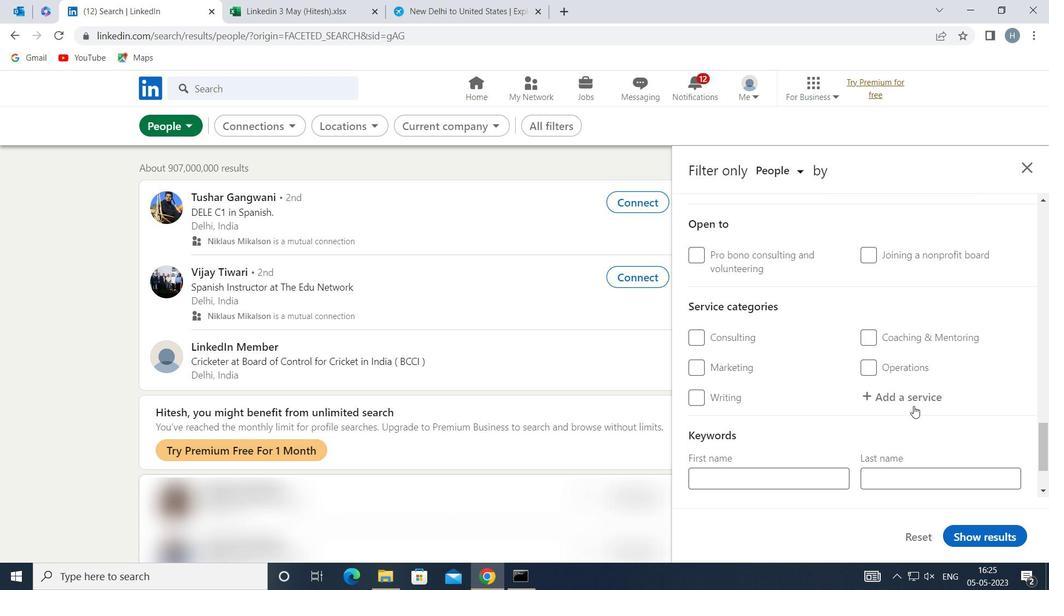 
Action: Mouse pressed left at (916, 394)
Screenshot: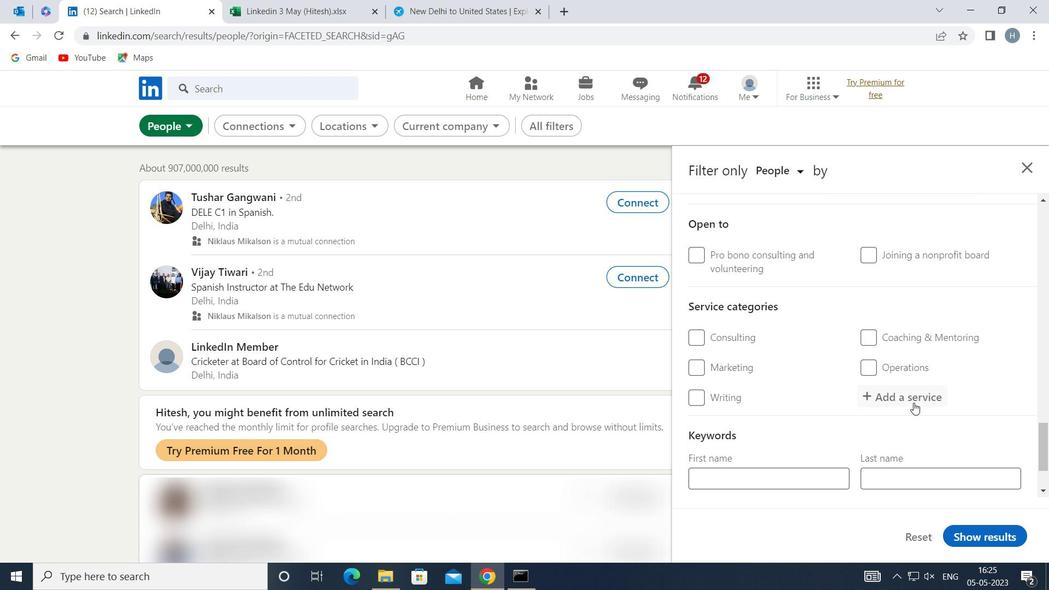 
Action: Mouse moved to (878, 404)
Screenshot: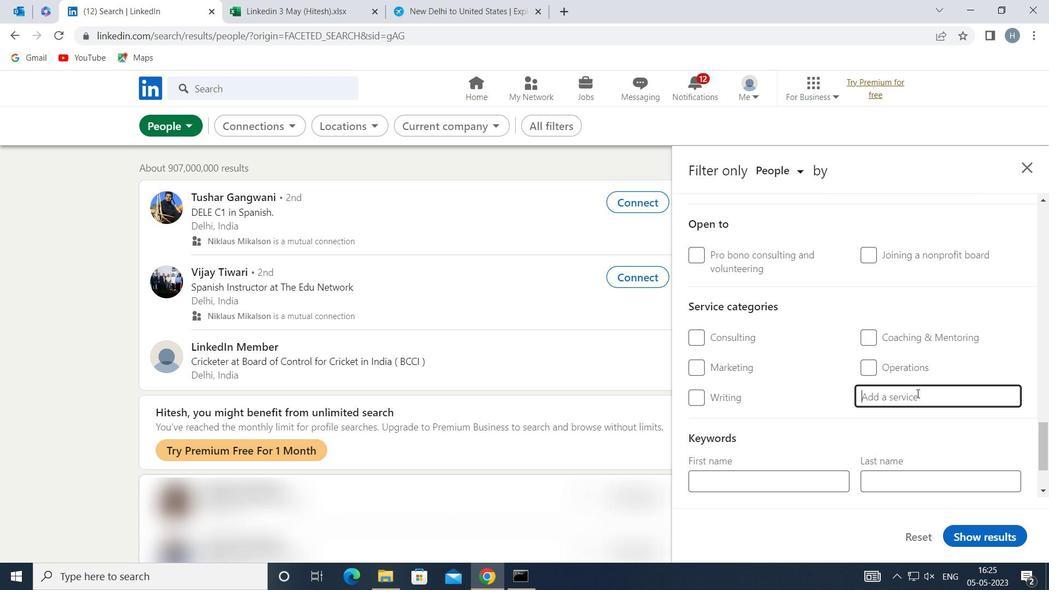 
Action: Key pressed <Key.shift>LIFE<Key.space><Key.shift>INSU
Screenshot: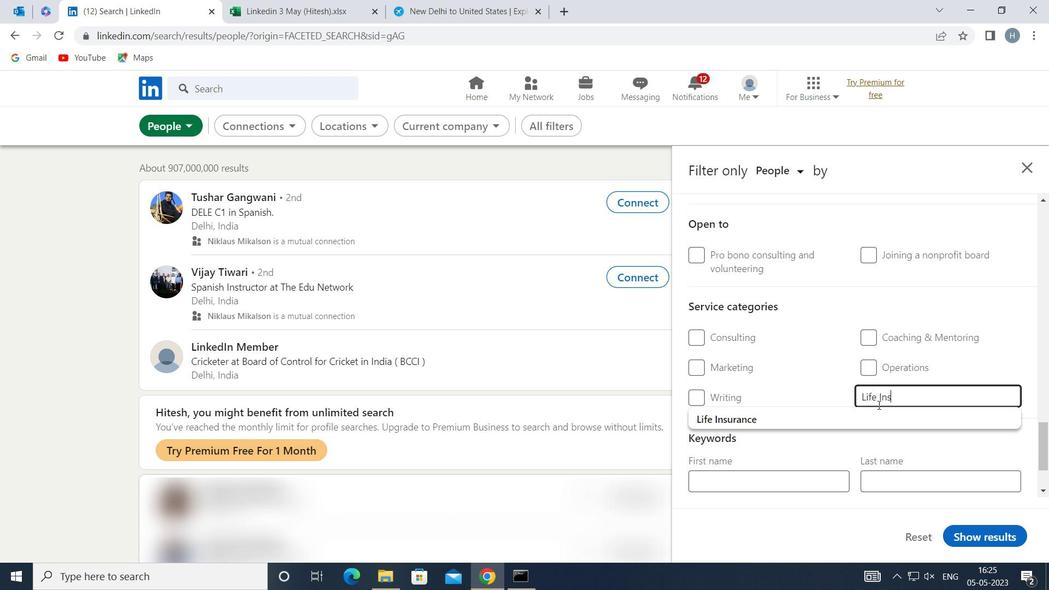 
Action: Mouse moved to (847, 417)
Screenshot: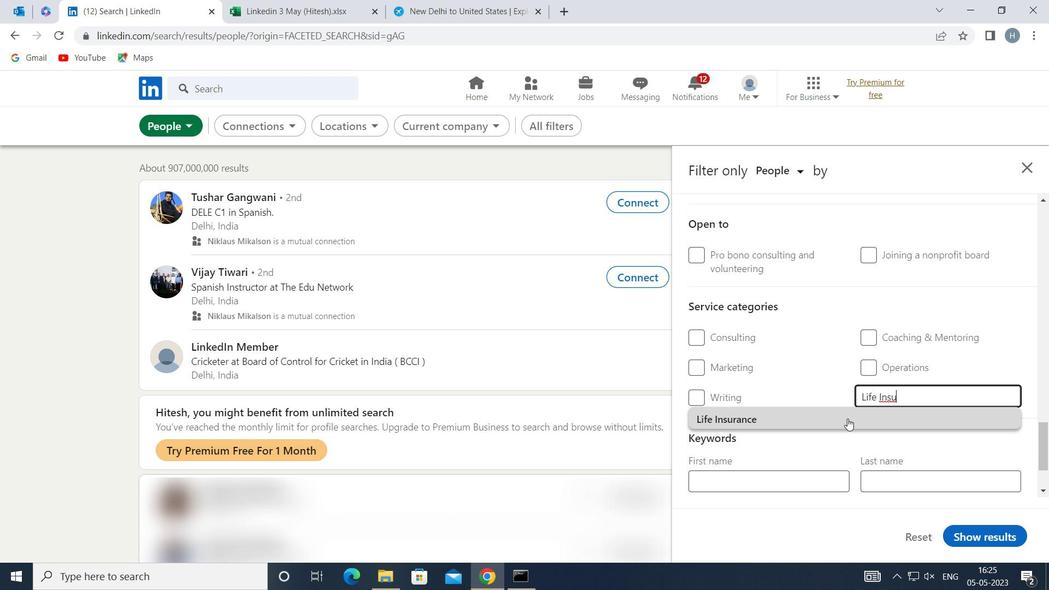 
Action: Mouse pressed left at (847, 417)
Screenshot: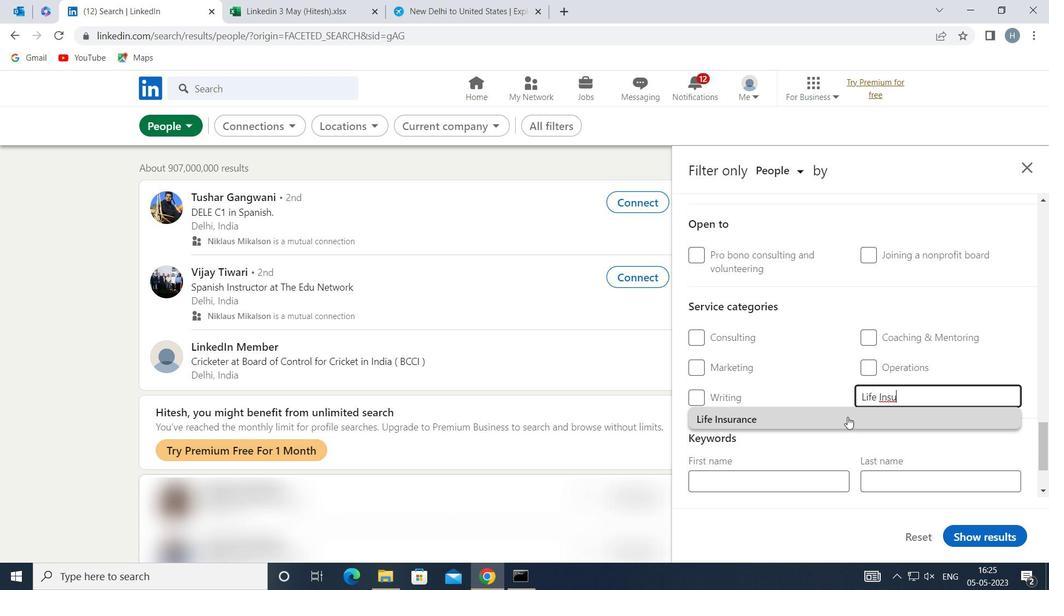 
Action: Mouse moved to (834, 409)
Screenshot: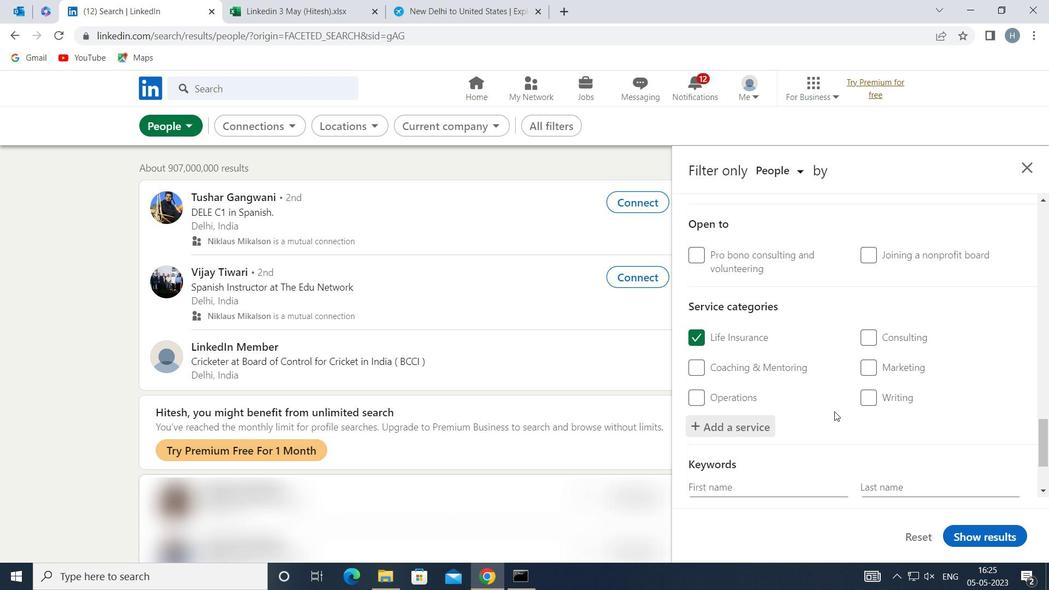 
Action: Mouse scrolled (834, 409) with delta (0, 0)
Screenshot: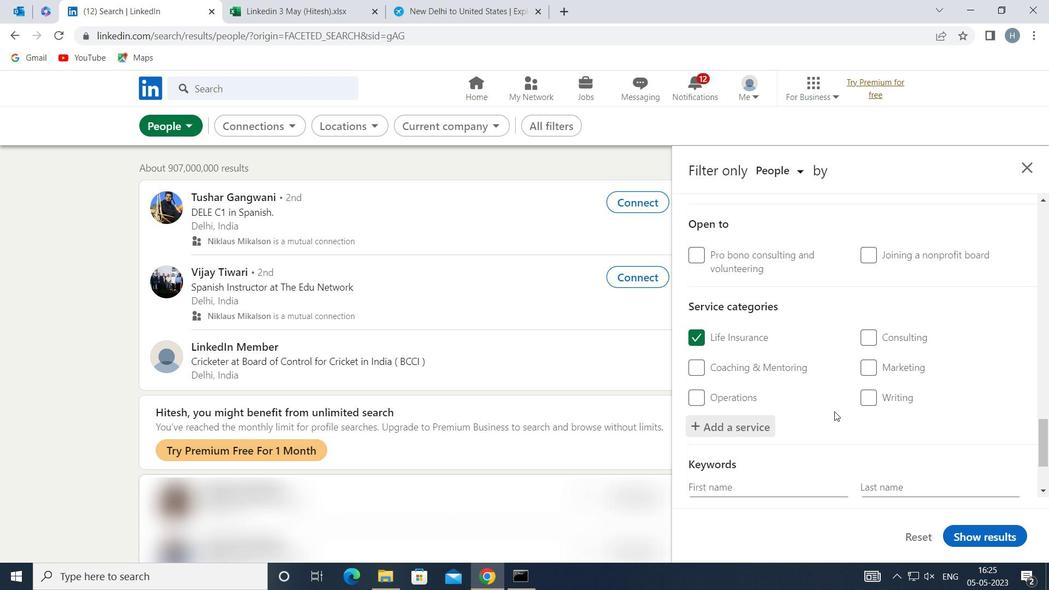 
Action: Mouse scrolled (834, 409) with delta (0, 0)
Screenshot: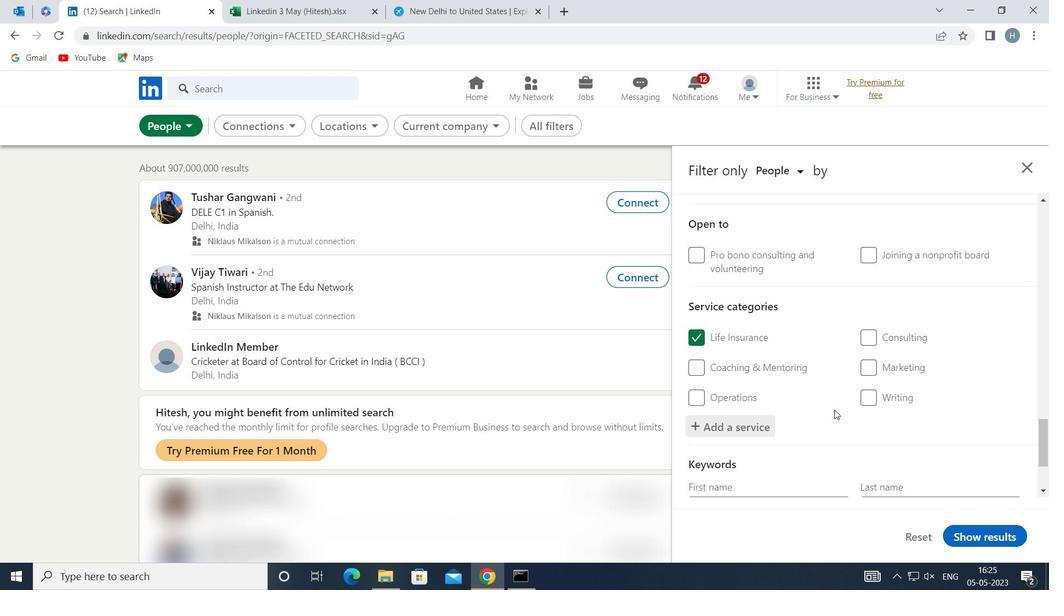 
Action: Mouse scrolled (834, 409) with delta (0, 0)
Screenshot: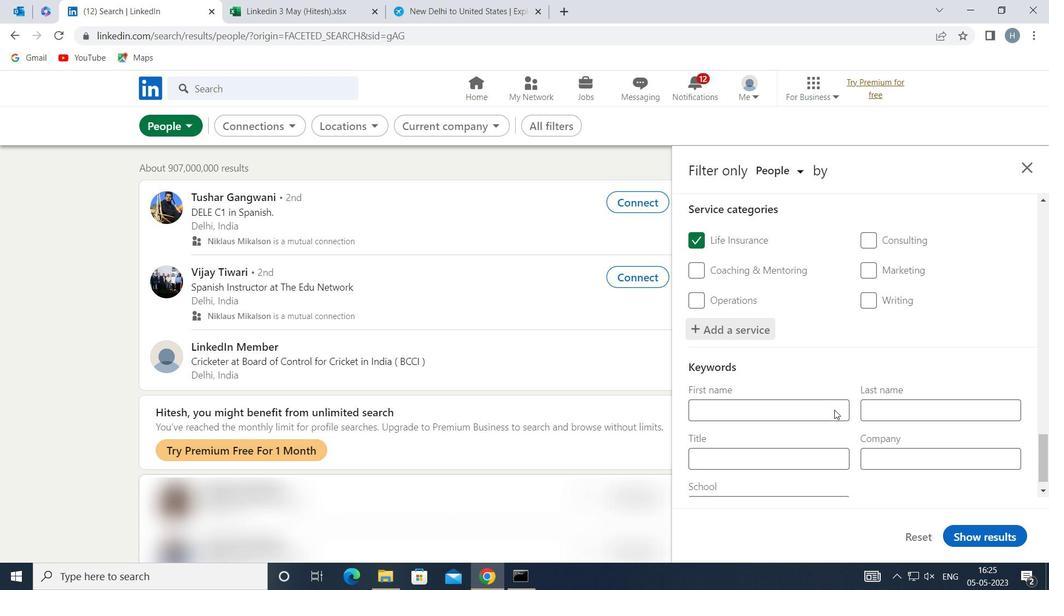 
Action: Mouse scrolled (834, 409) with delta (0, 0)
Screenshot: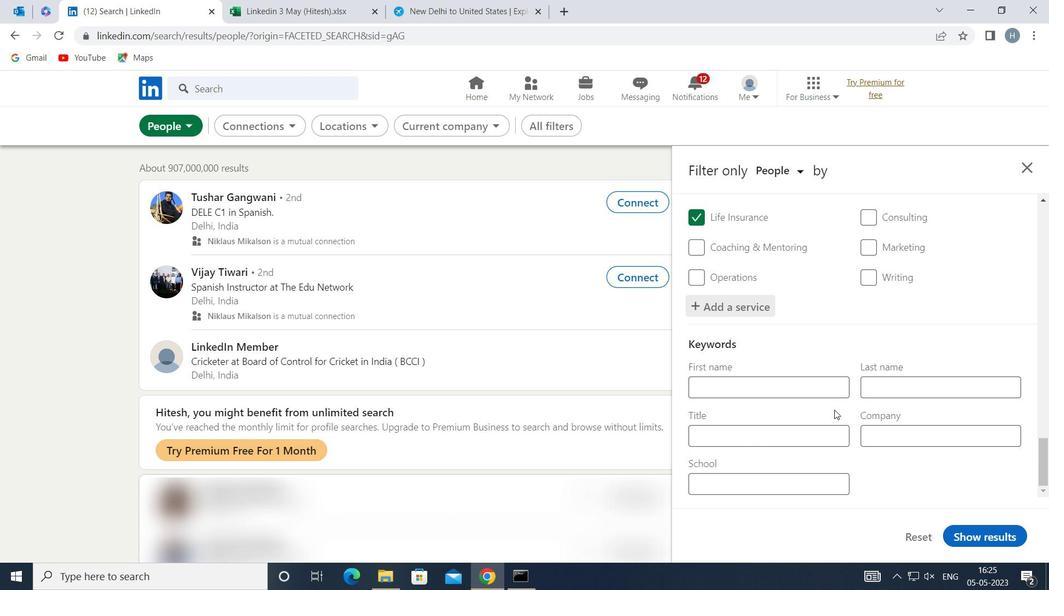 
Action: Mouse moved to (792, 432)
Screenshot: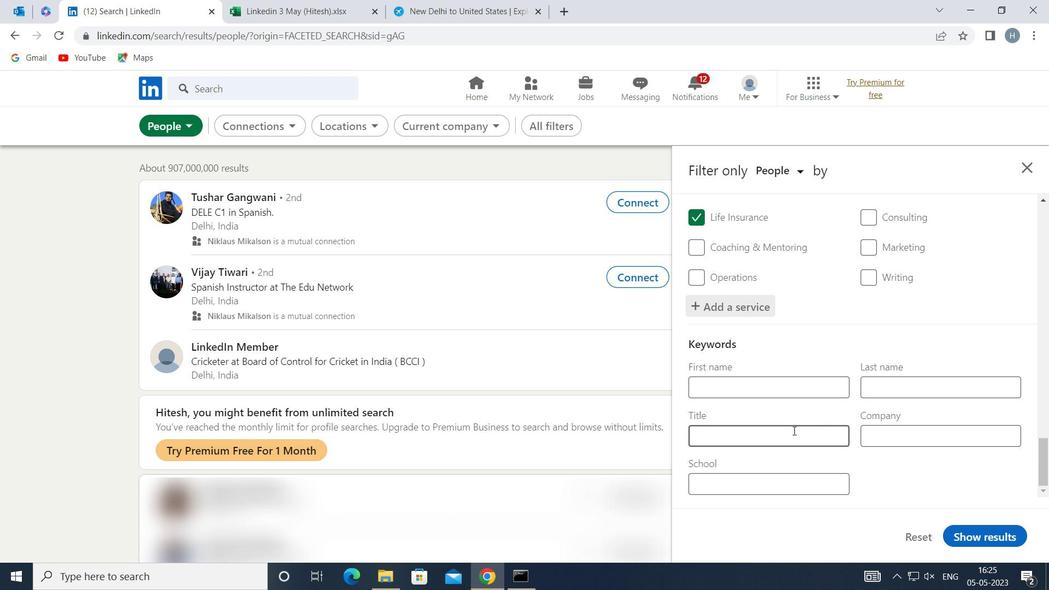 
Action: Mouse pressed left at (792, 432)
Screenshot: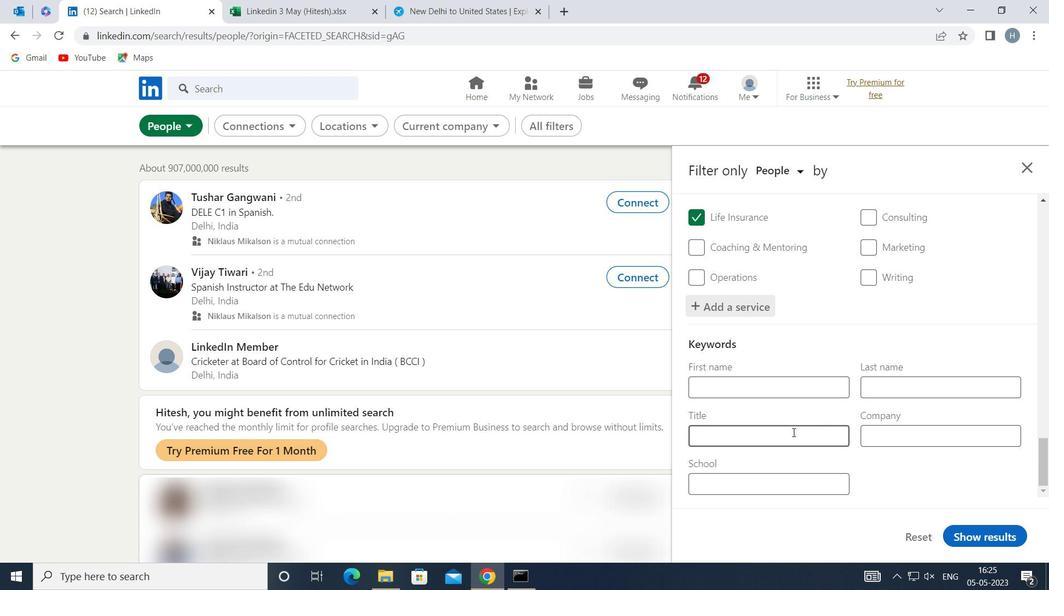 
Action: Key pressed <Key.shift>LANDSCAPING<Key.space><Key.shift>ASSISTANT
Screenshot: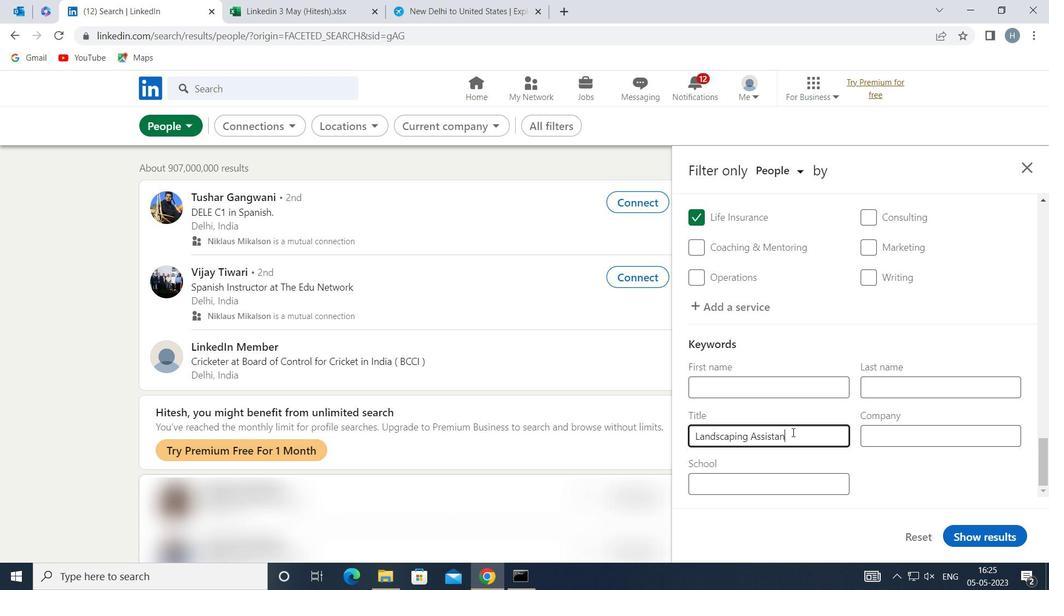 
Action: Mouse moved to (972, 535)
Screenshot: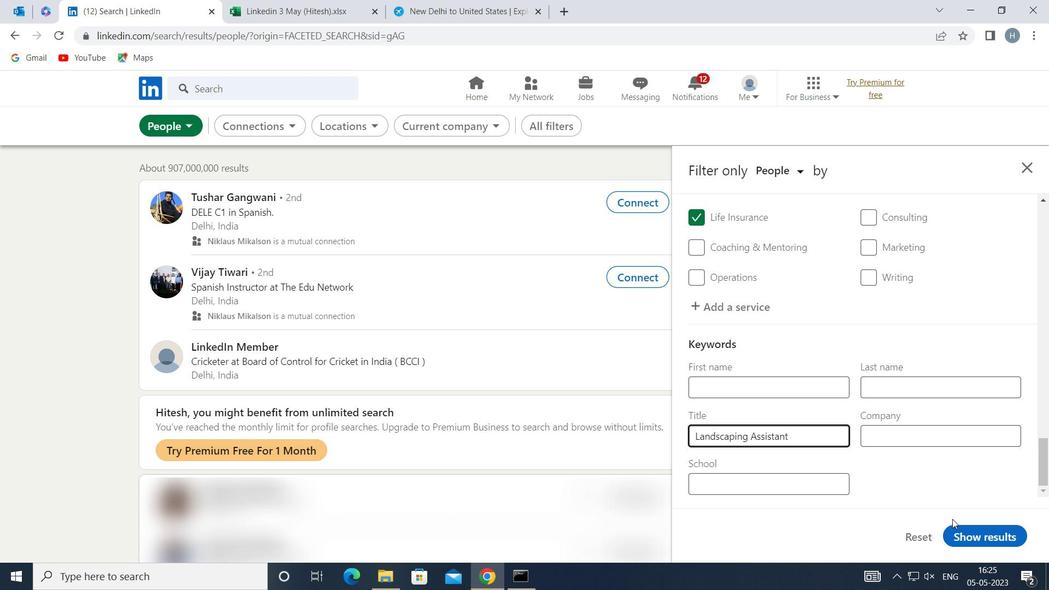 
Action: Mouse pressed left at (972, 535)
Screenshot: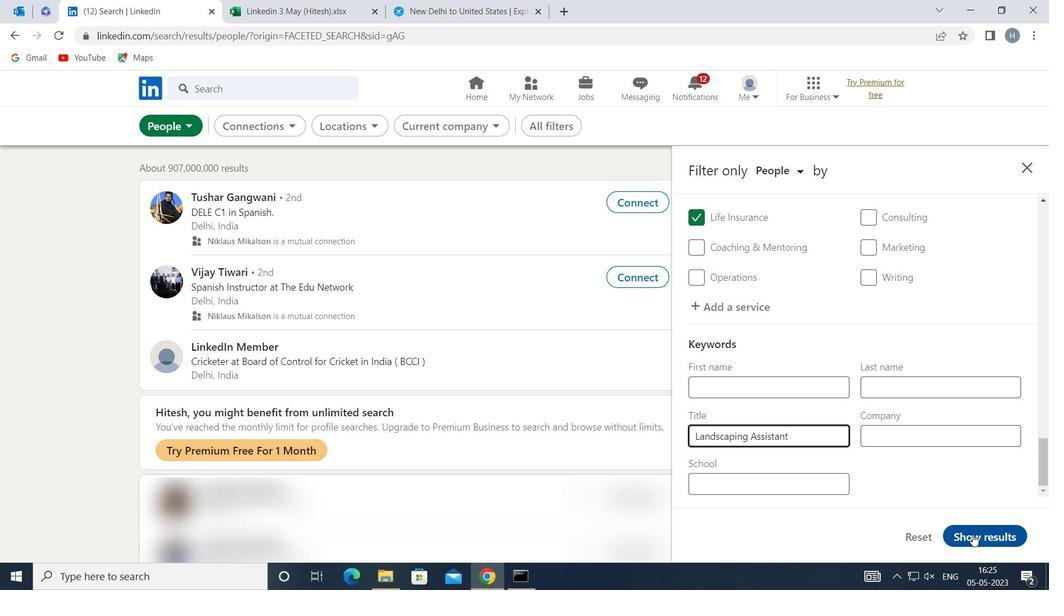
Action: Mouse moved to (966, 531)
Screenshot: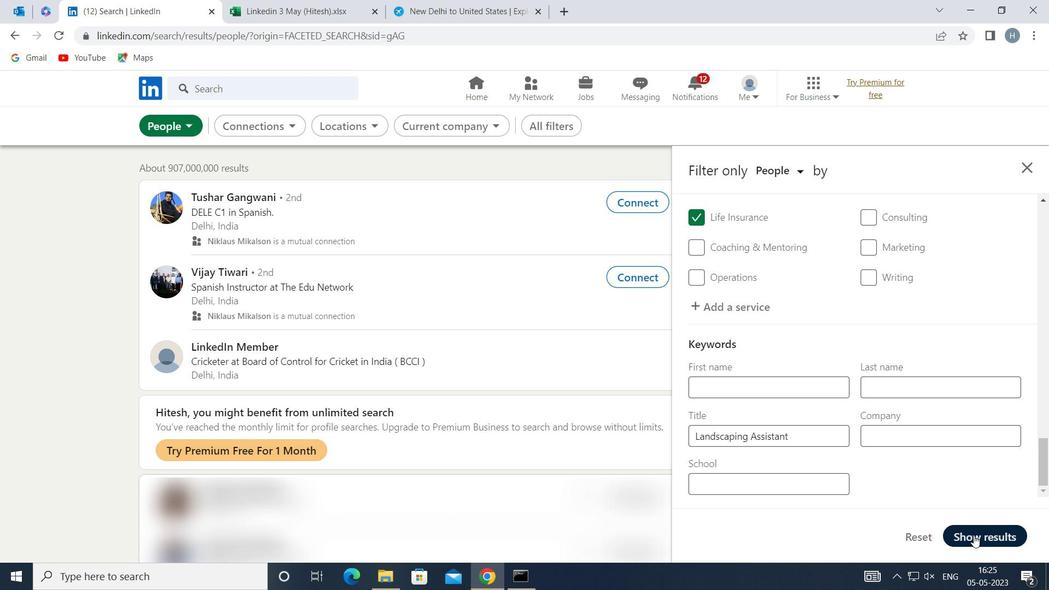 
